 Task: Research Airbnb properties in OrestiÃ¡da, Greece from 22th December, 2023 to 26th December, 2023 for 8 adults. Place can be private room with 8 bedrooms having 8 beds and 8 bathrooms. Property type can be hotel. Amenities needed are: wifi, TV, free parkinig on premises, gym, breakfast.
Action: Mouse moved to (575, 108)
Screenshot: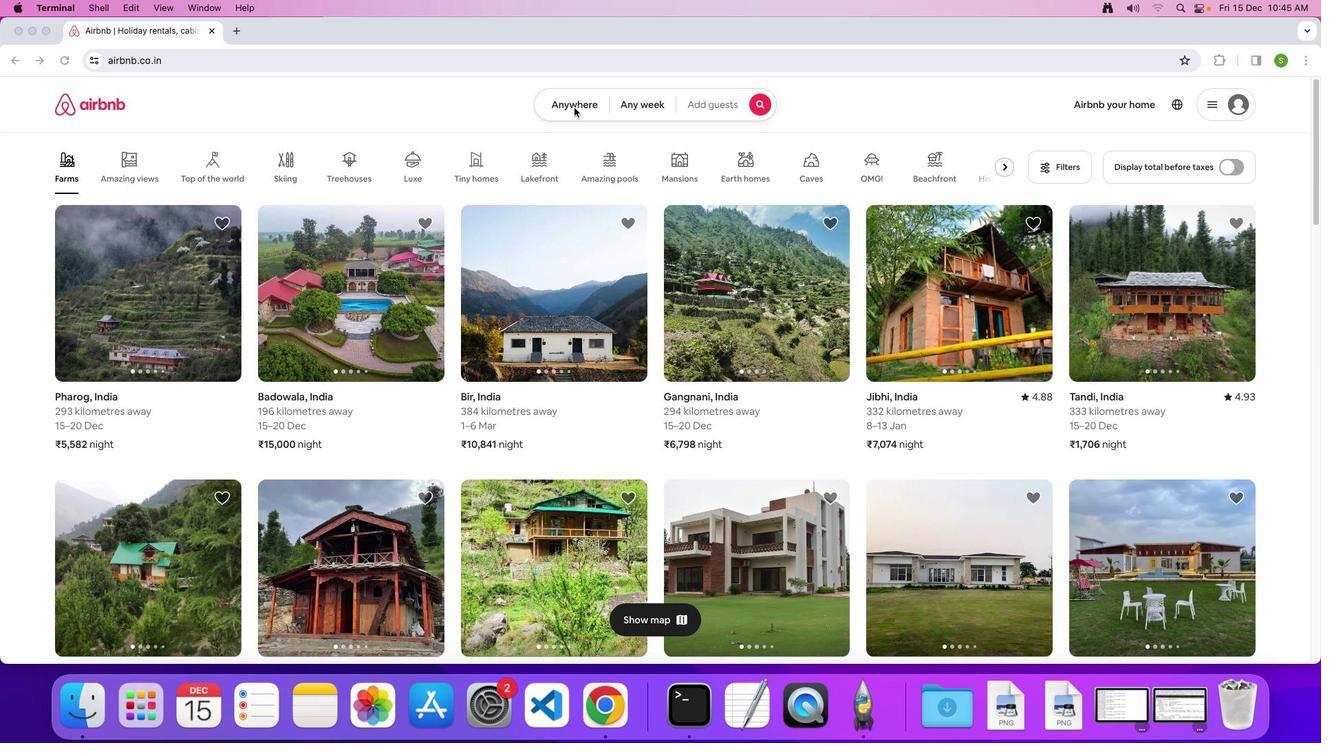 
Action: Mouse pressed left at (575, 108)
Screenshot: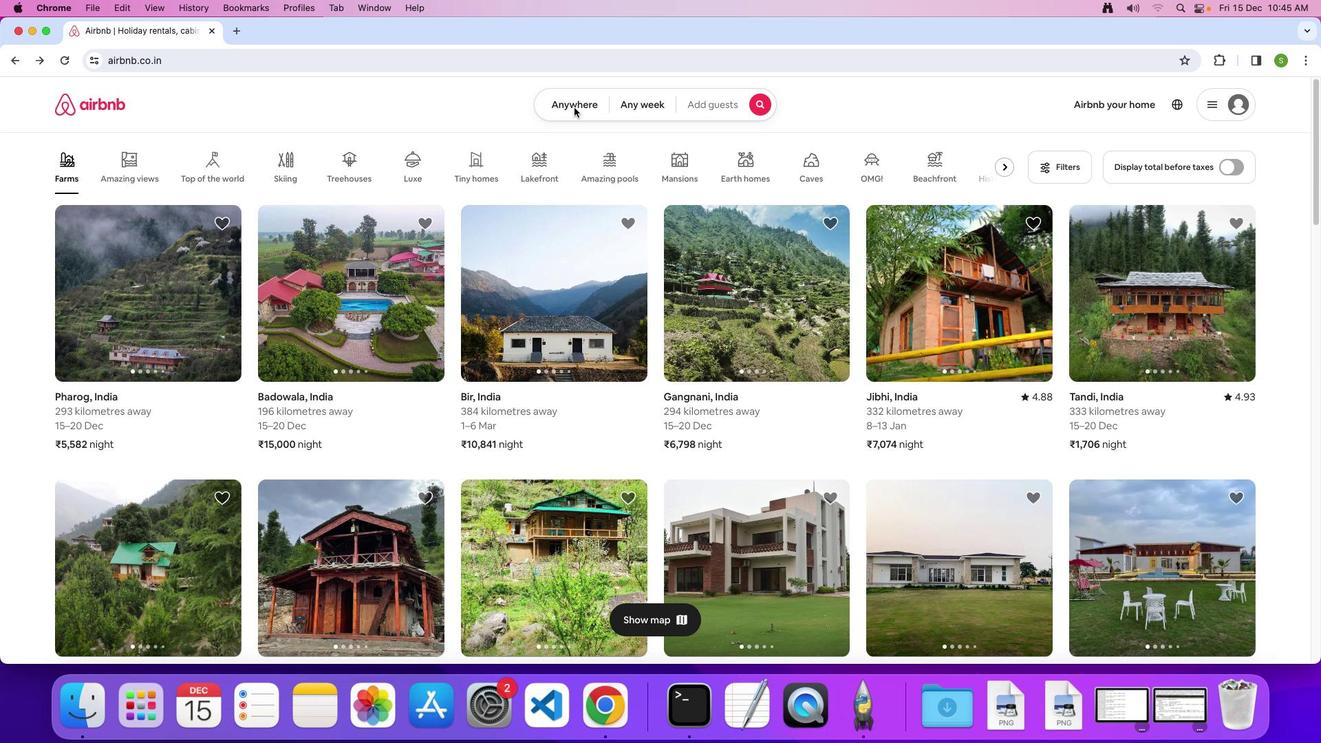 
Action: Mouse moved to (552, 109)
Screenshot: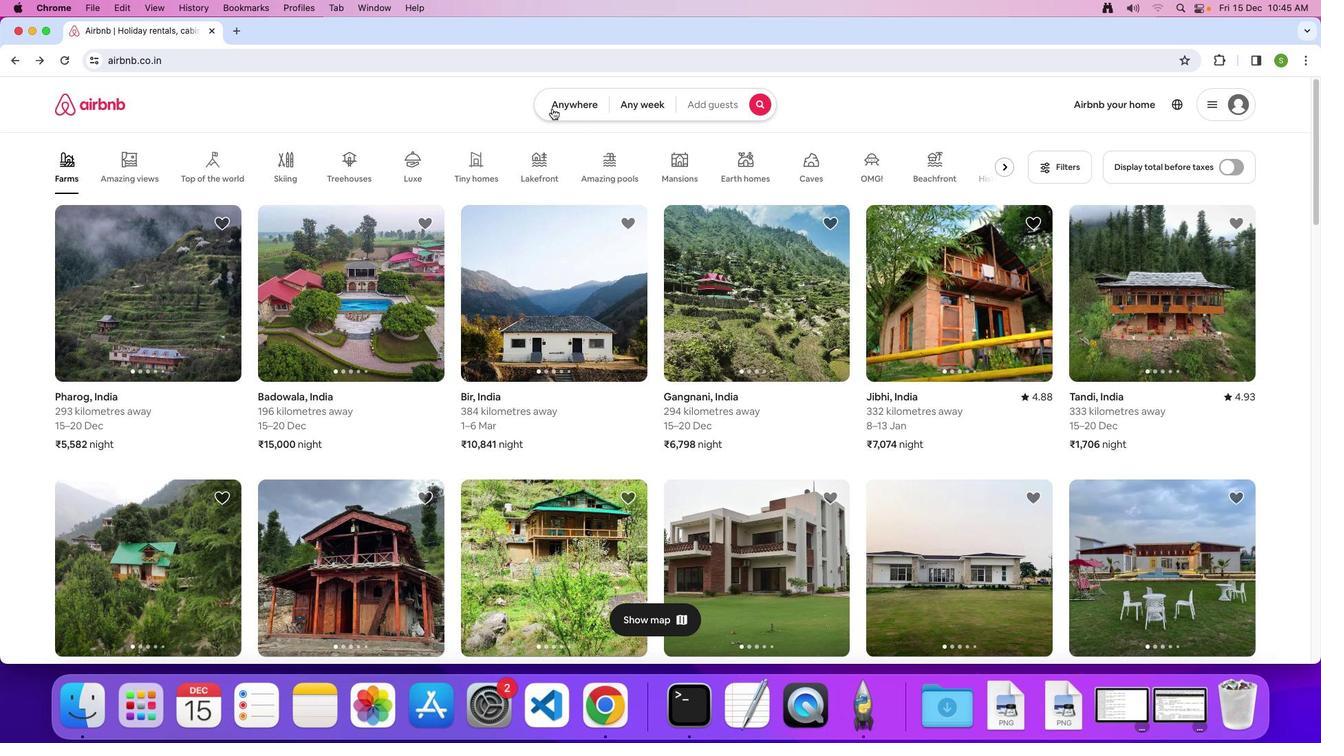 
Action: Mouse pressed left at (552, 109)
Screenshot: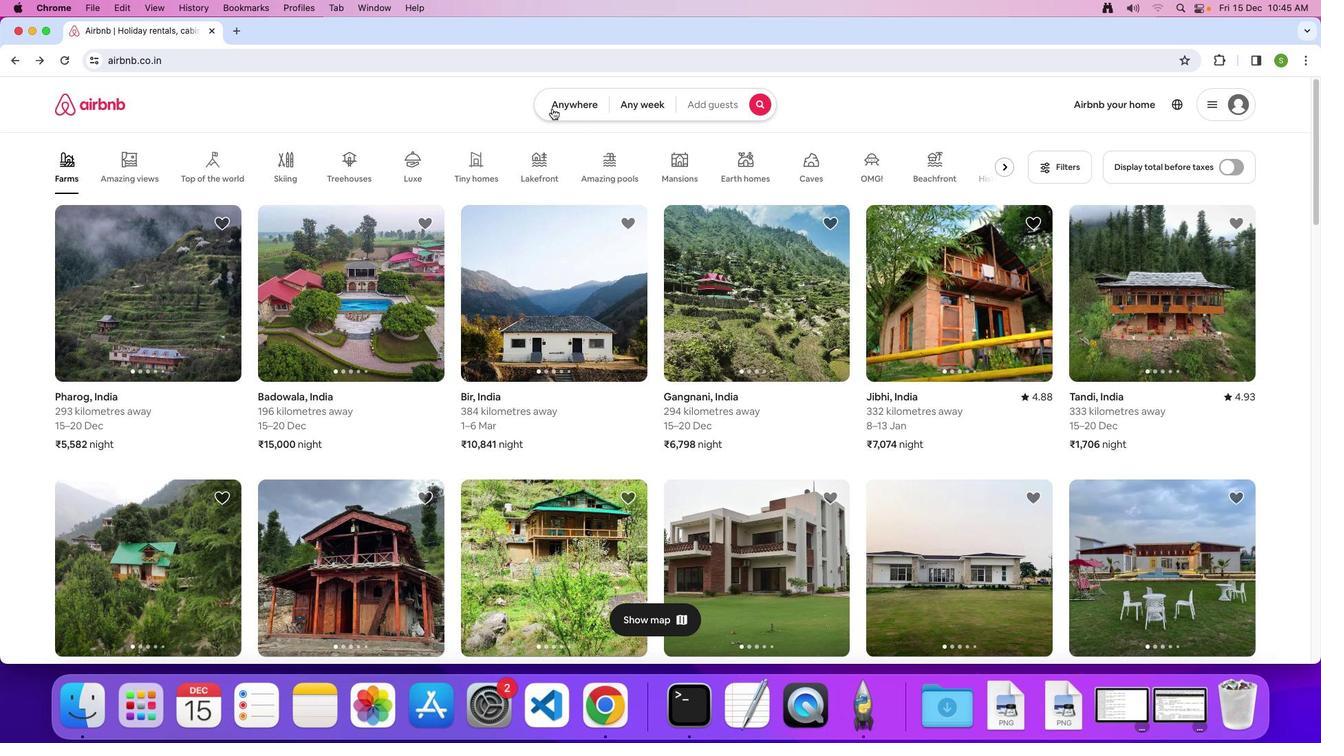 
Action: Mouse moved to (479, 162)
Screenshot: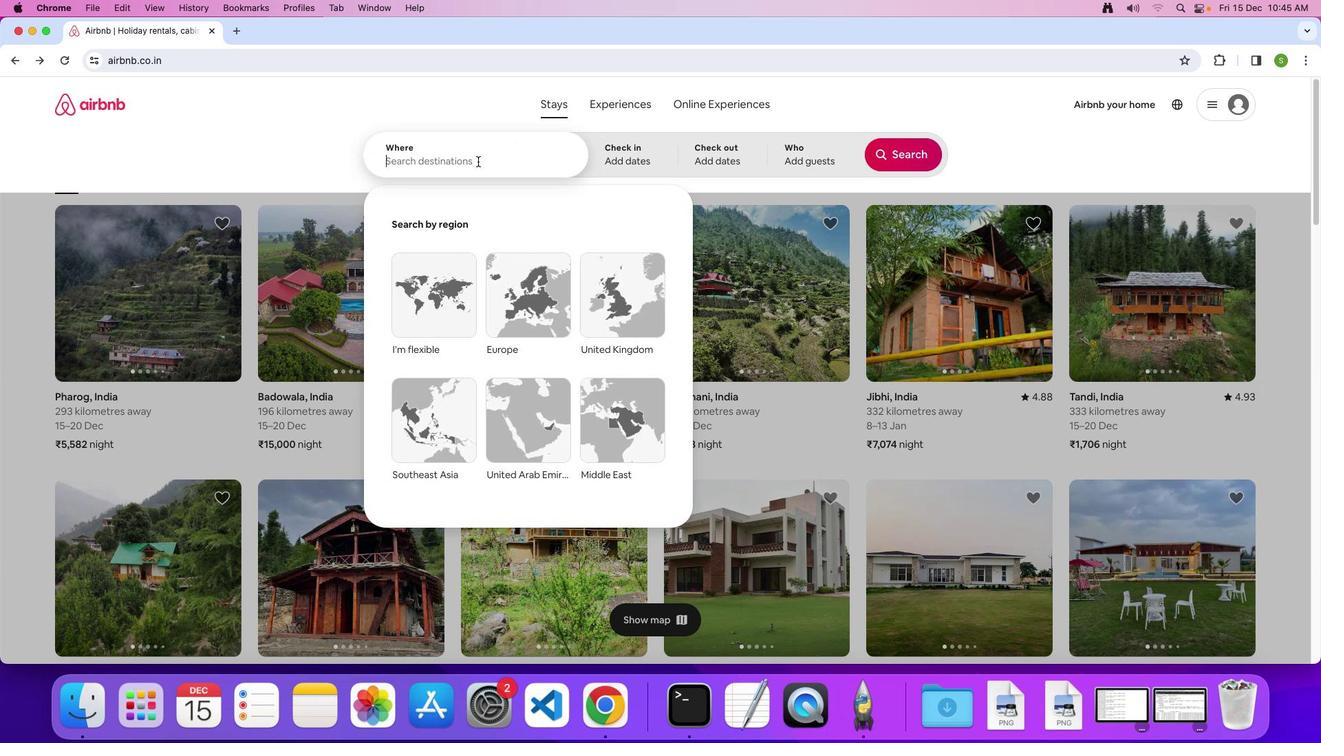 
Action: Mouse pressed left at (479, 162)
Screenshot: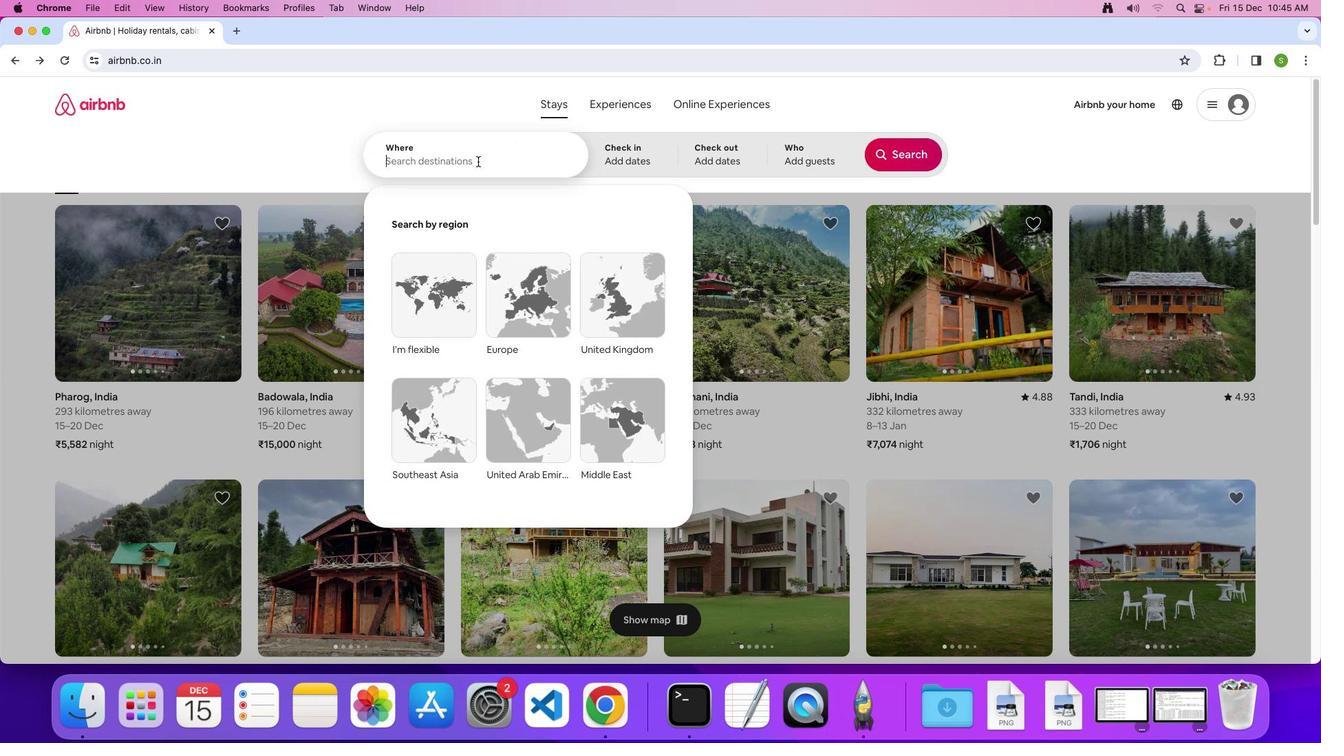 
Action: Key pressed 'O'Key.caps_lock'r''e''s''t''i''a''d''a'','Key.spaceKey.shift'G''r''e''e''c''e'Key.enter
Screenshot: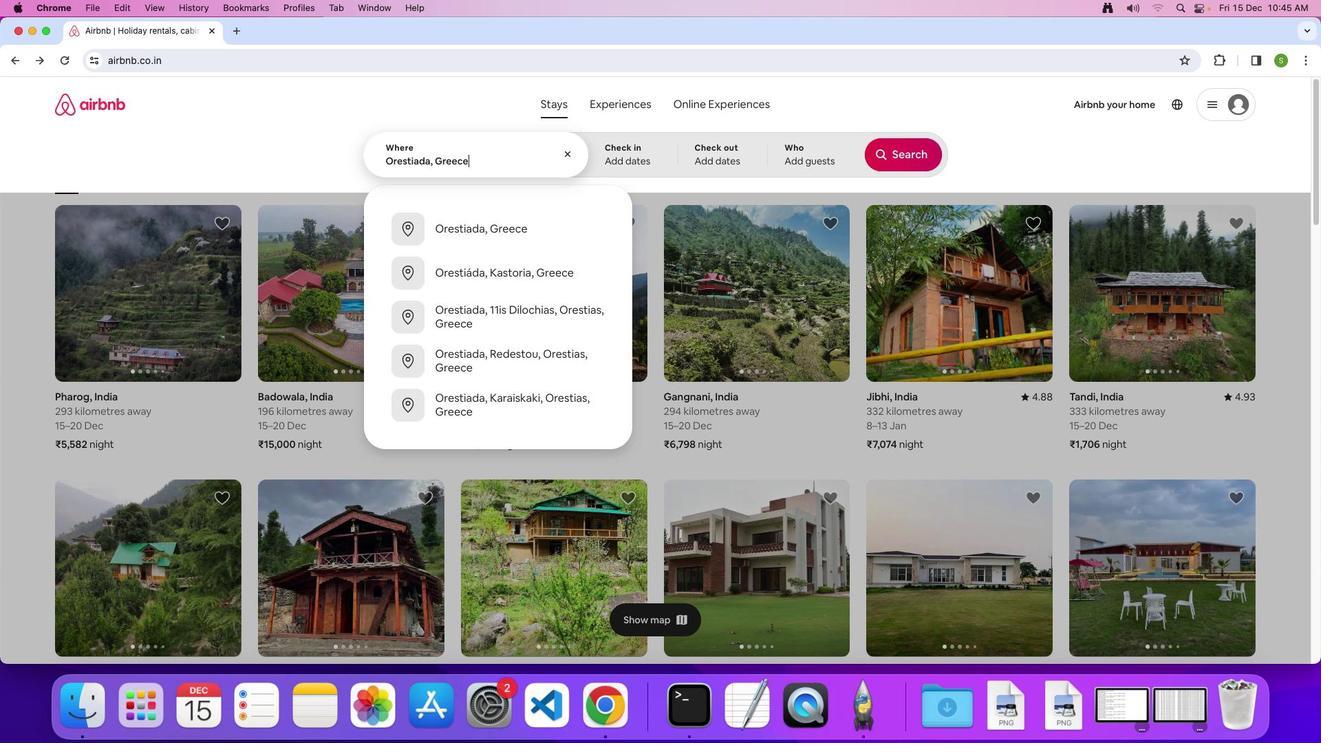 
Action: Mouse moved to (587, 424)
Screenshot: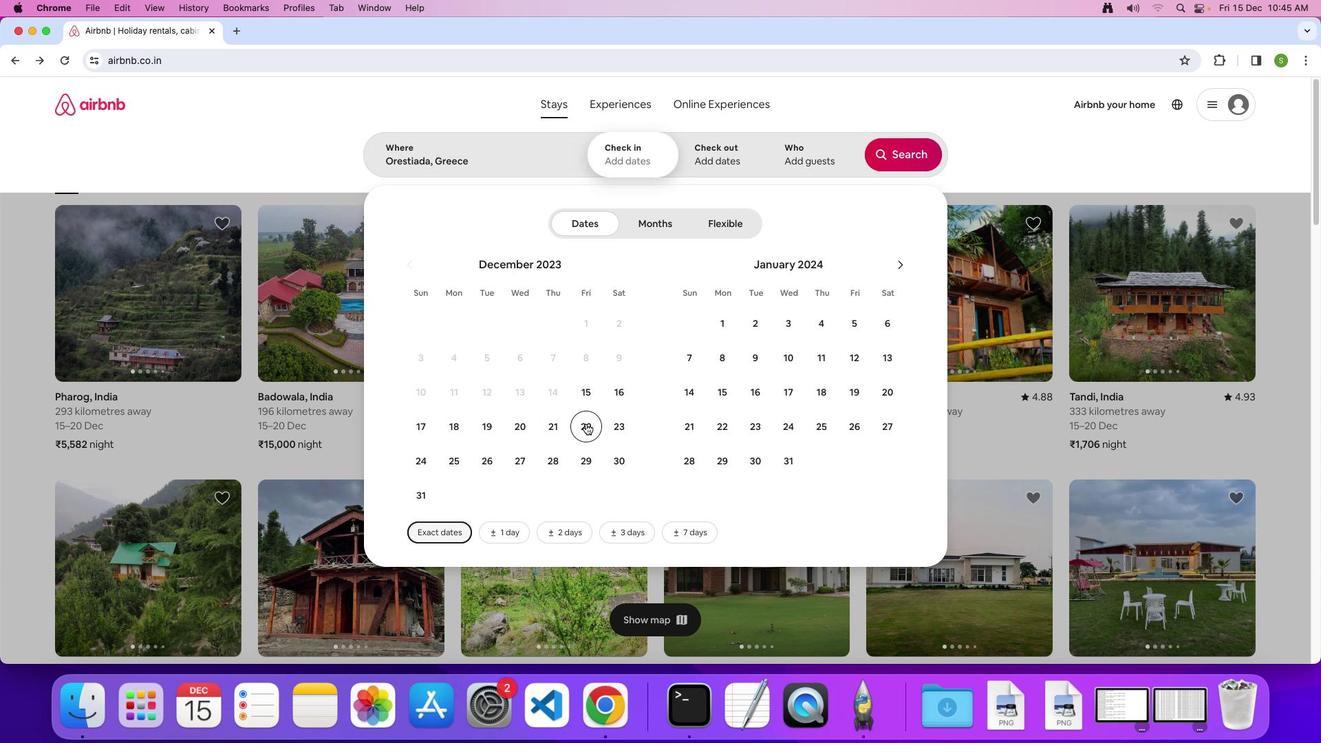 
Action: Mouse pressed left at (587, 424)
Screenshot: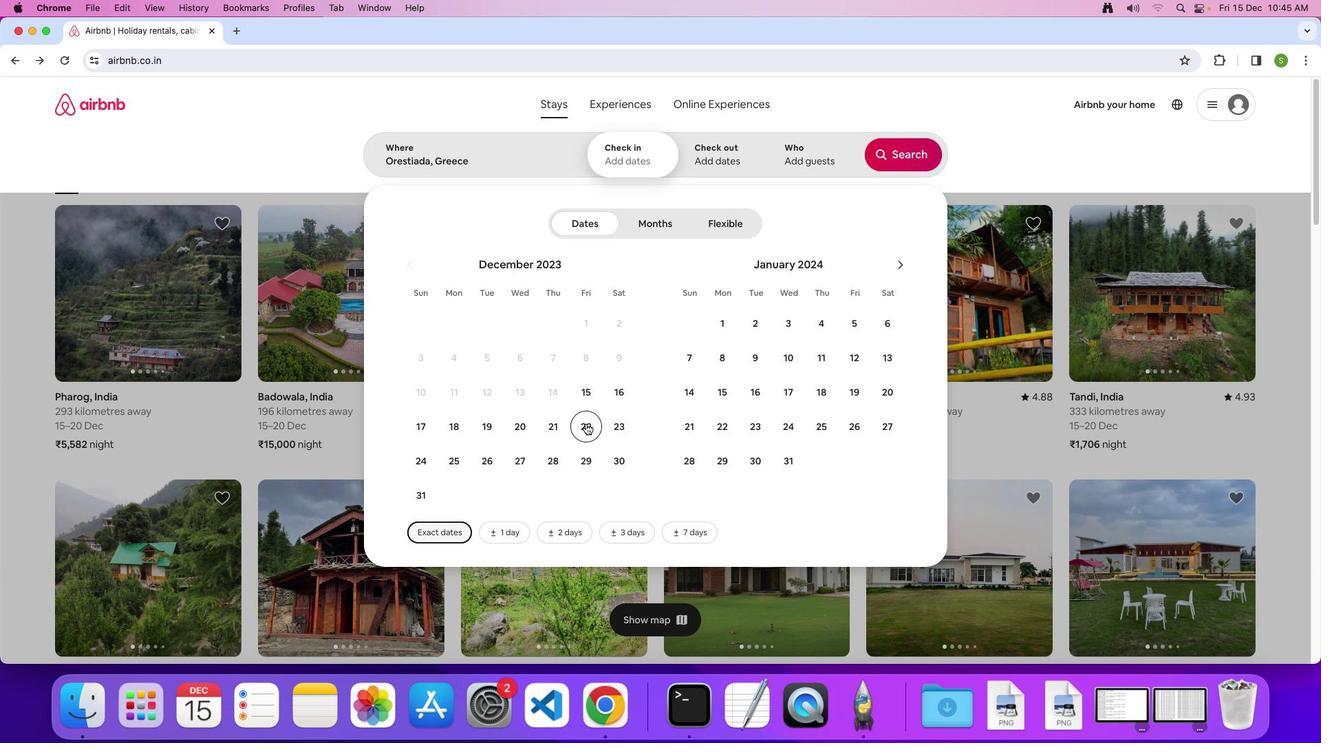 
Action: Mouse moved to (484, 458)
Screenshot: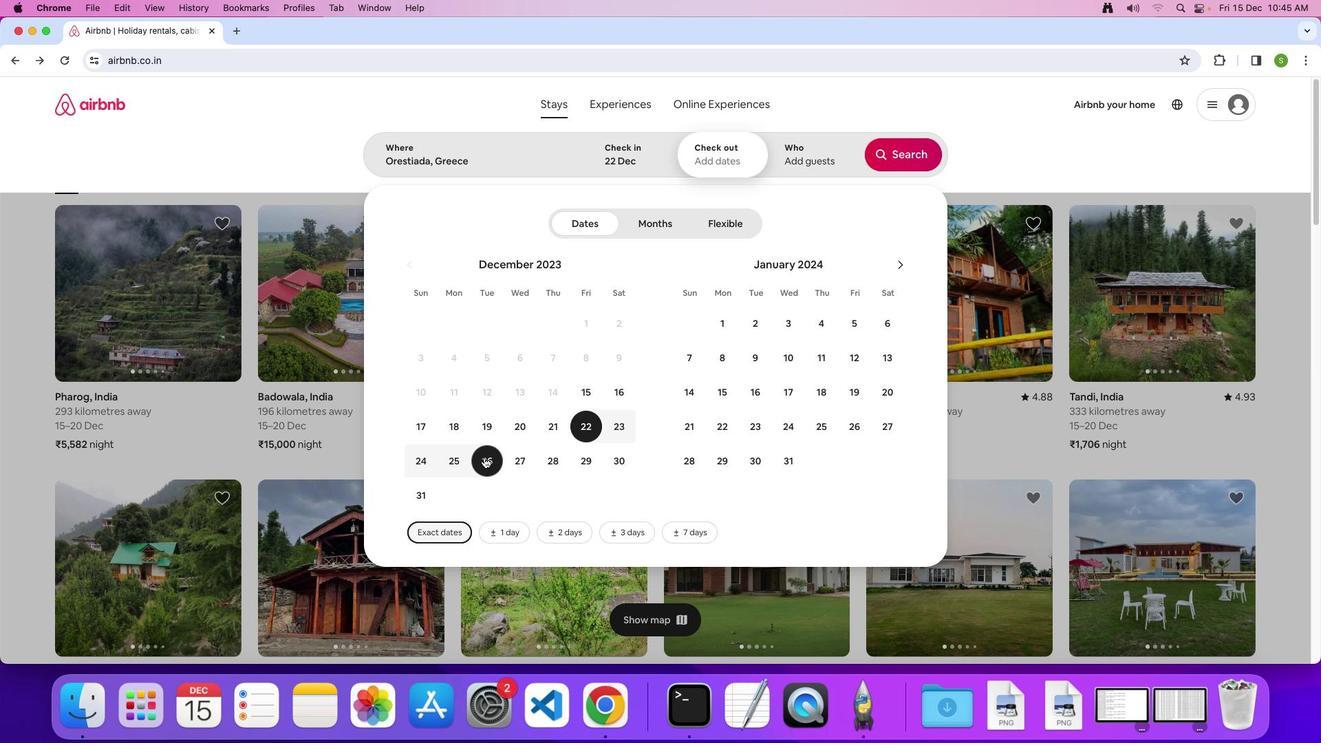 
Action: Mouse pressed left at (484, 458)
Screenshot: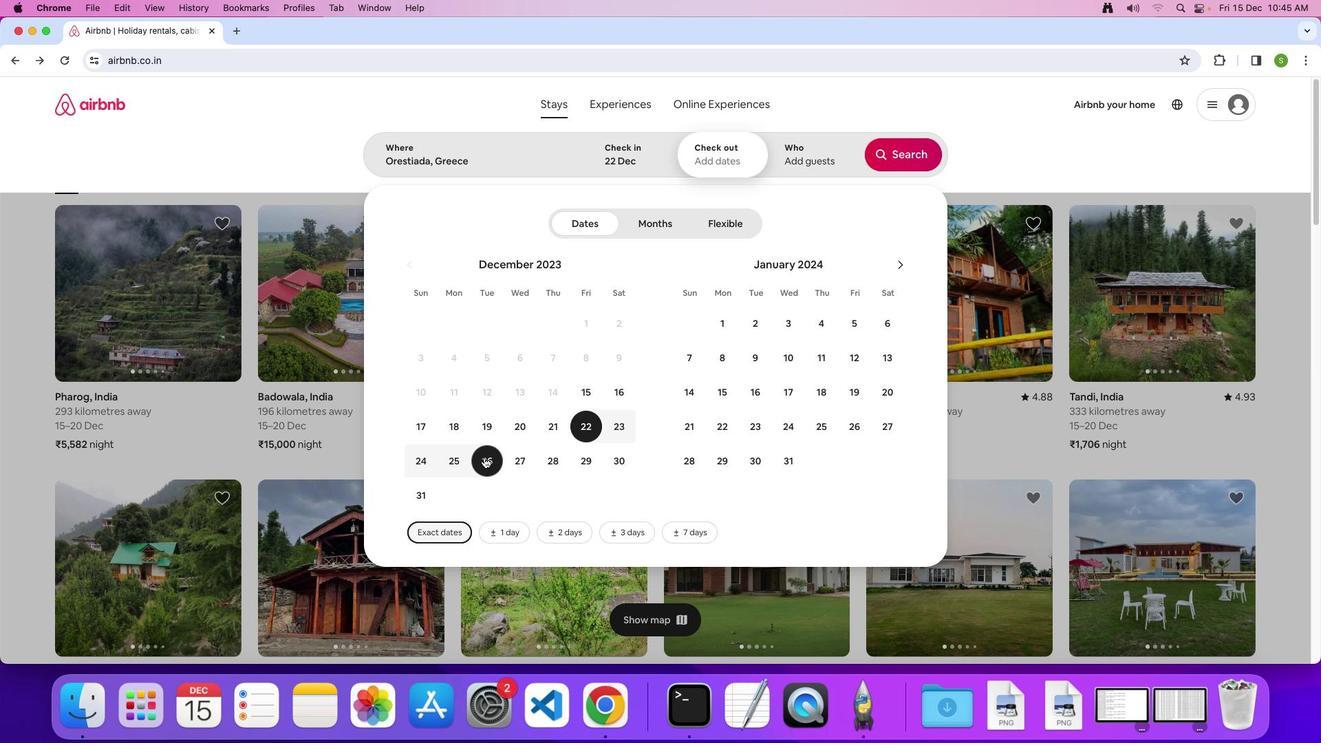 
Action: Mouse moved to (810, 150)
Screenshot: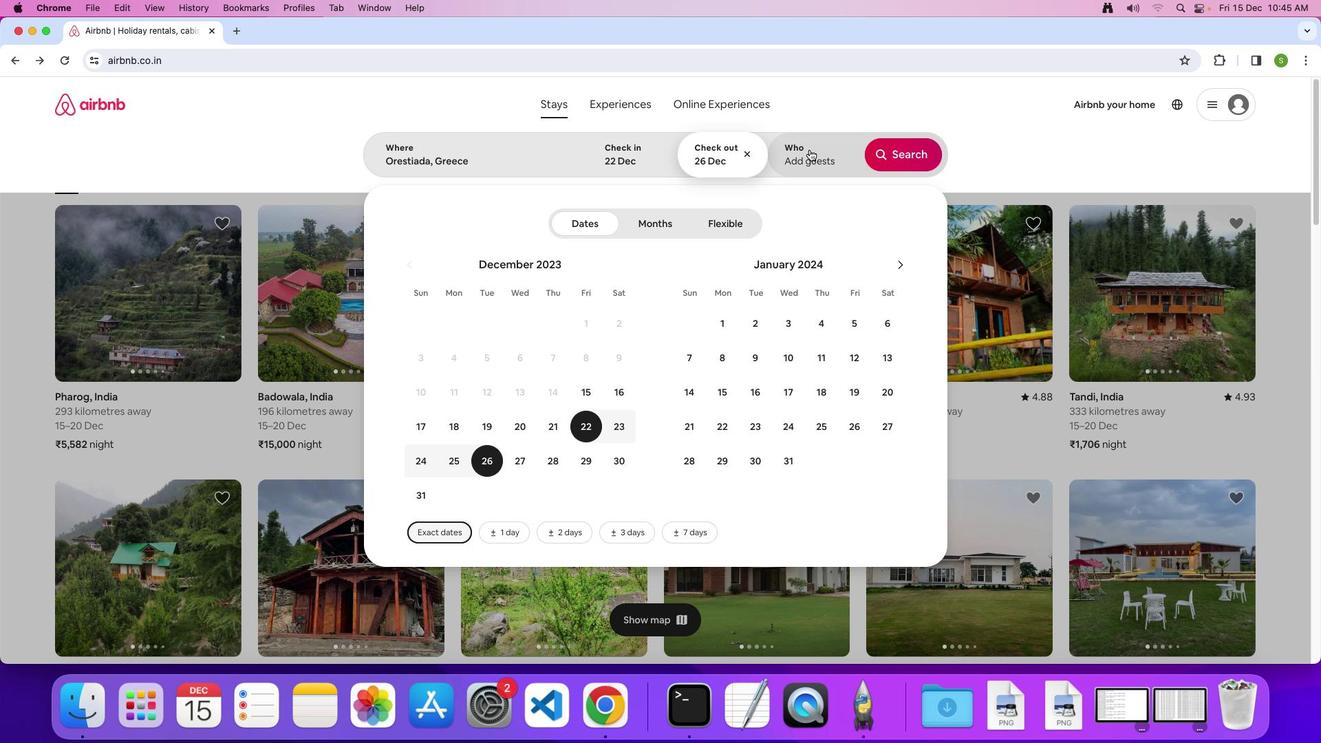 
Action: Mouse pressed left at (810, 150)
Screenshot: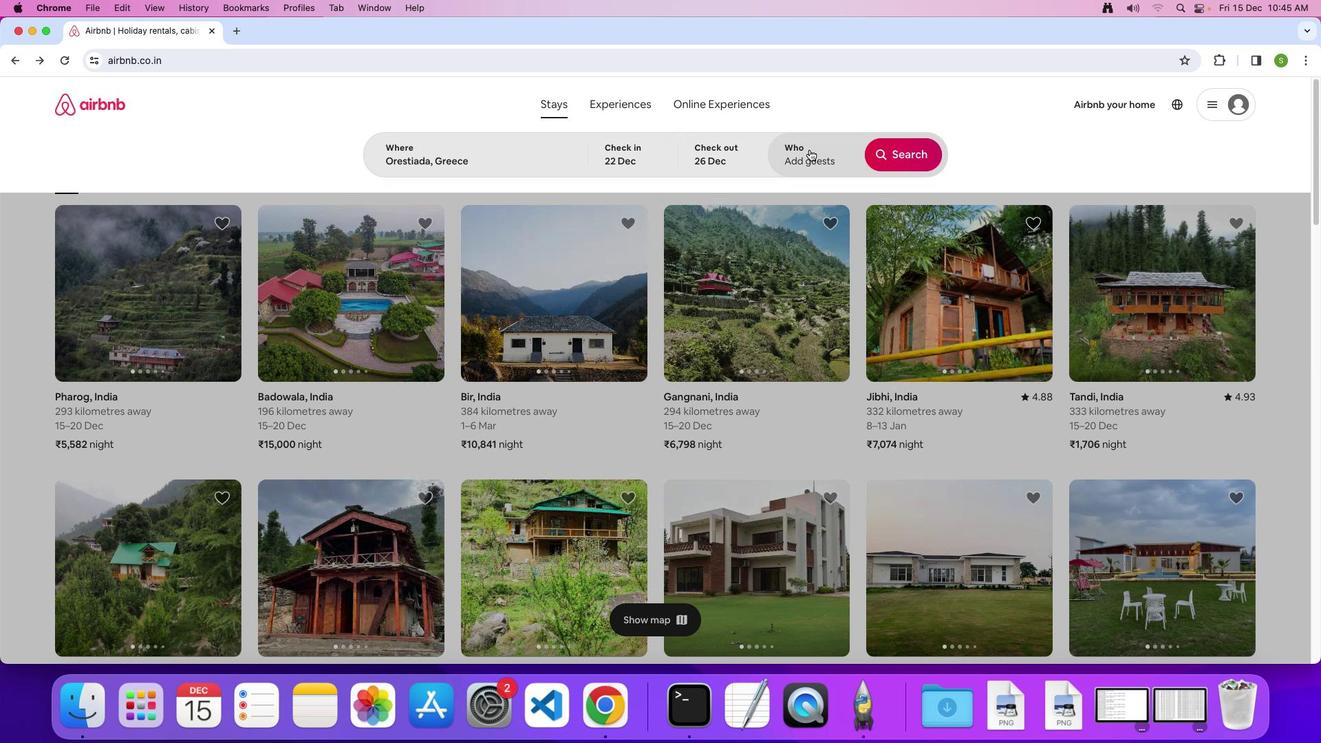 
Action: Mouse moved to (906, 223)
Screenshot: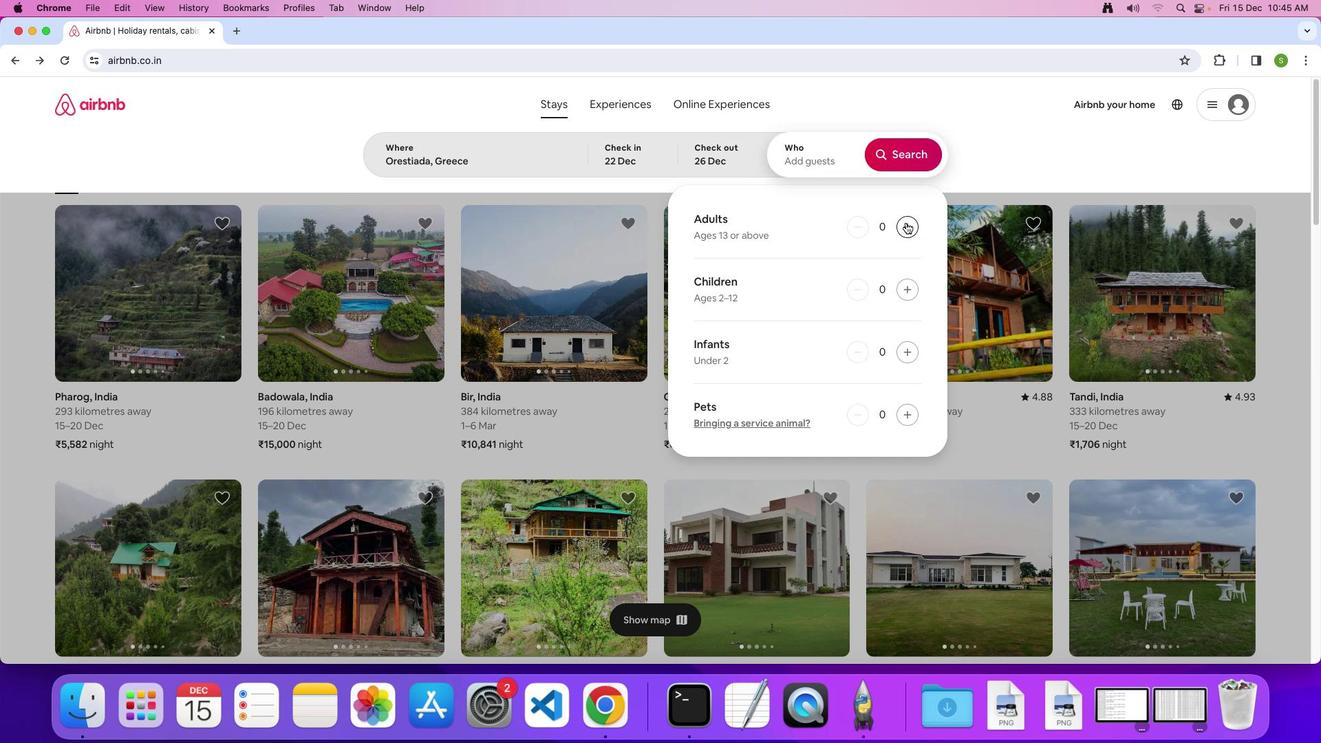 
Action: Mouse pressed left at (906, 223)
Screenshot: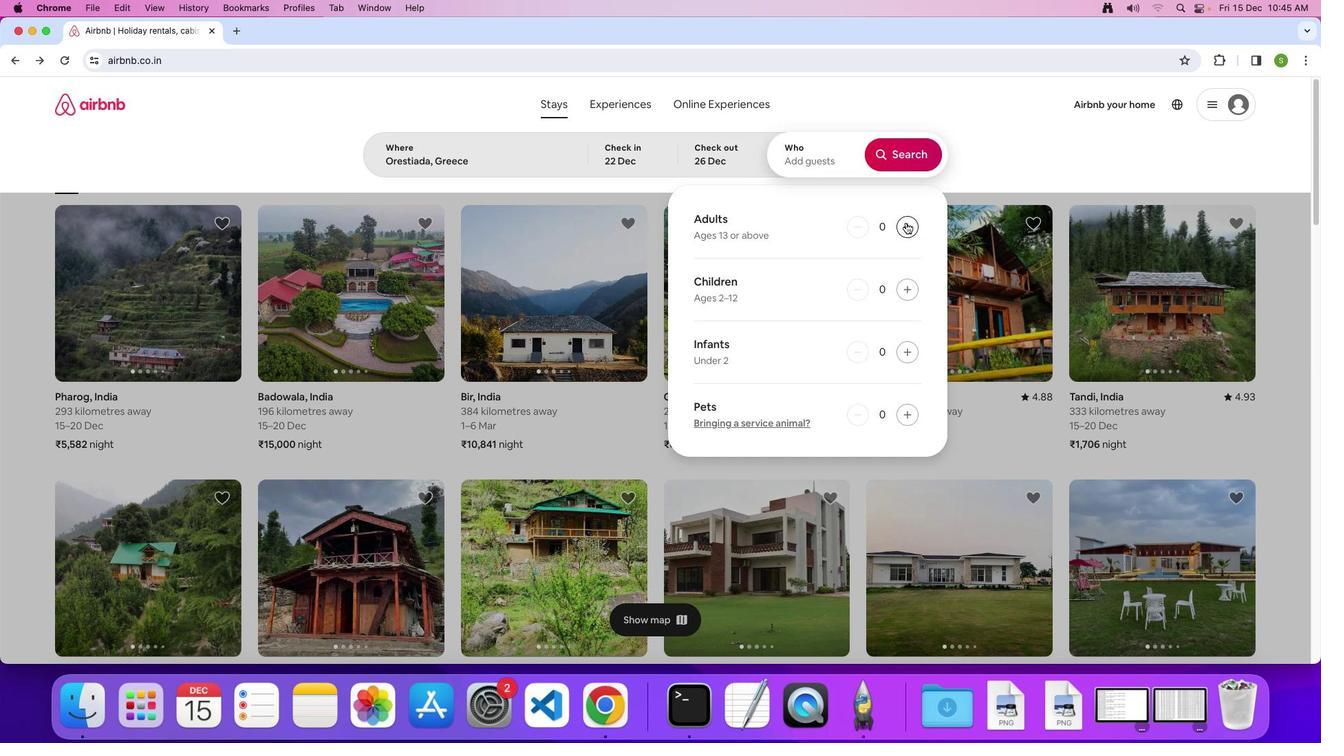 
Action: Mouse pressed left at (906, 223)
Screenshot: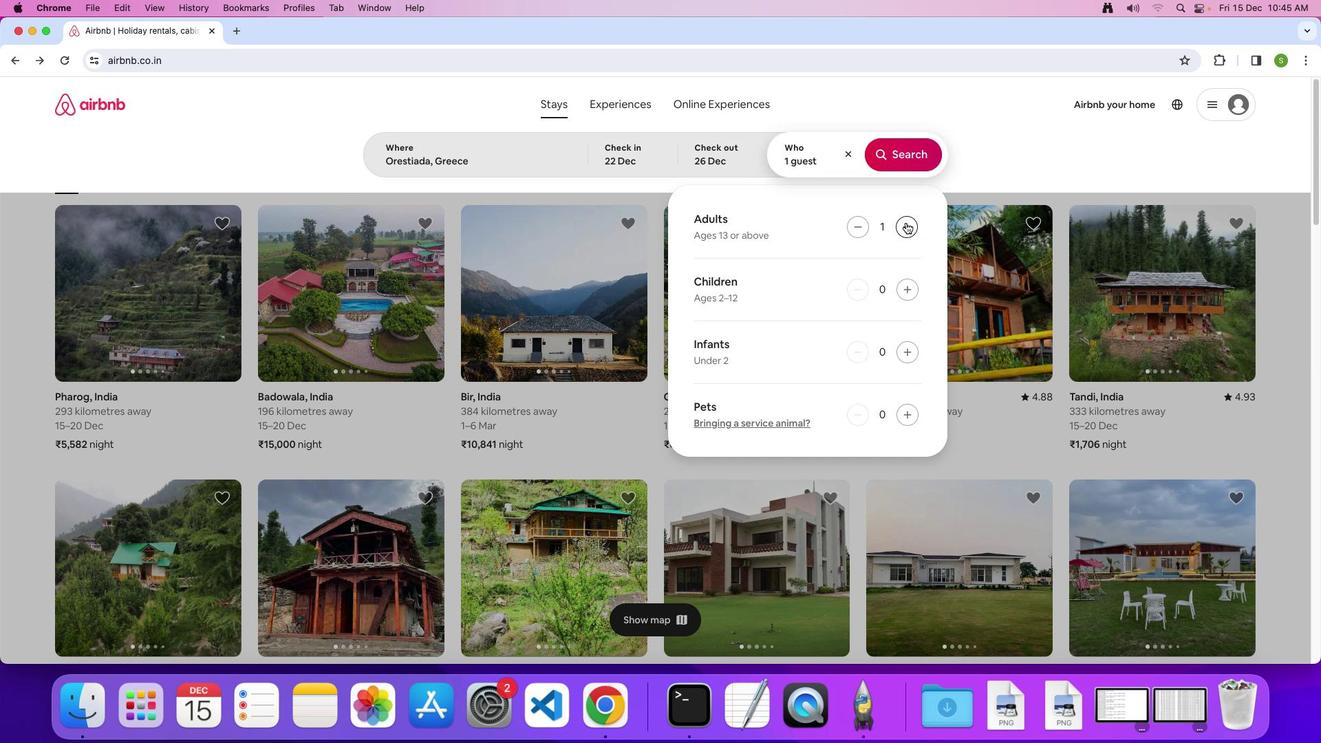 
Action: Mouse pressed left at (906, 223)
Screenshot: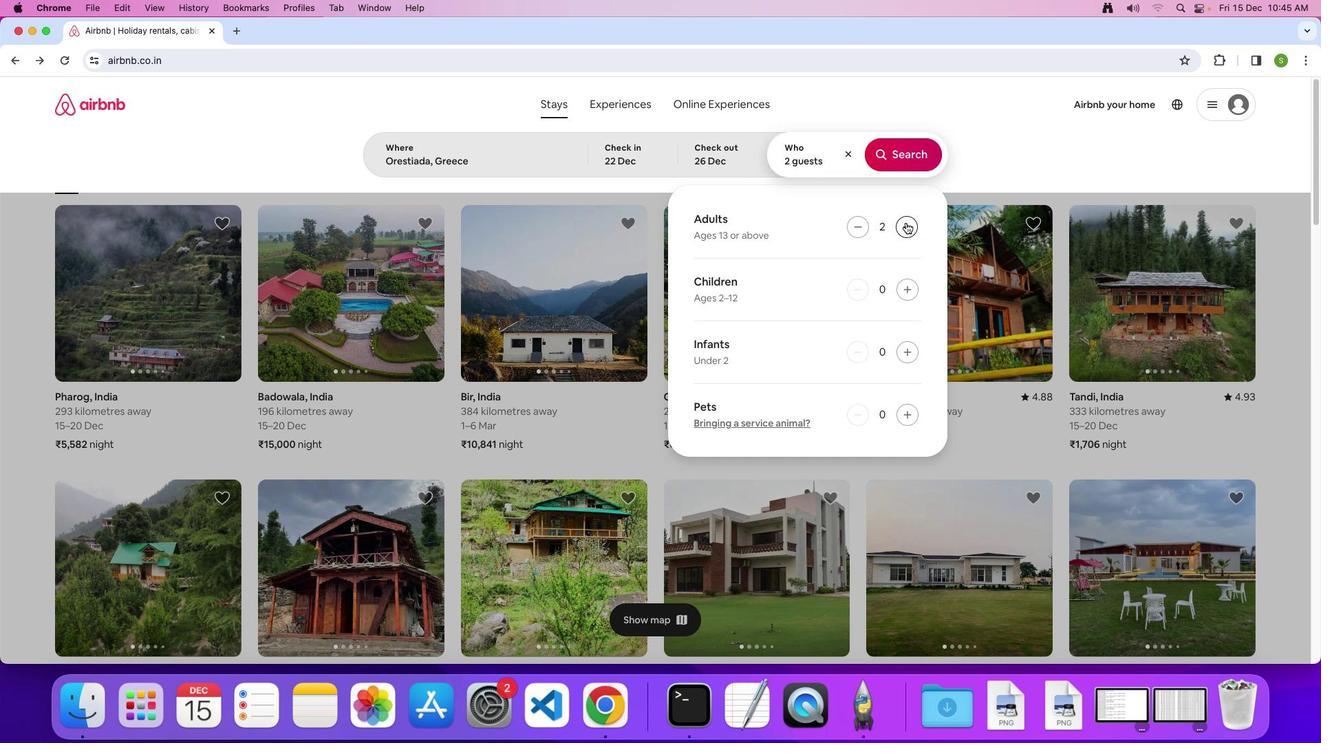 
Action: Mouse pressed left at (906, 223)
Screenshot: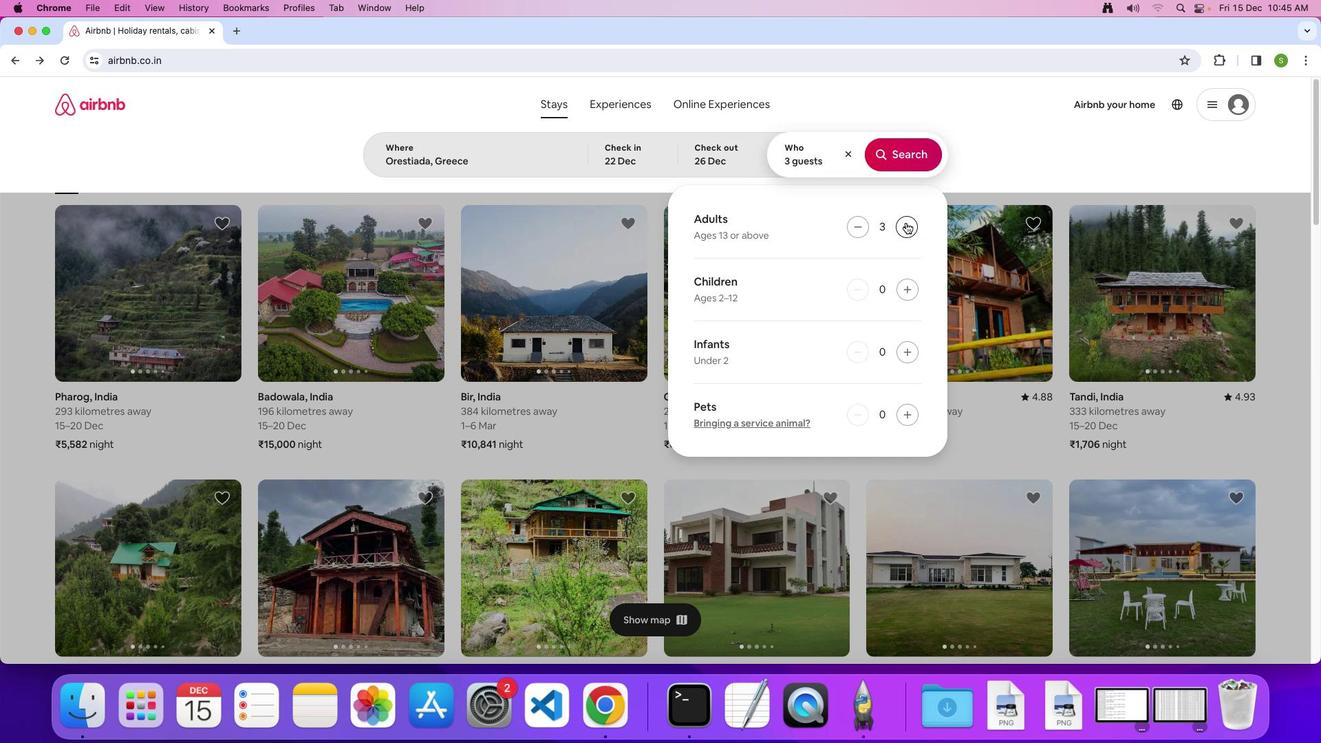 
Action: Mouse pressed left at (906, 223)
Screenshot: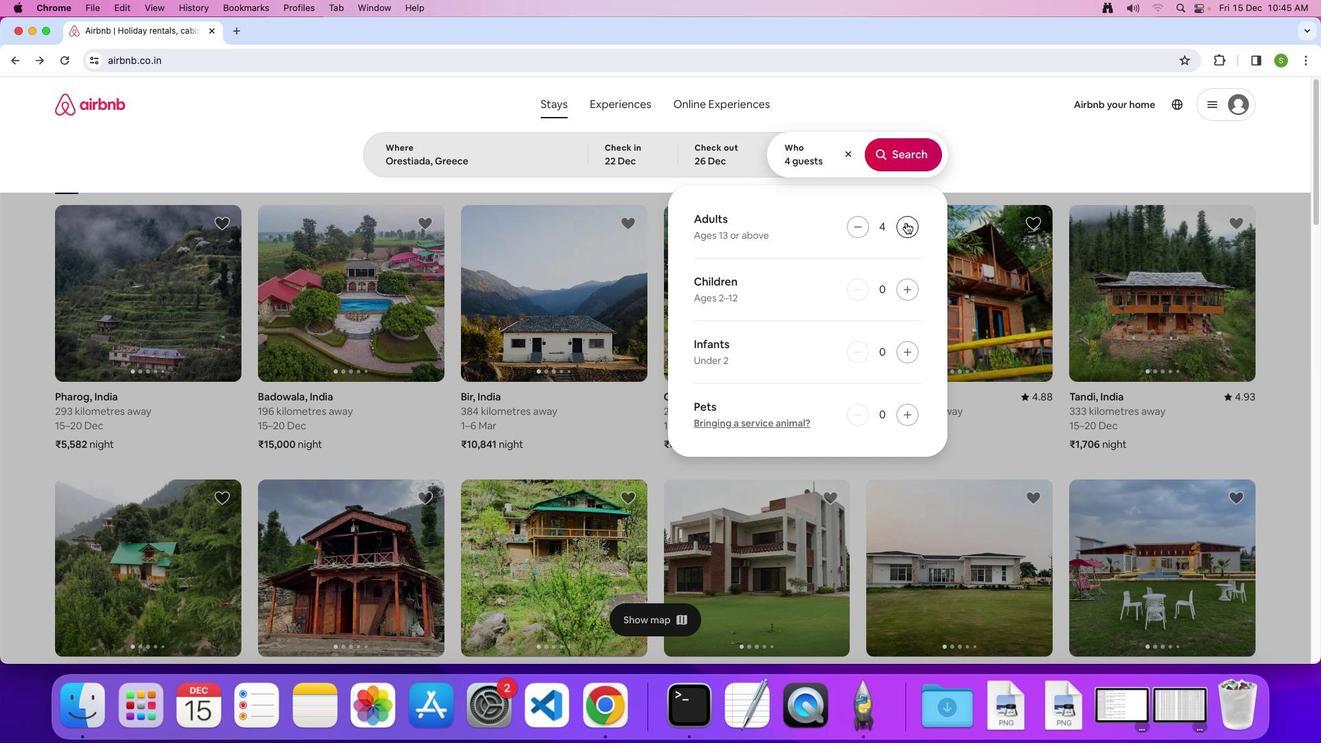 
Action: Mouse pressed left at (906, 223)
Screenshot: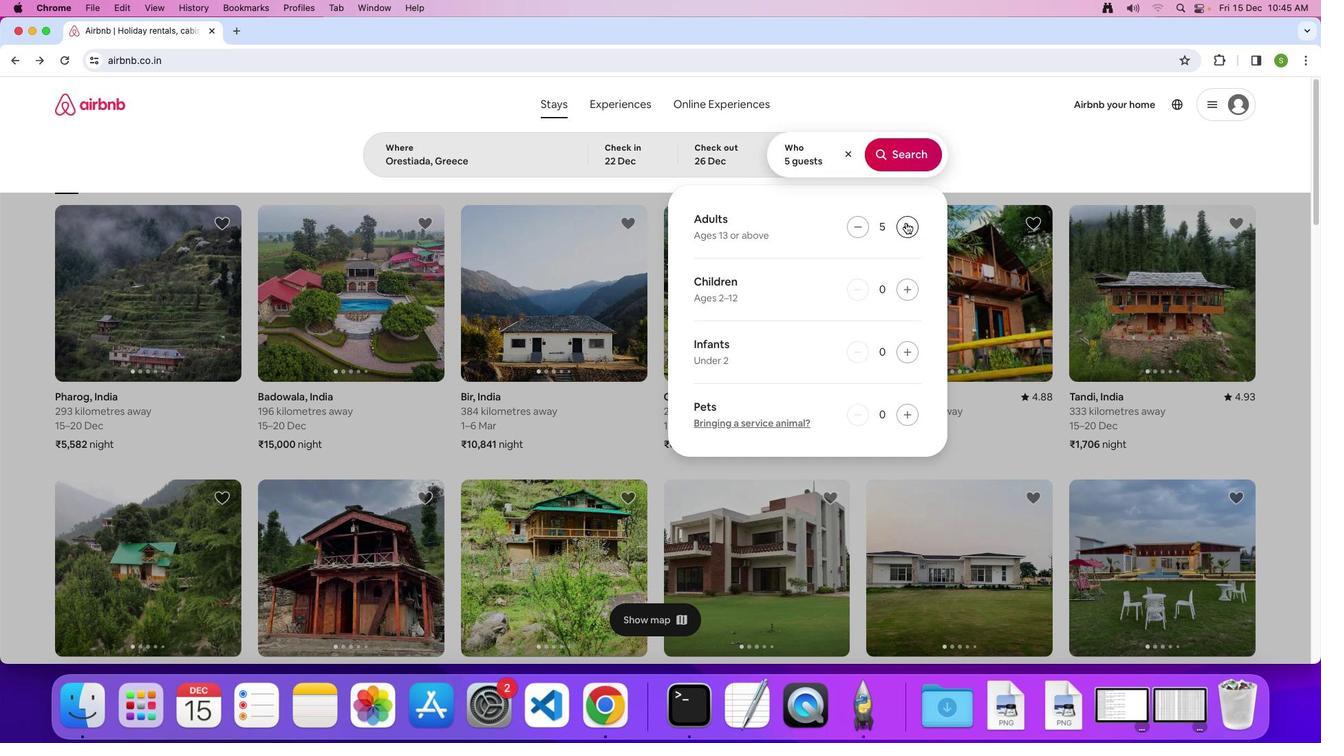 
Action: Mouse pressed left at (906, 223)
Screenshot: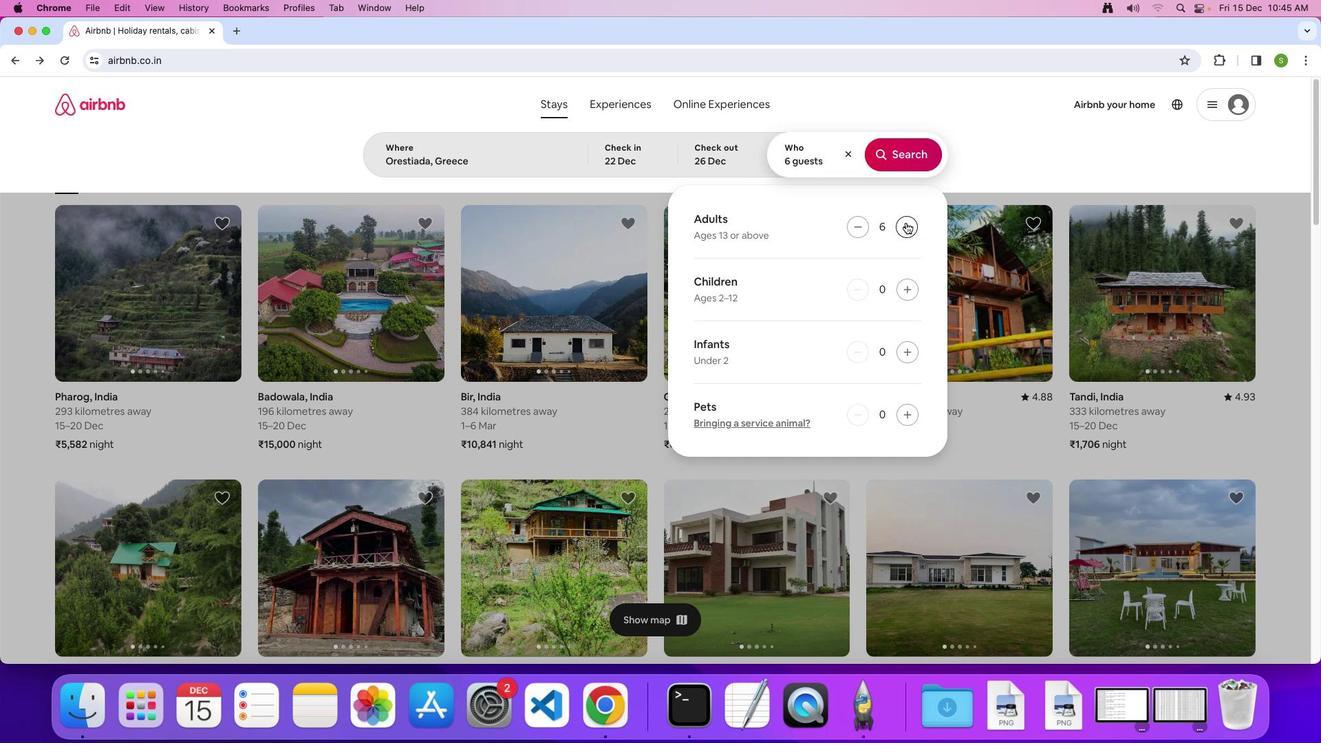 
Action: Mouse pressed left at (906, 223)
Screenshot: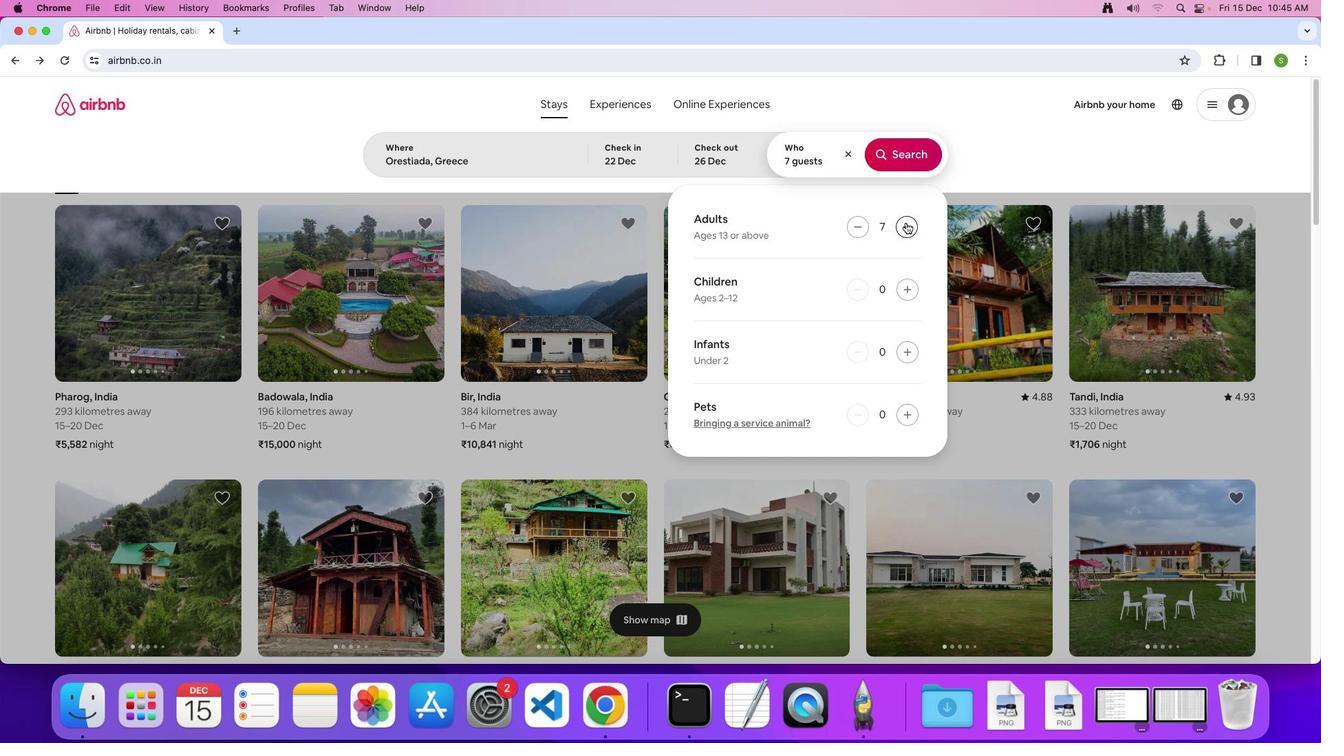 
Action: Mouse moved to (913, 157)
Screenshot: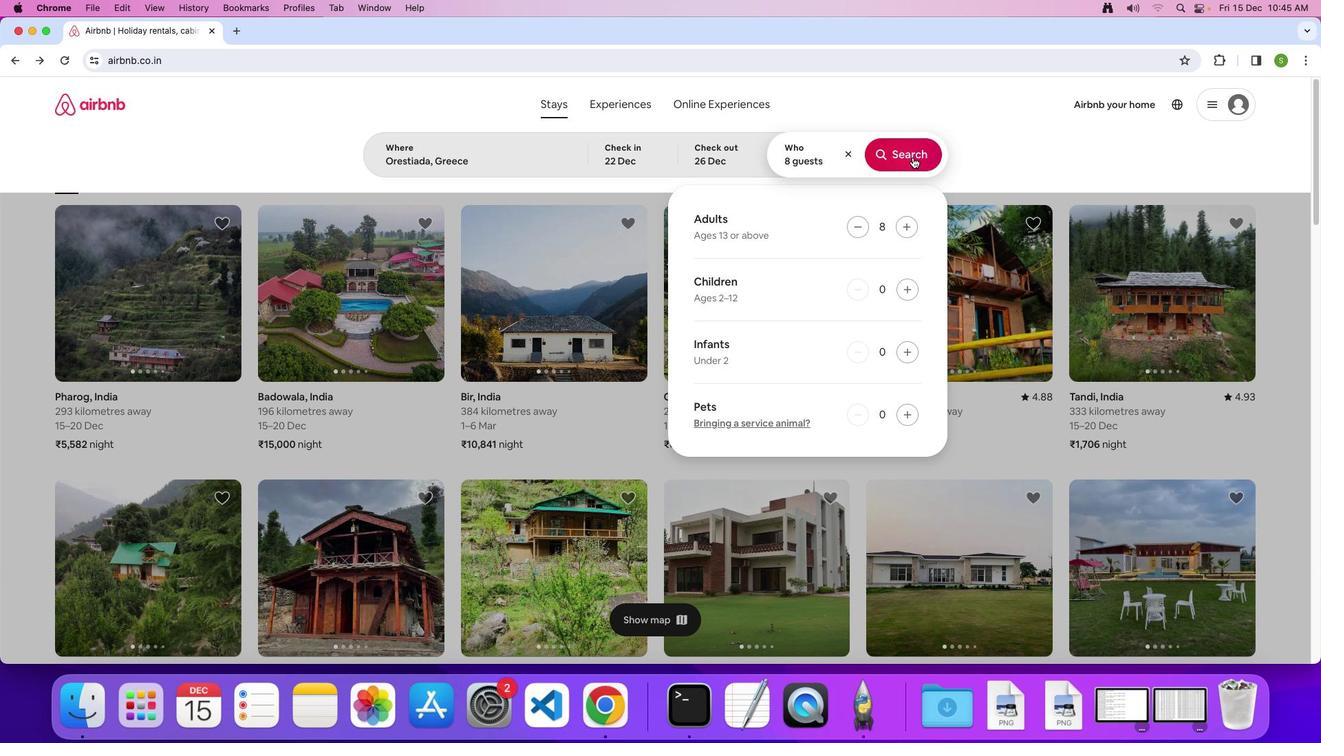
Action: Mouse pressed left at (913, 157)
Screenshot: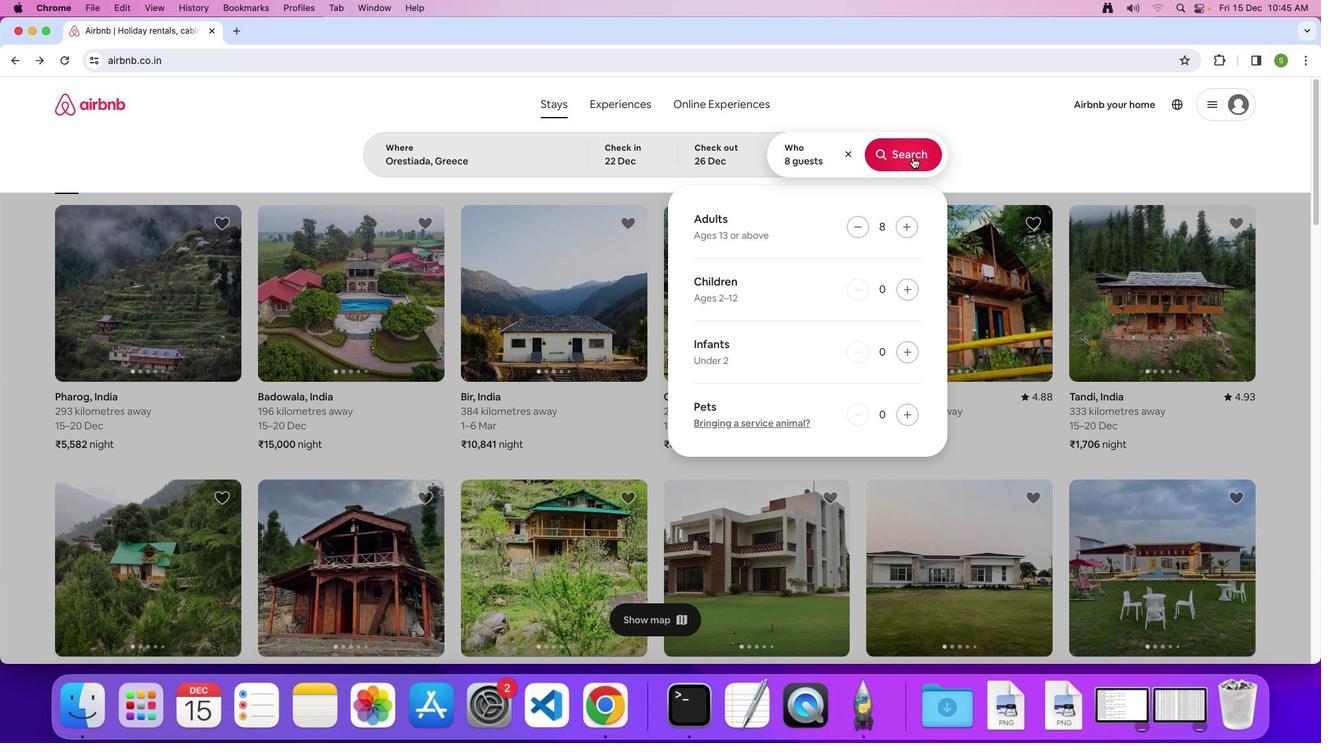 
Action: Mouse moved to (1116, 167)
Screenshot: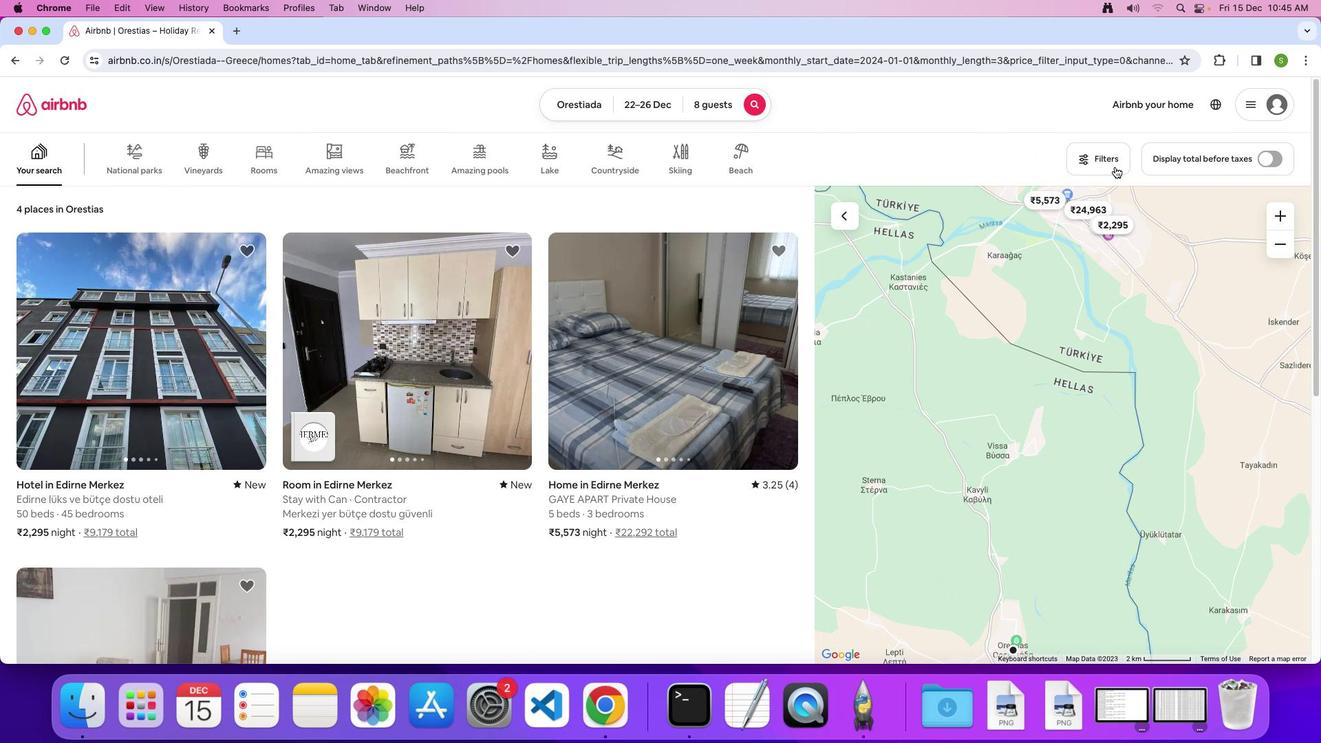 
Action: Mouse pressed left at (1116, 167)
Screenshot: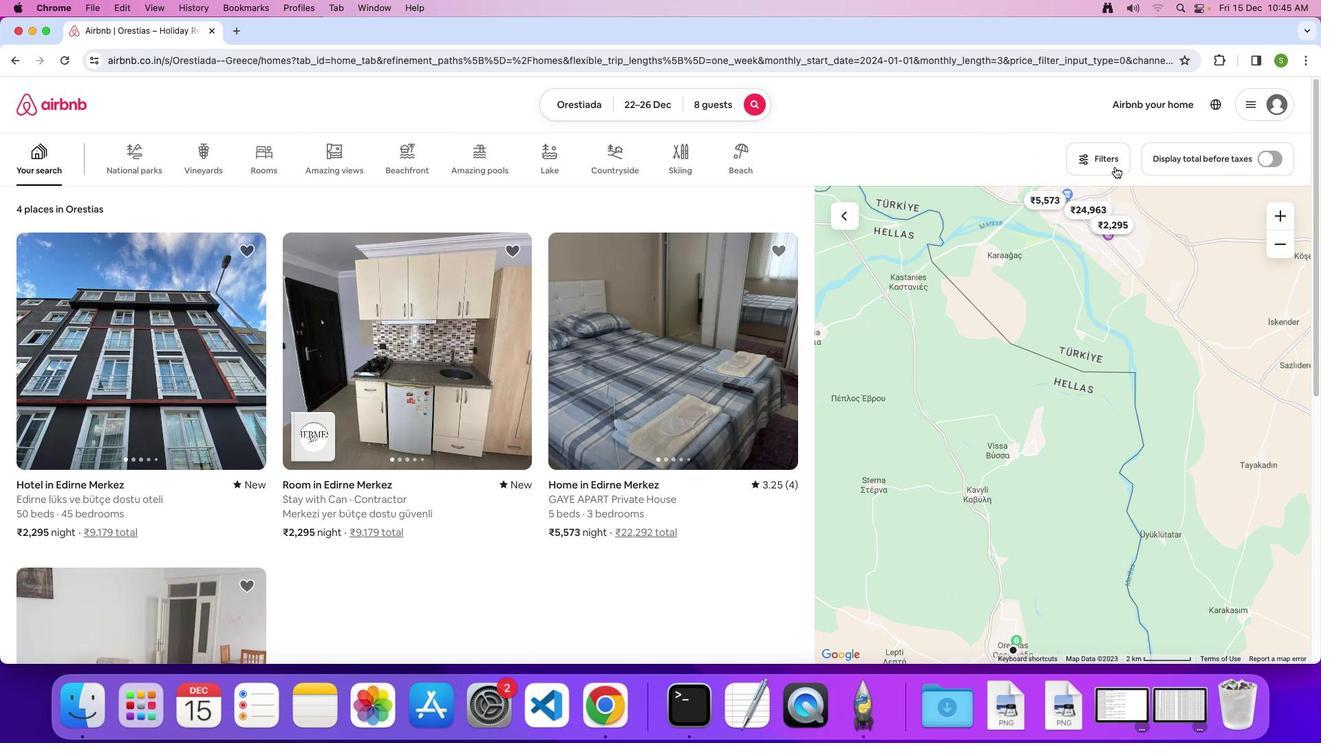 
Action: Mouse moved to (639, 282)
Screenshot: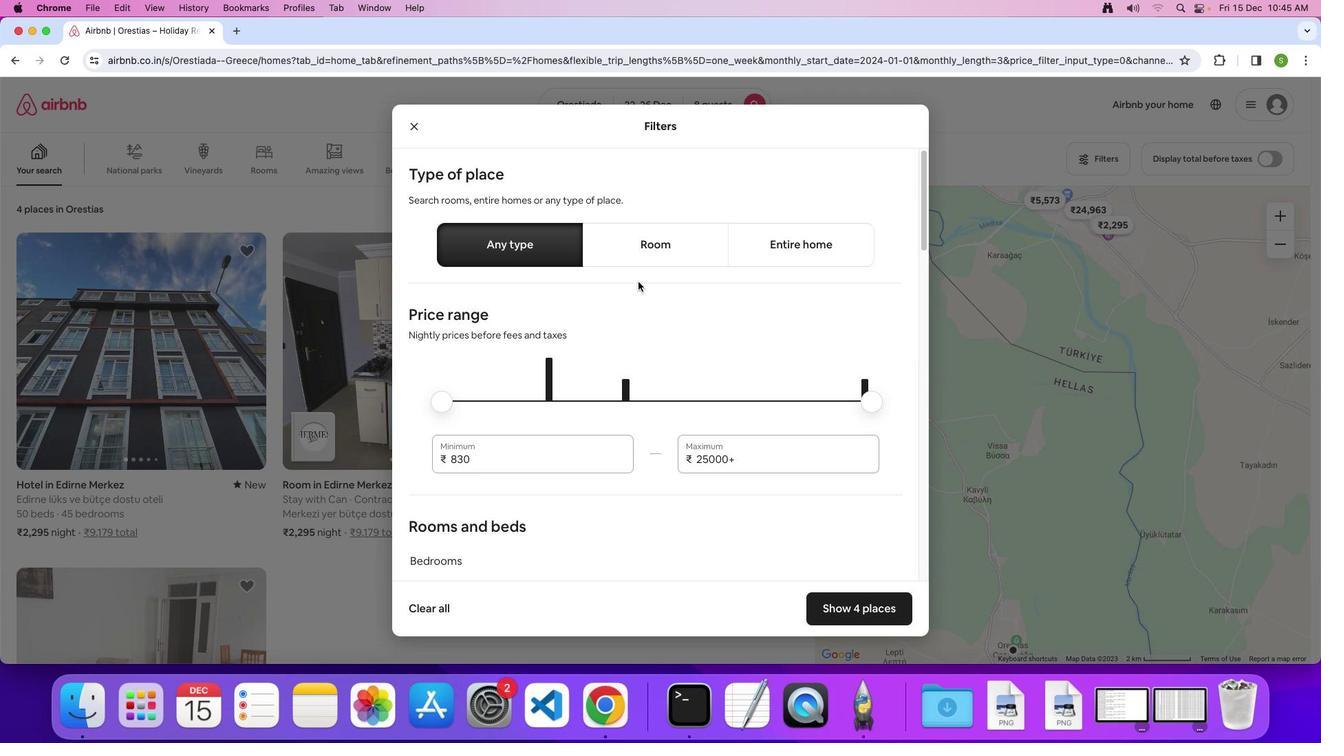 
Action: Mouse scrolled (639, 282) with delta (0, 0)
Screenshot: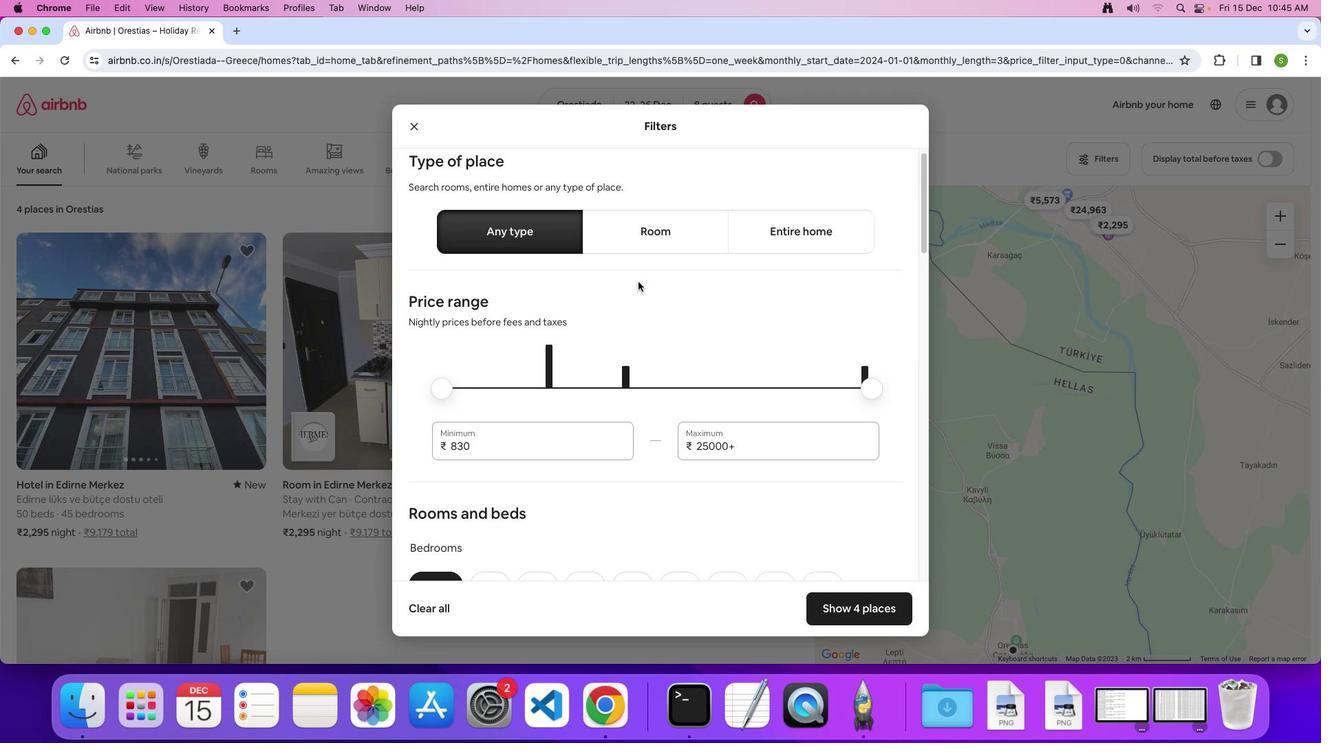 
Action: Mouse scrolled (639, 282) with delta (0, 0)
Screenshot: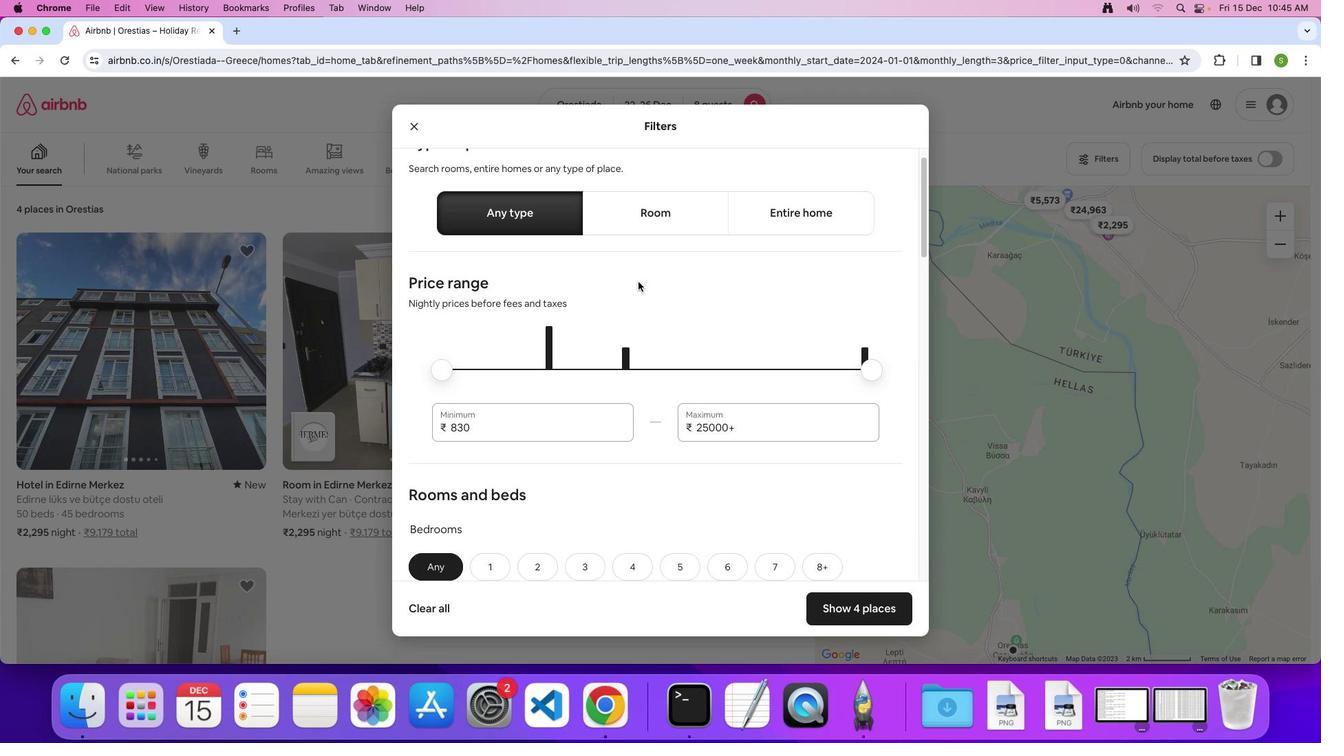 
Action: Mouse scrolled (639, 282) with delta (0, 0)
Screenshot: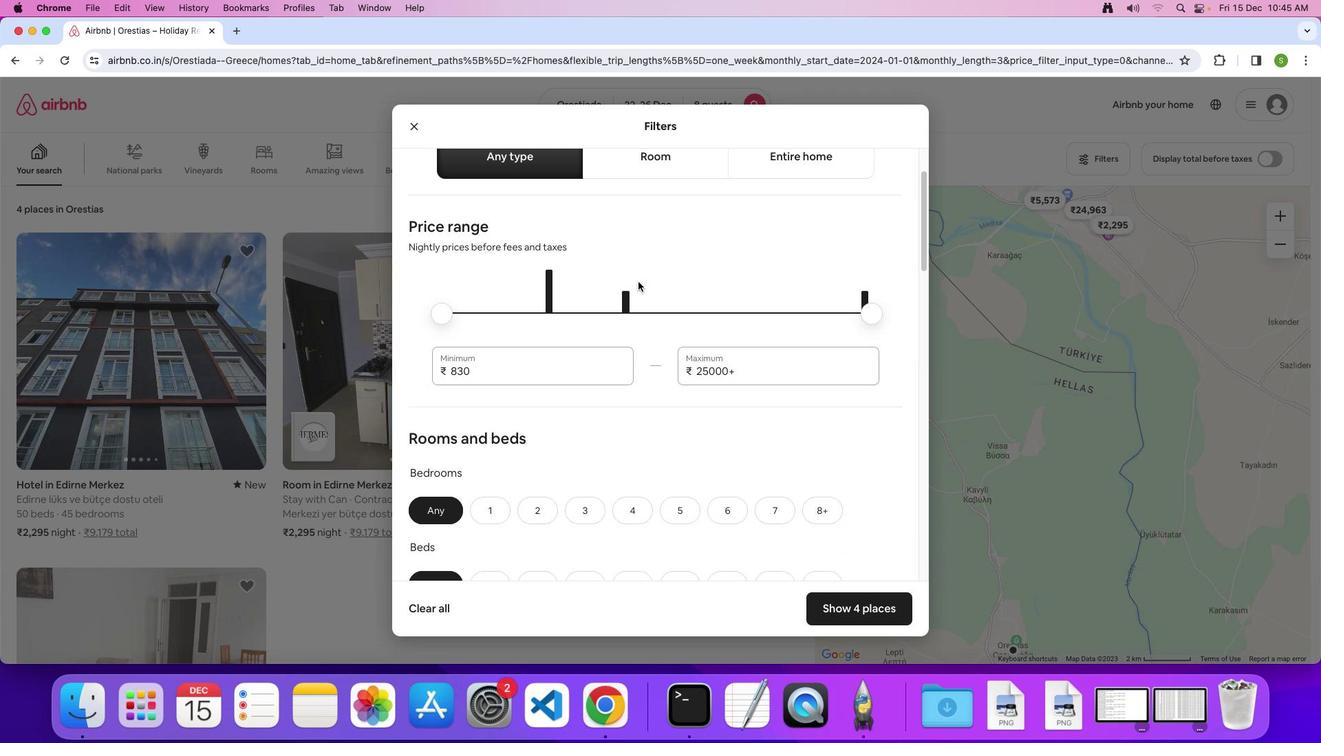 
Action: Mouse scrolled (639, 282) with delta (0, 0)
Screenshot: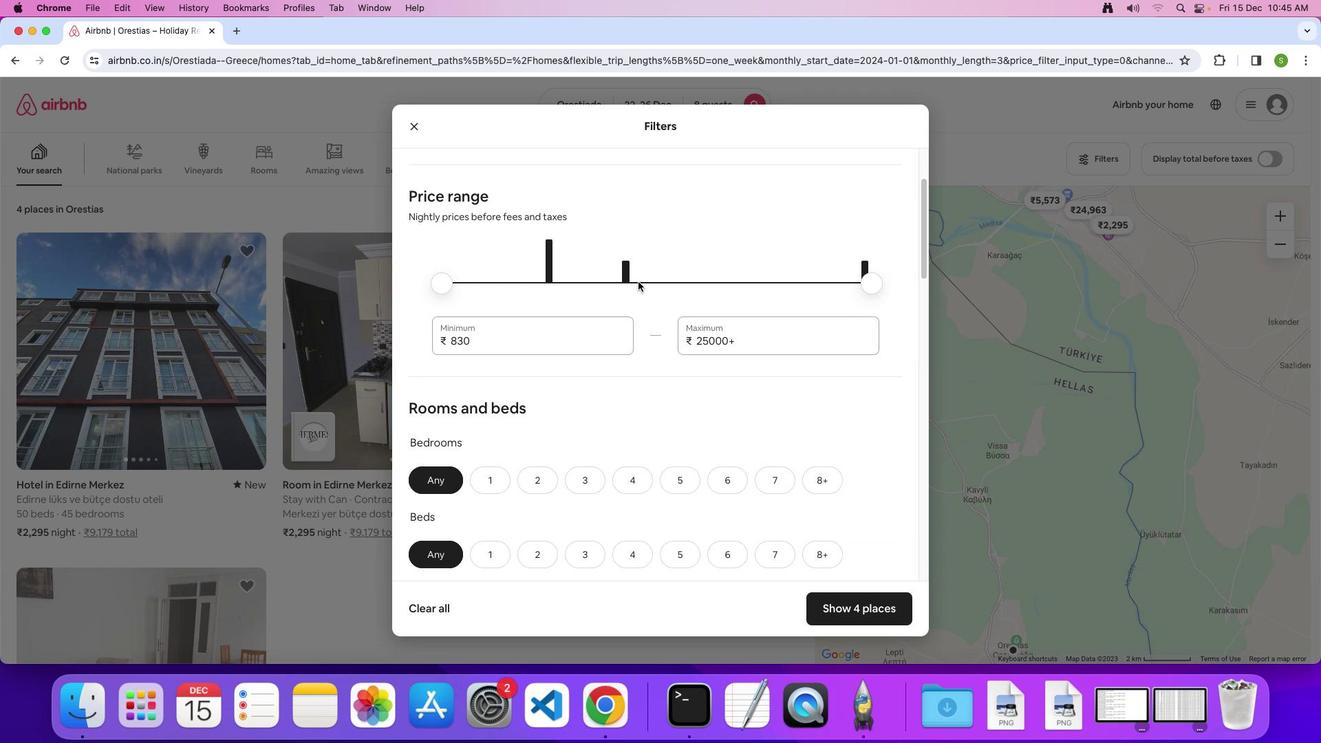 
Action: Mouse scrolled (639, 282) with delta (0, 0)
Screenshot: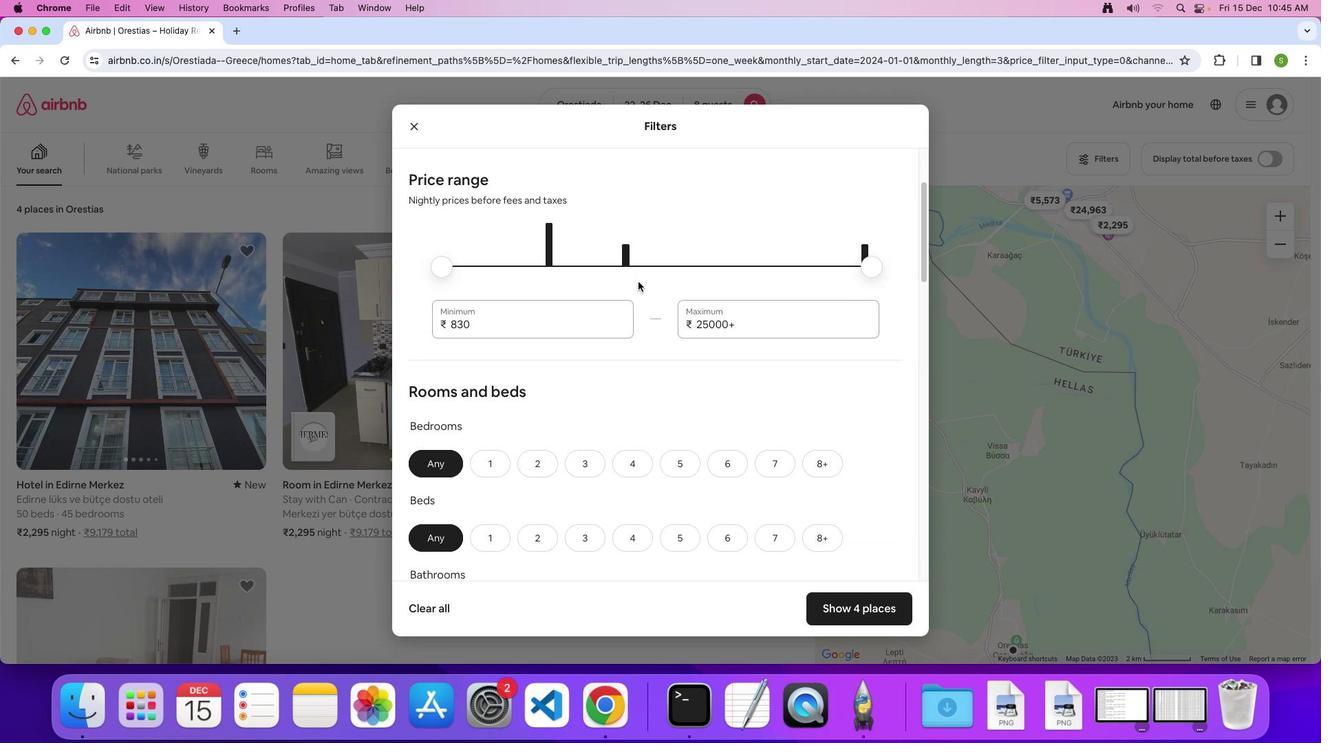 
Action: Mouse scrolled (639, 282) with delta (0, 0)
Screenshot: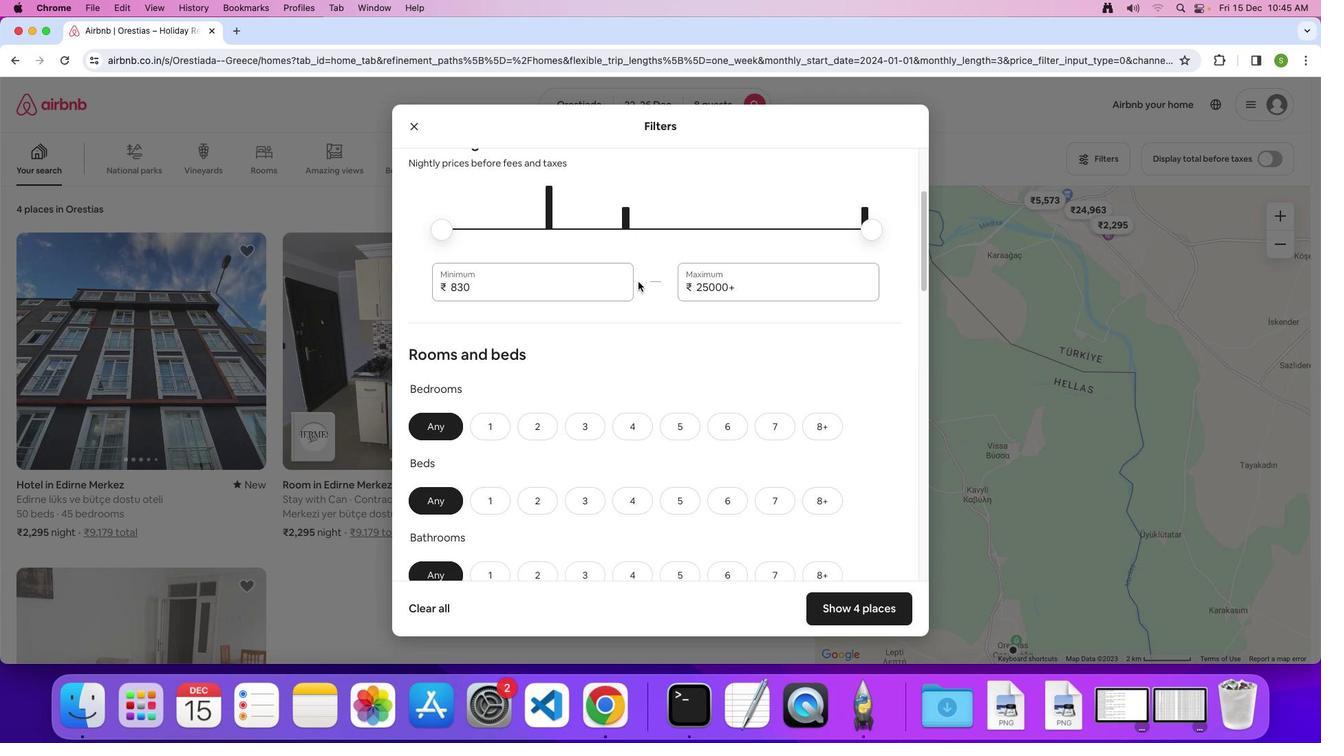 
Action: Mouse scrolled (639, 282) with delta (0, 0)
Screenshot: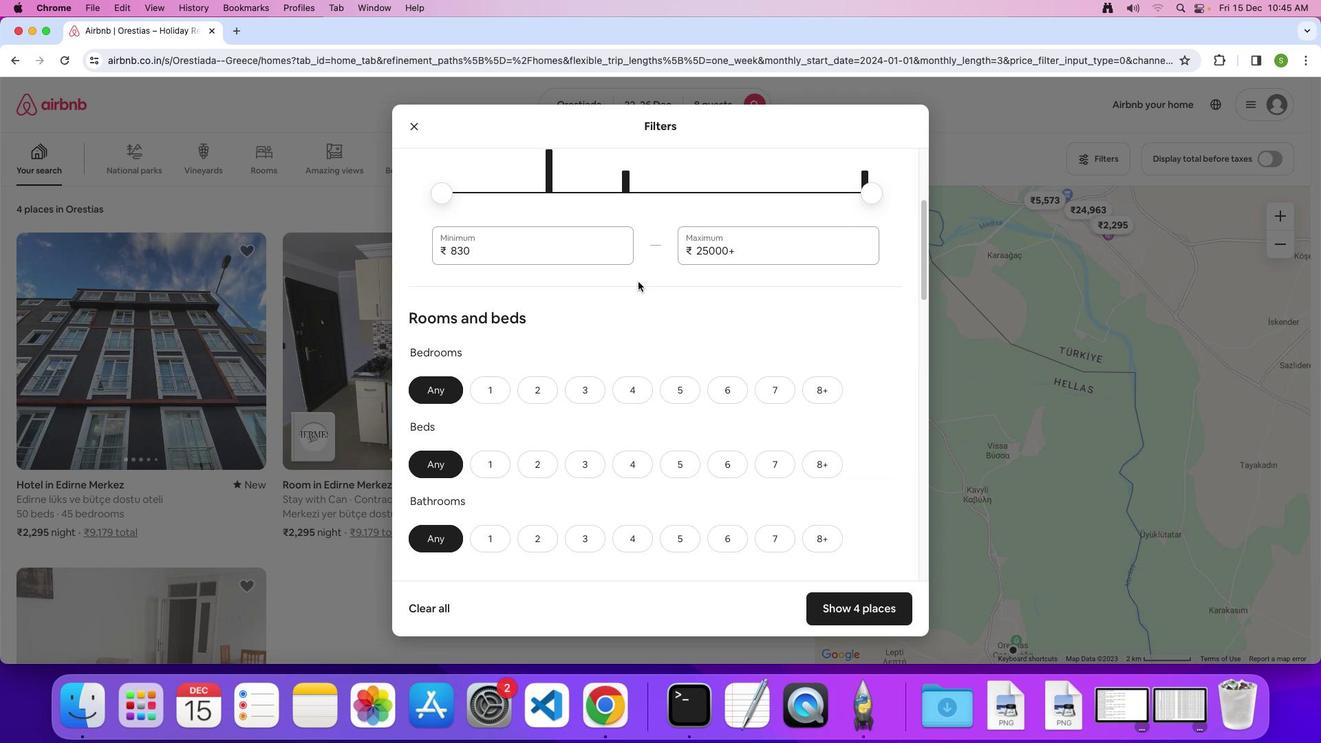 
Action: Mouse scrolled (639, 282) with delta (0, 0)
Screenshot: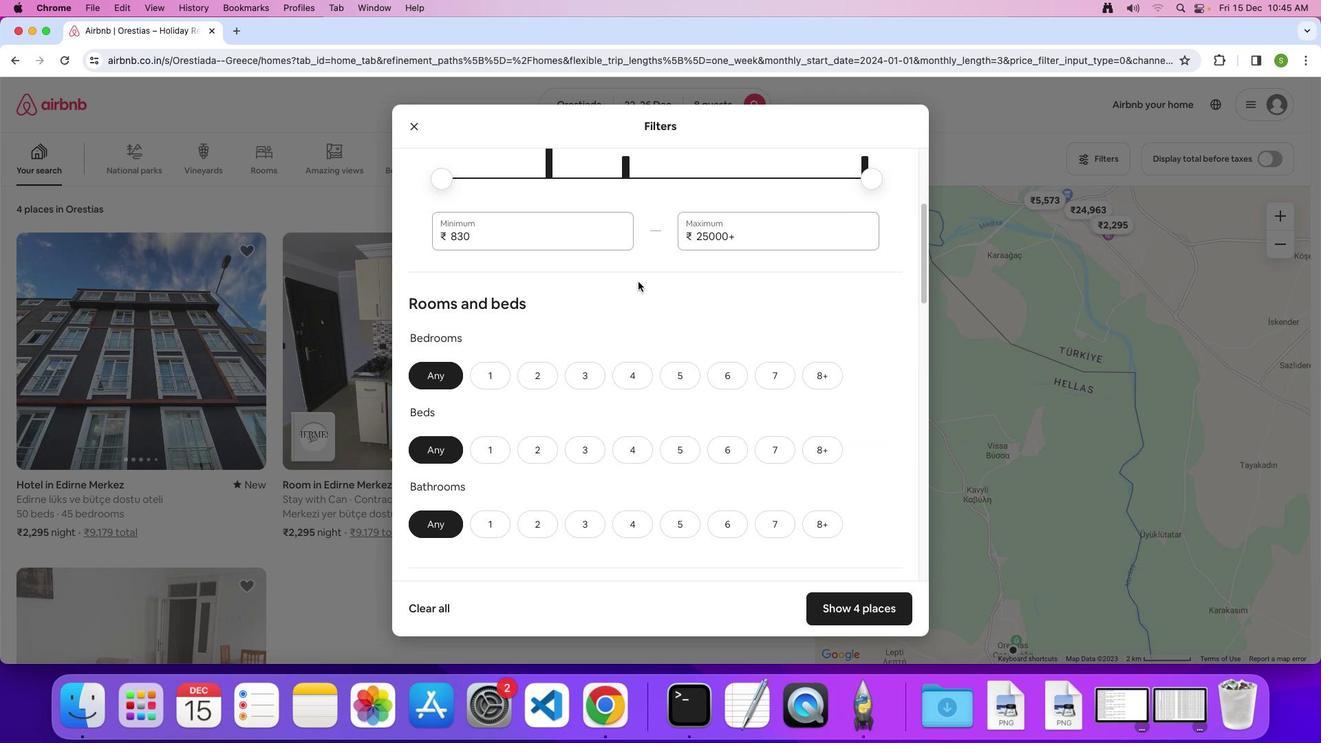 
Action: Mouse scrolled (639, 282) with delta (0, 0)
Screenshot: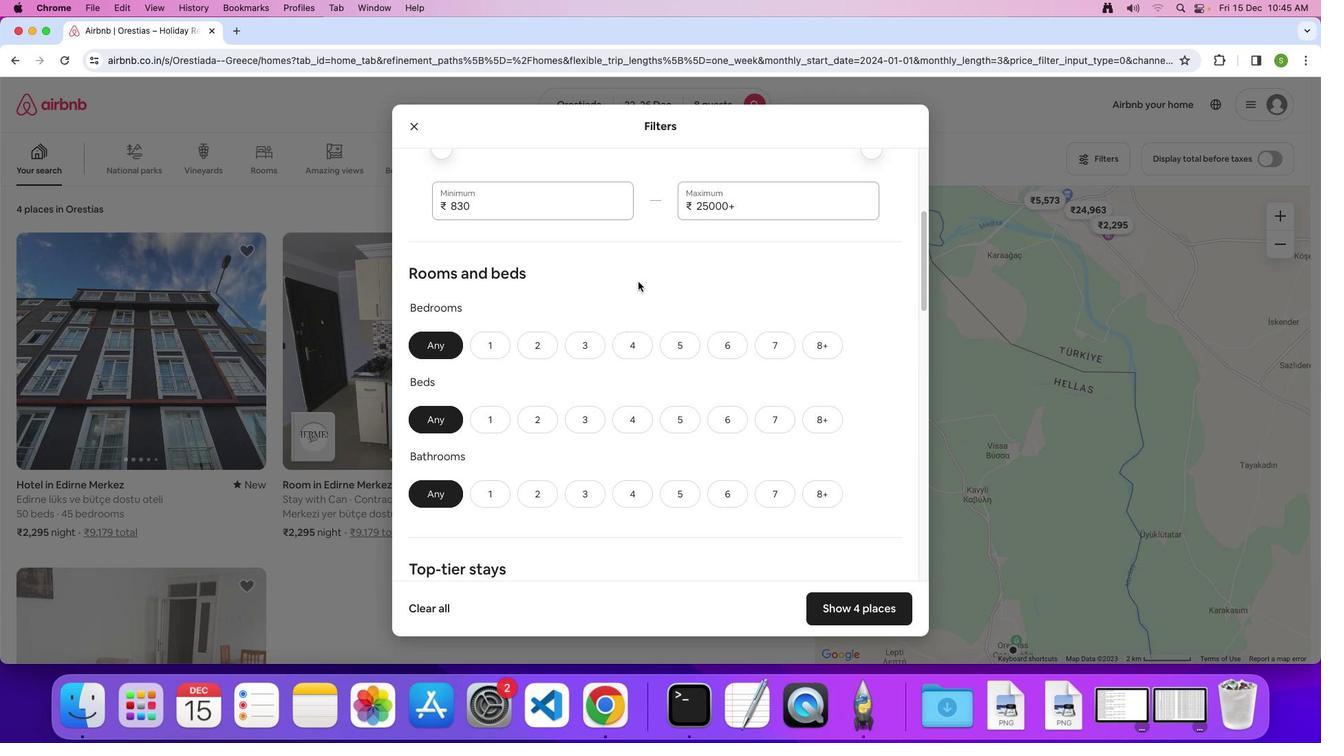 
Action: Mouse moved to (811, 325)
Screenshot: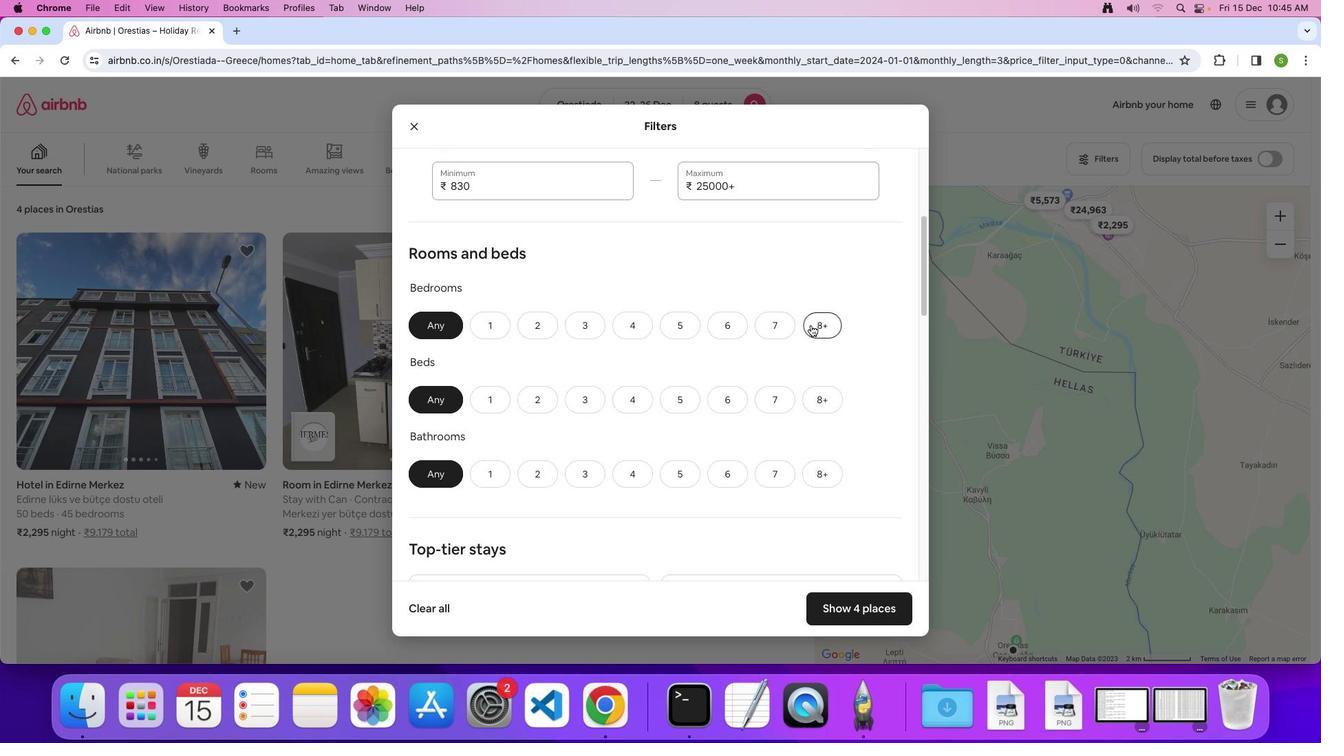 
Action: Mouse pressed left at (811, 325)
Screenshot: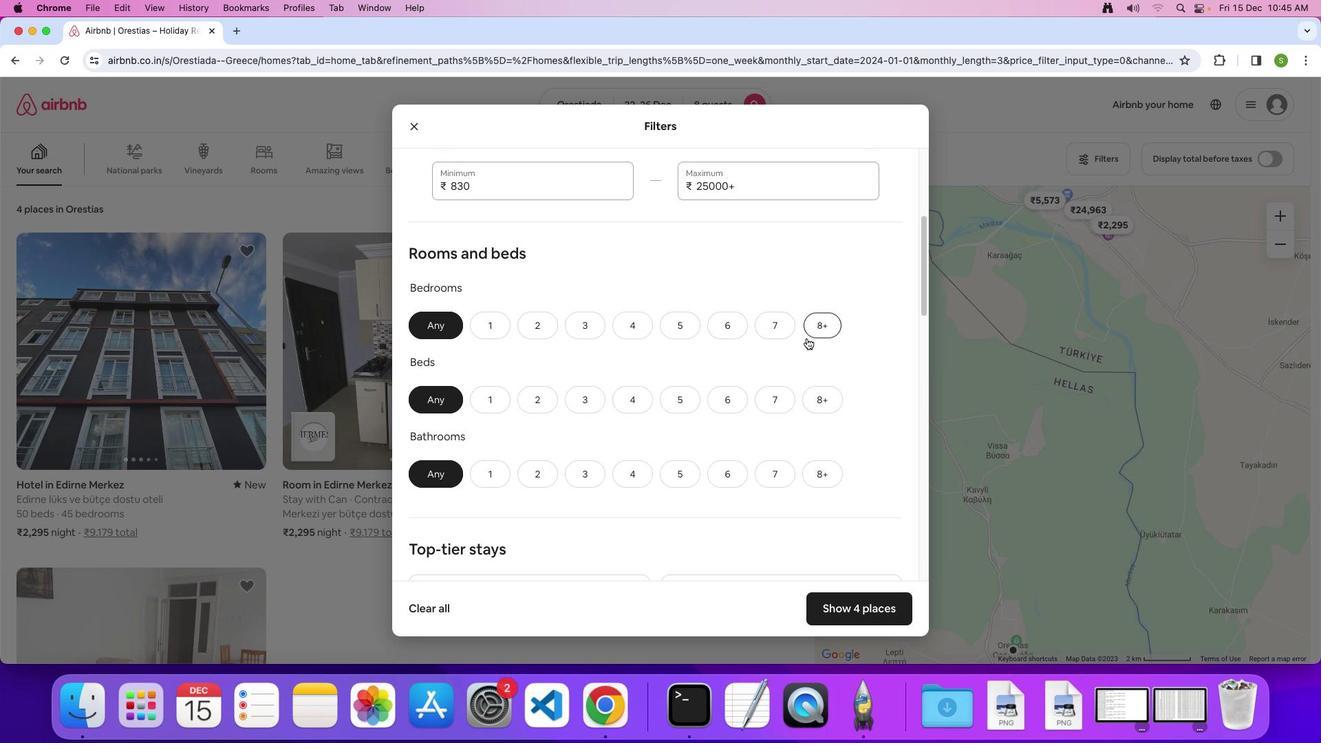 
Action: Mouse moved to (814, 401)
Screenshot: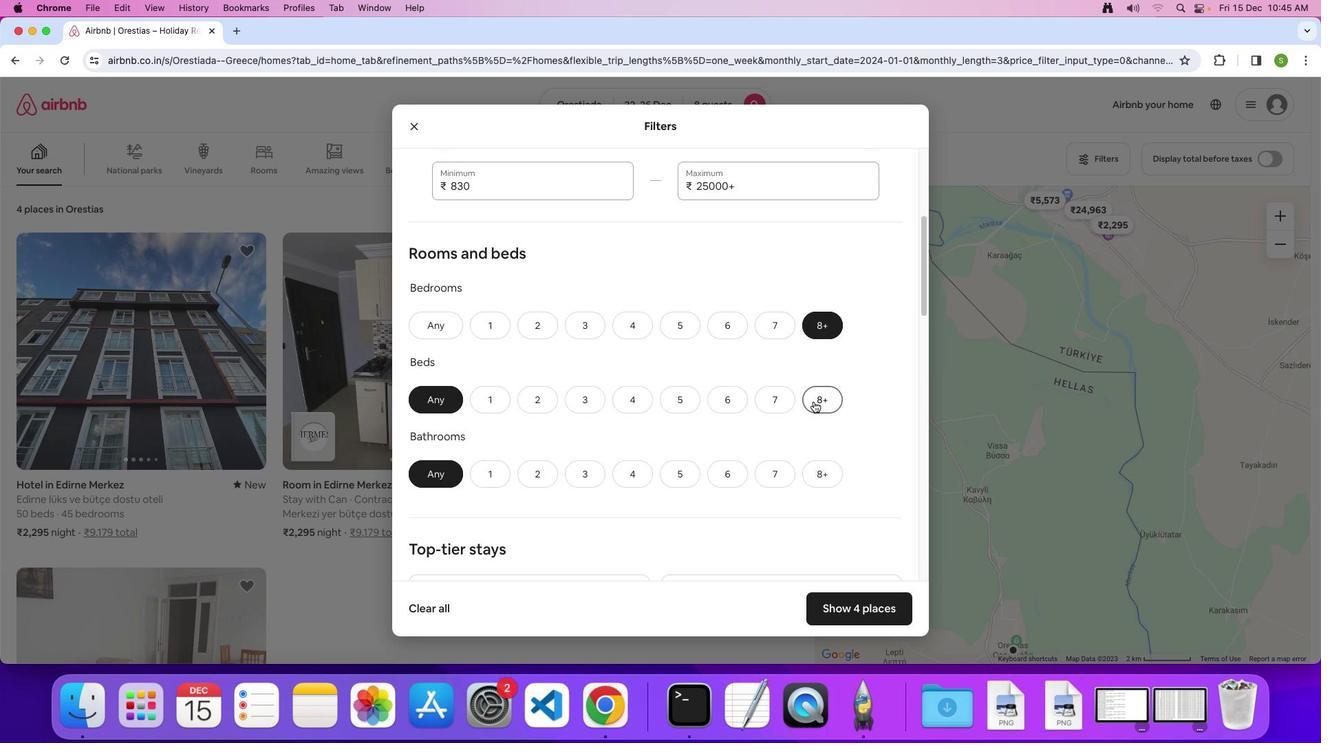 
Action: Mouse pressed left at (814, 401)
Screenshot: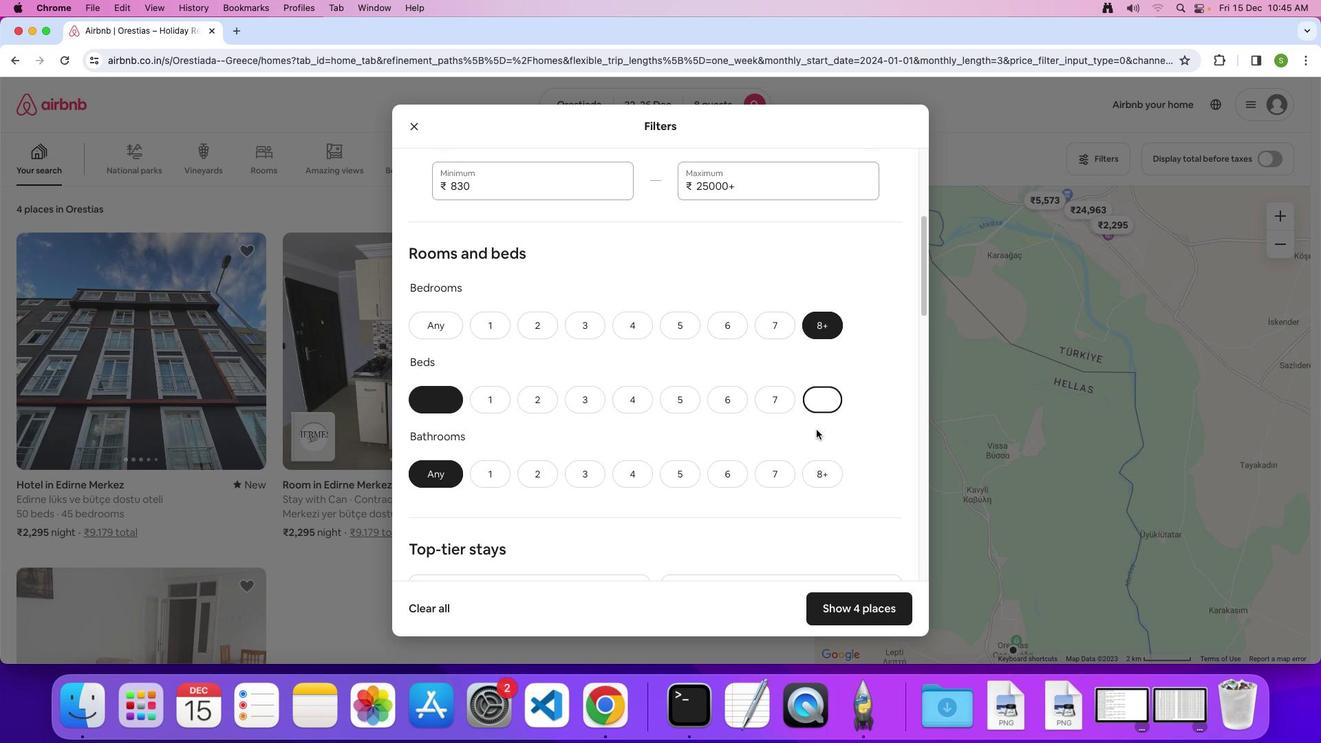 
Action: Mouse moved to (823, 479)
Screenshot: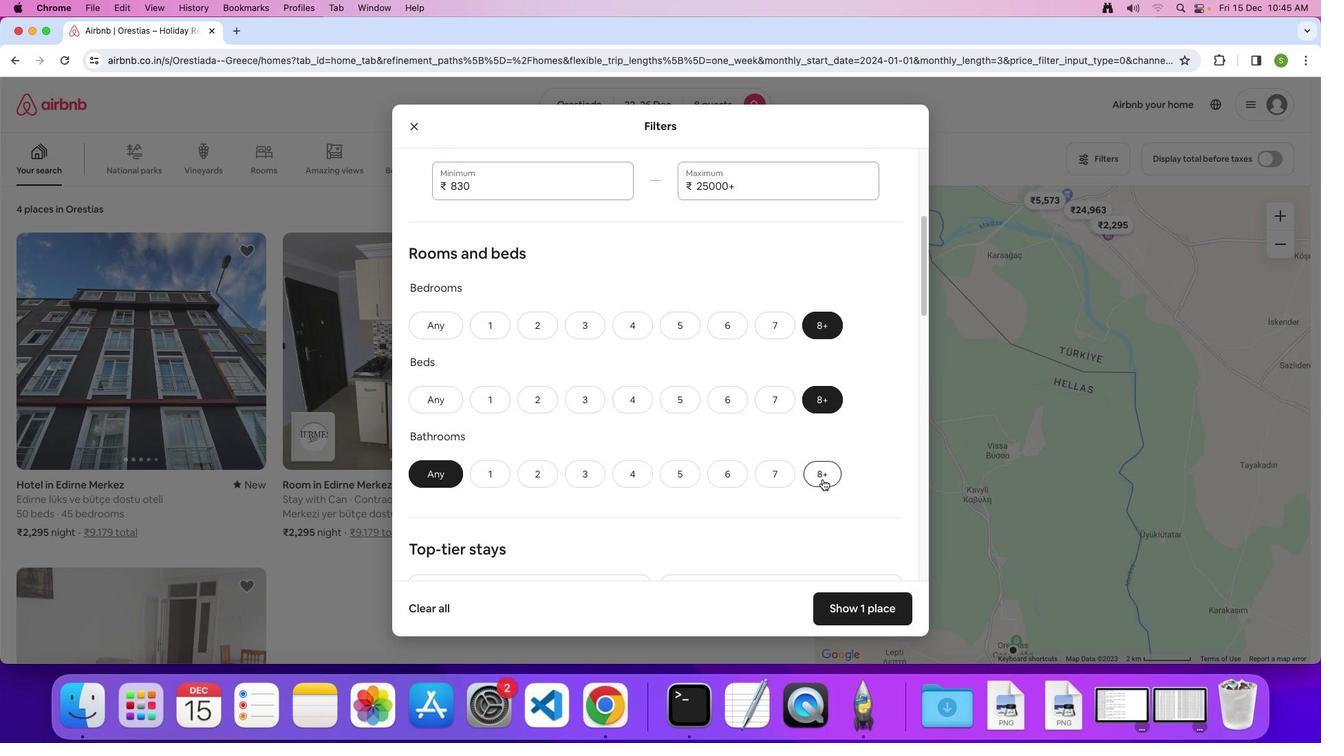 
Action: Mouse pressed left at (823, 479)
Screenshot: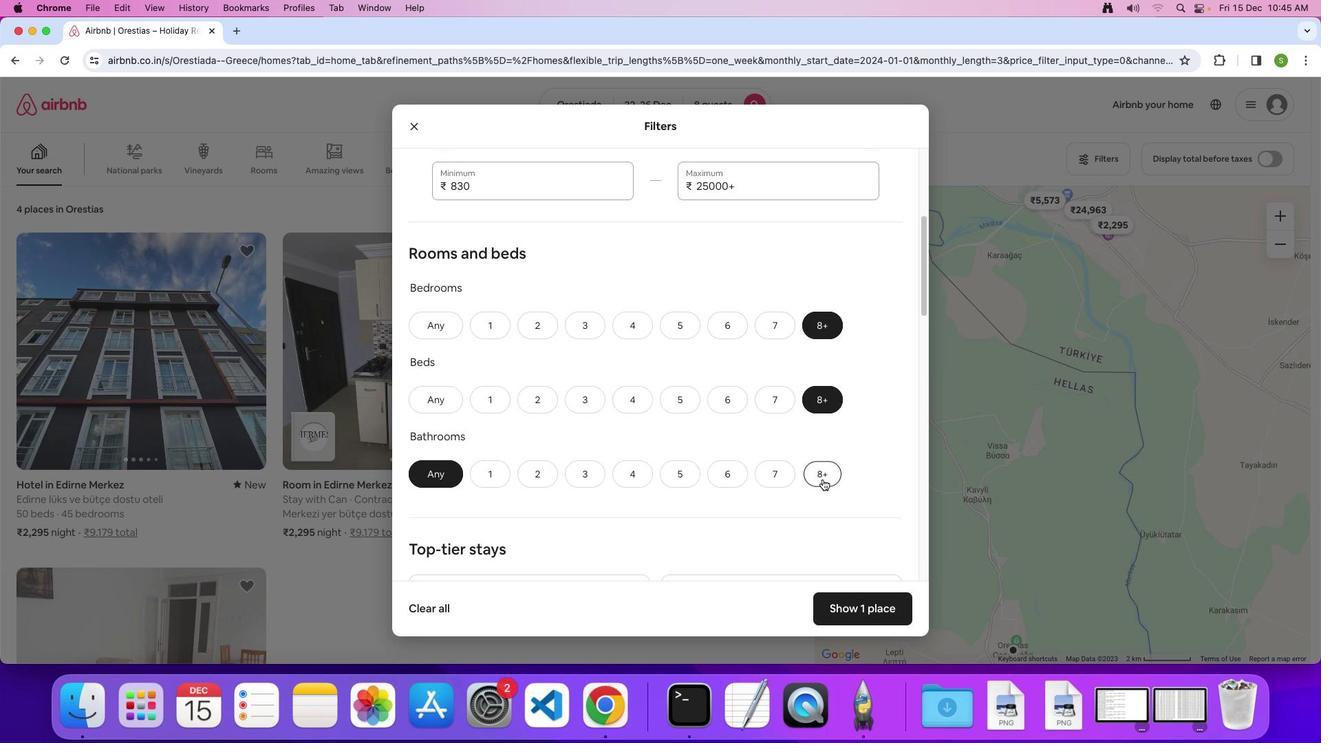 
Action: Mouse moved to (666, 386)
Screenshot: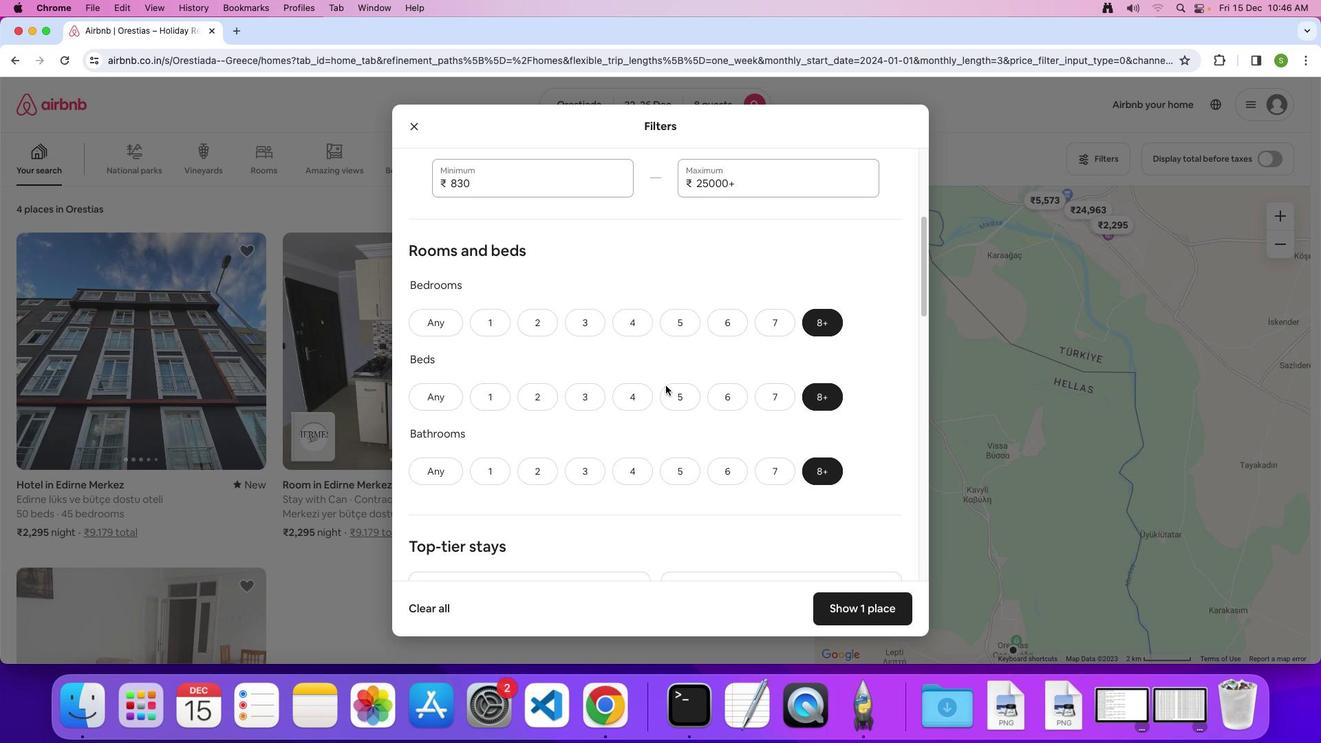 
Action: Mouse scrolled (666, 386) with delta (0, 0)
Screenshot: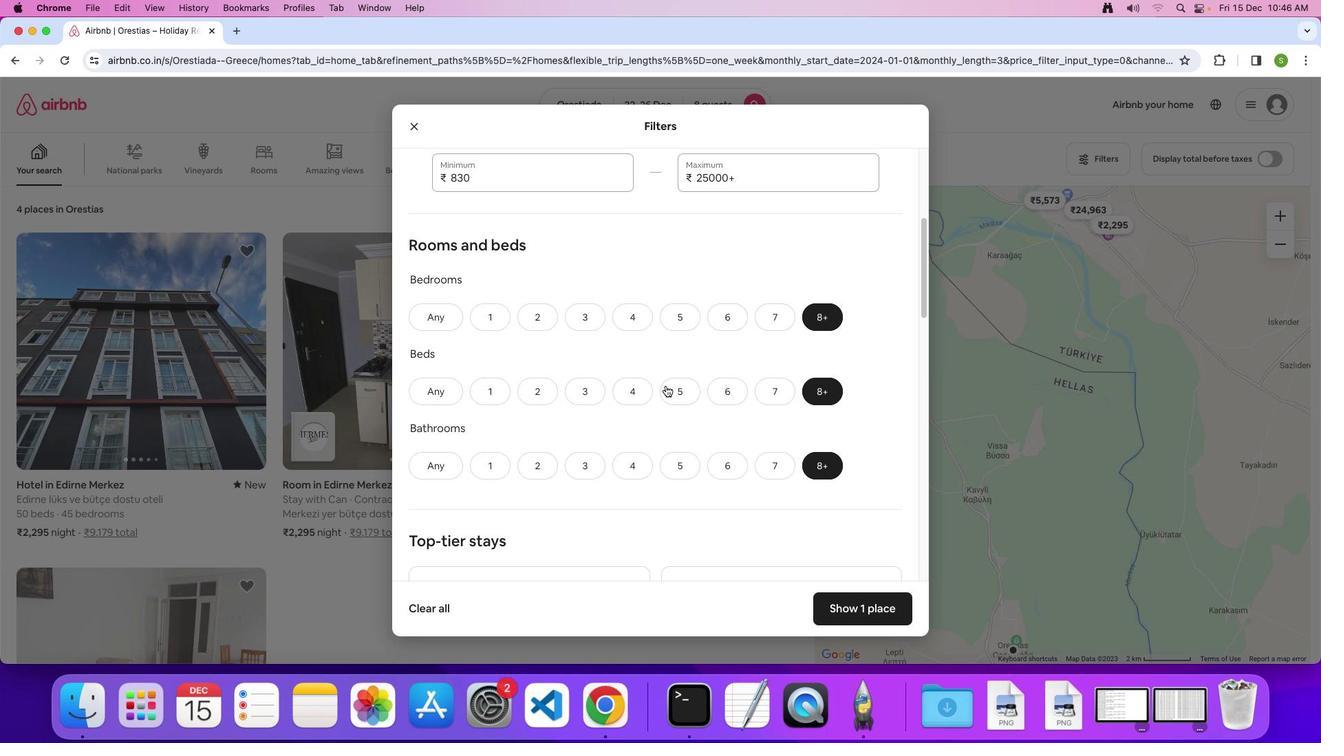 
Action: Mouse scrolled (666, 386) with delta (0, 0)
Screenshot: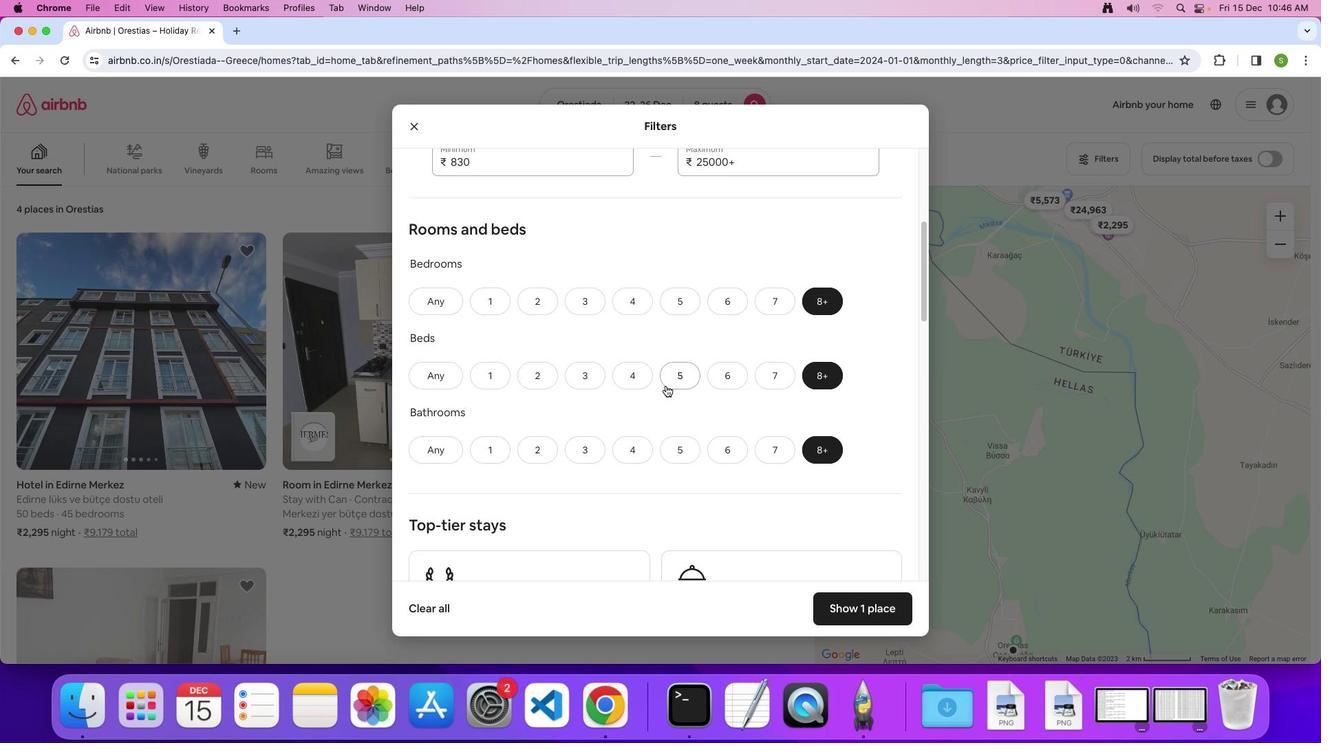 
Action: Mouse scrolled (666, 386) with delta (0, 0)
Screenshot: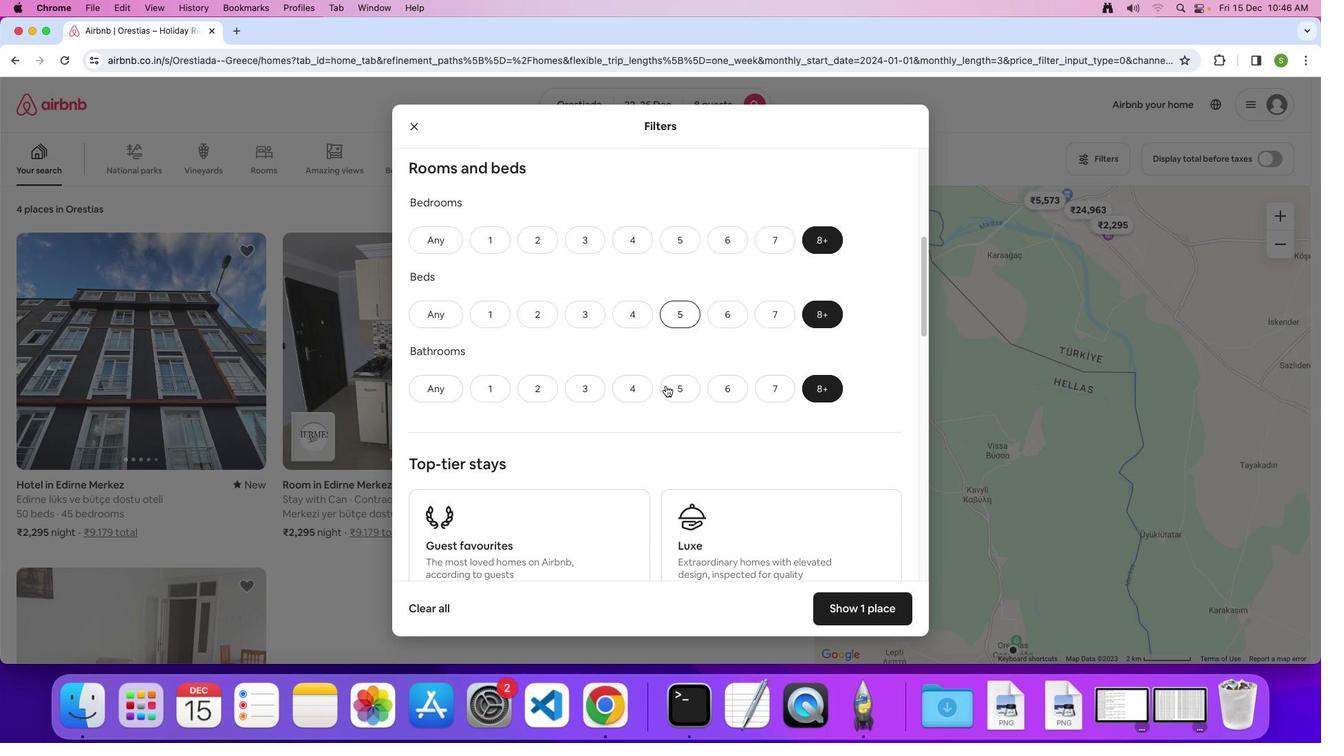 
Action: Mouse scrolled (666, 386) with delta (0, 0)
Screenshot: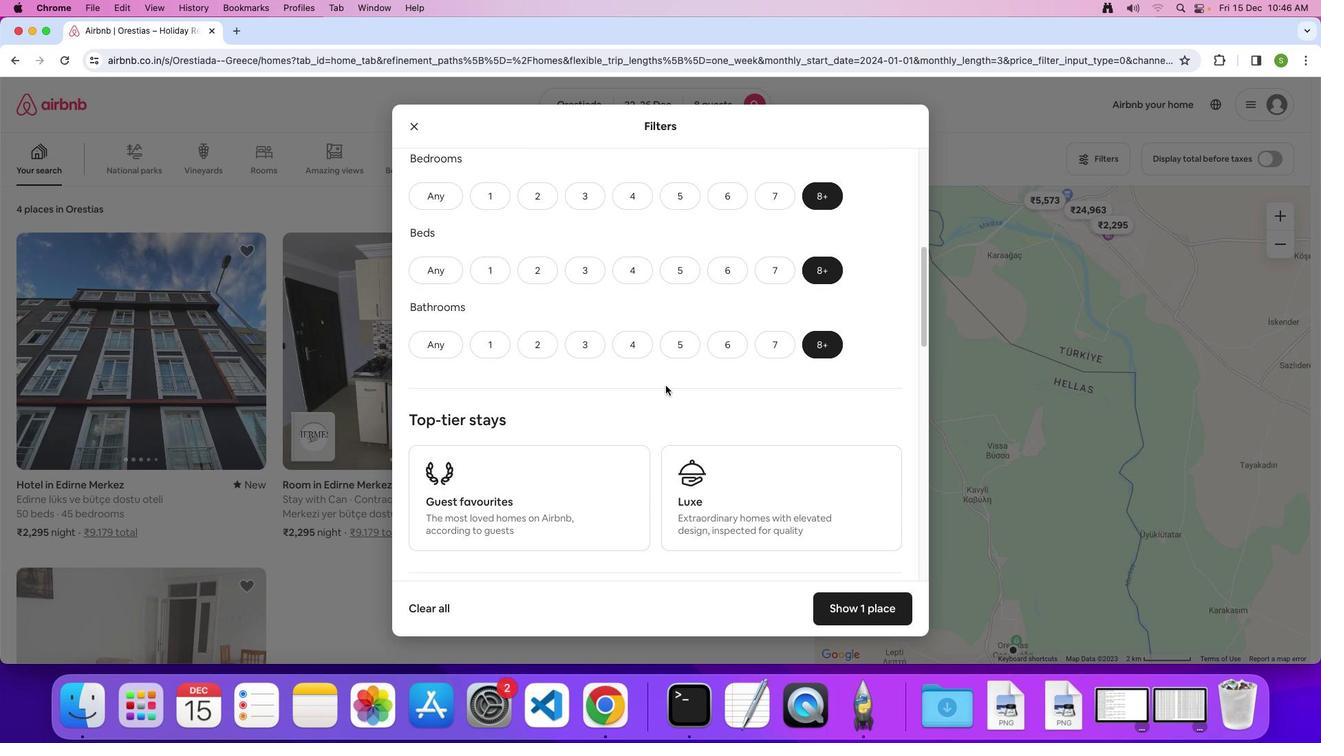 
Action: Mouse scrolled (666, 386) with delta (0, 0)
Screenshot: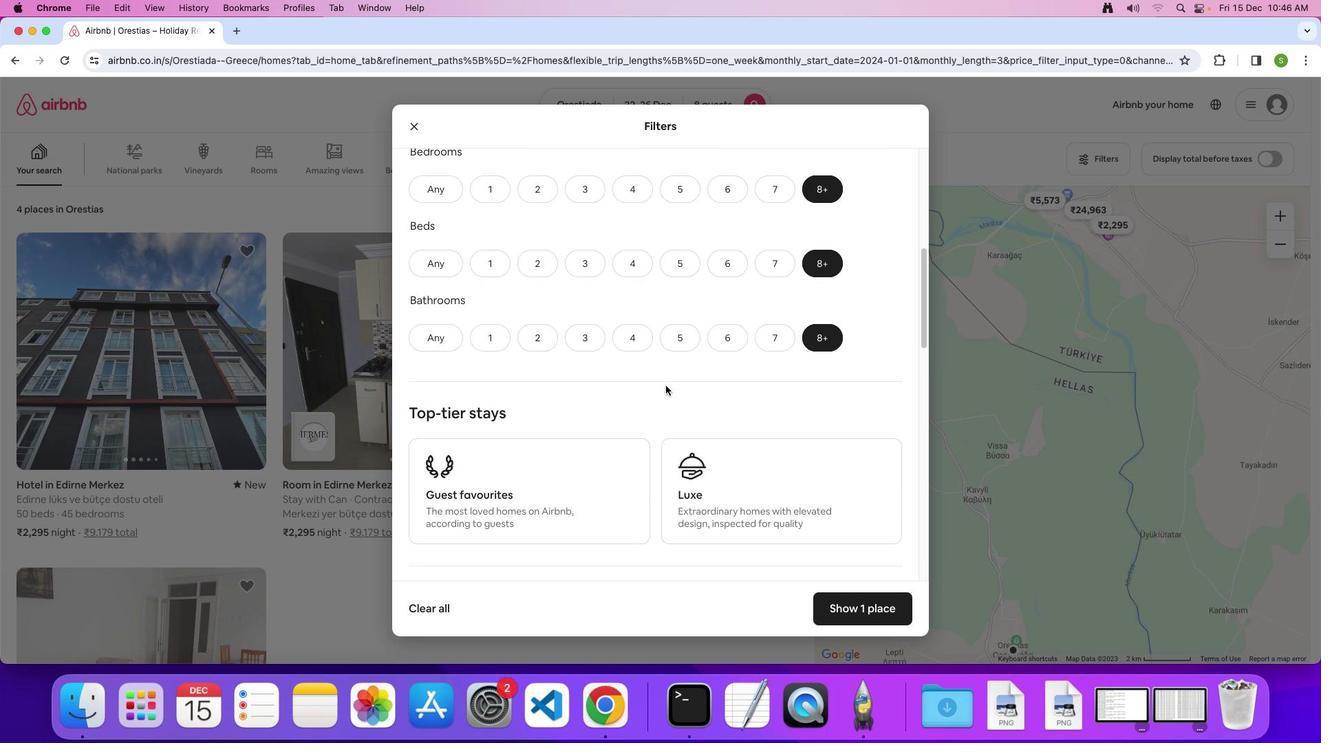 
Action: Mouse scrolled (666, 386) with delta (0, 0)
Screenshot: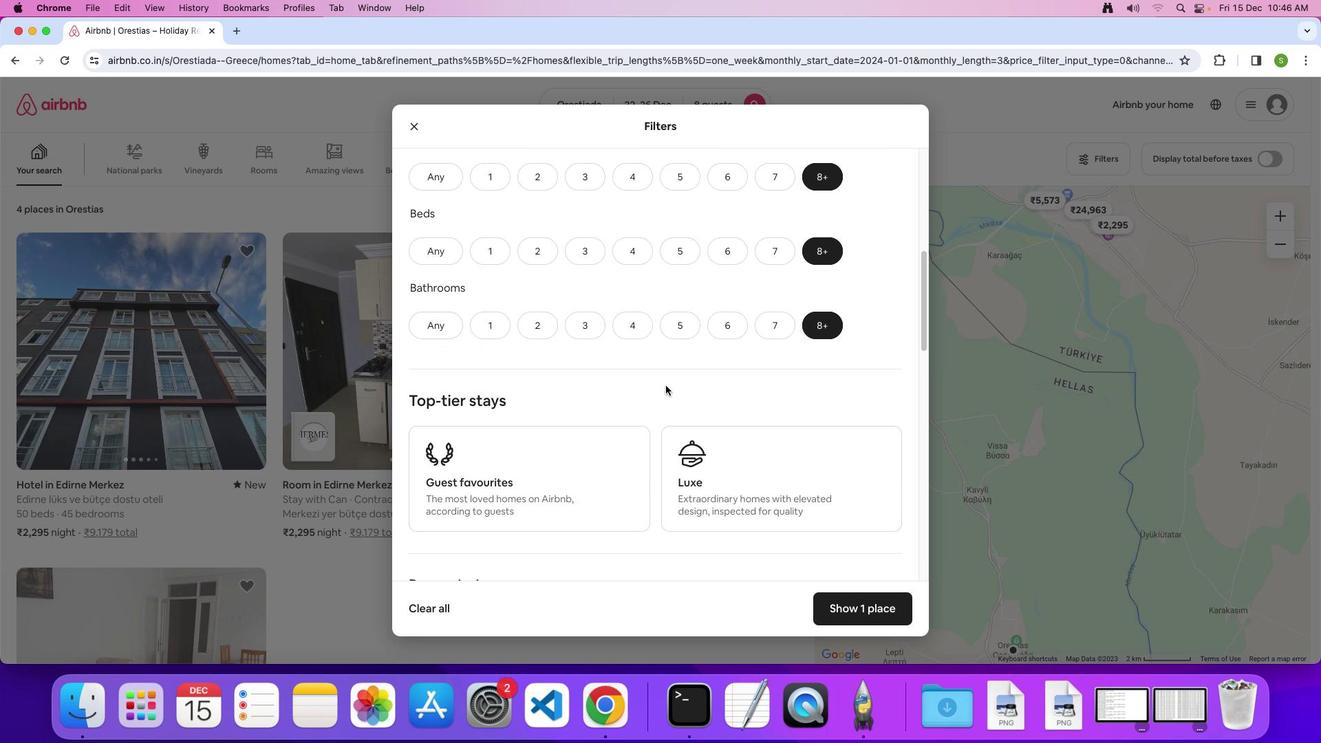 
Action: Mouse scrolled (666, 386) with delta (0, 0)
Screenshot: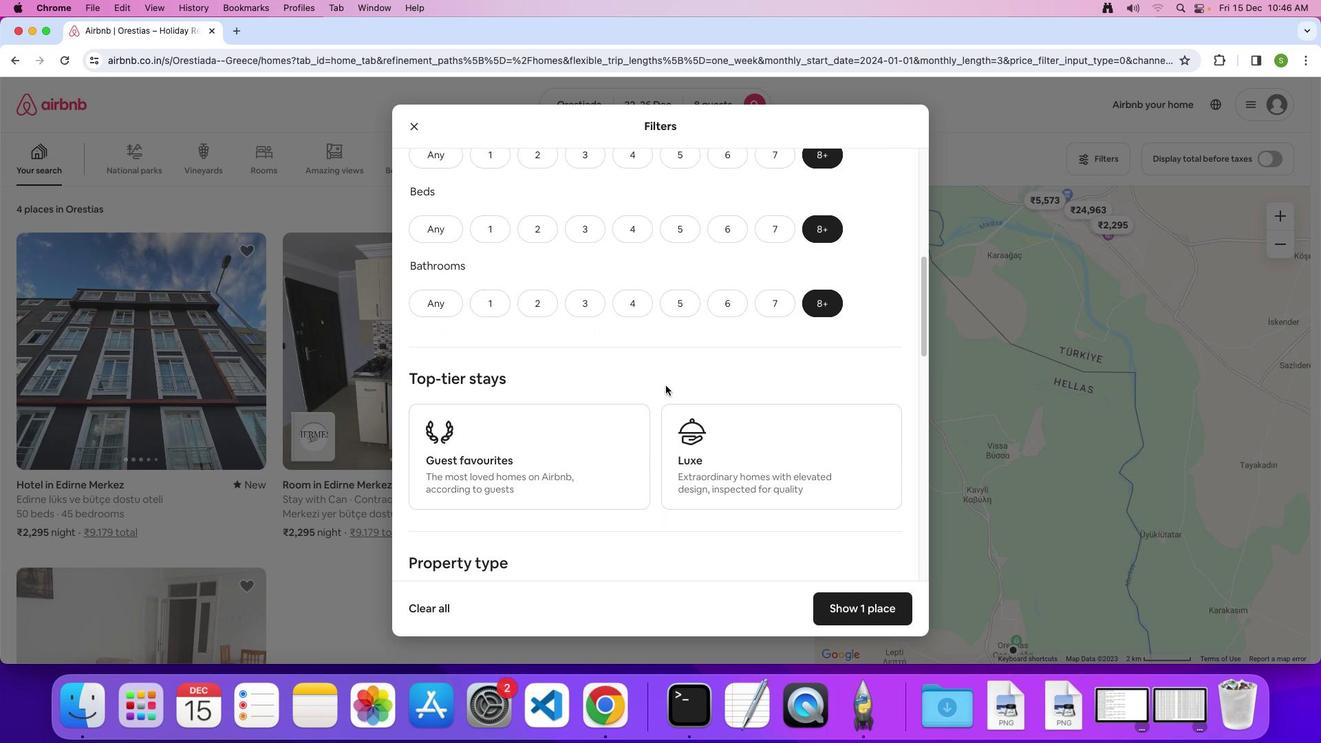 
Action: Mouse scrolled (666, 386) with delta (0, 0)
Screenshot: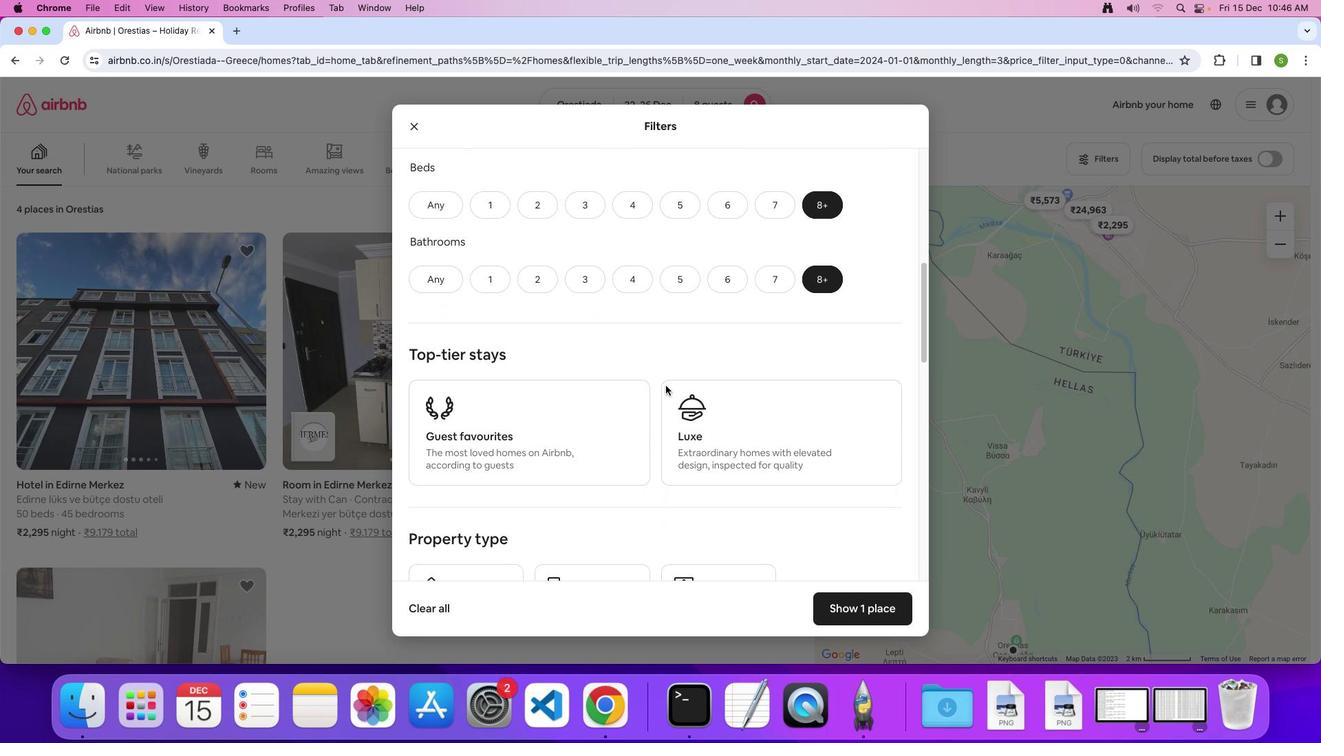 
Action: Mouse scrolled (666, 386) with delta (0, 0)
Screenshot: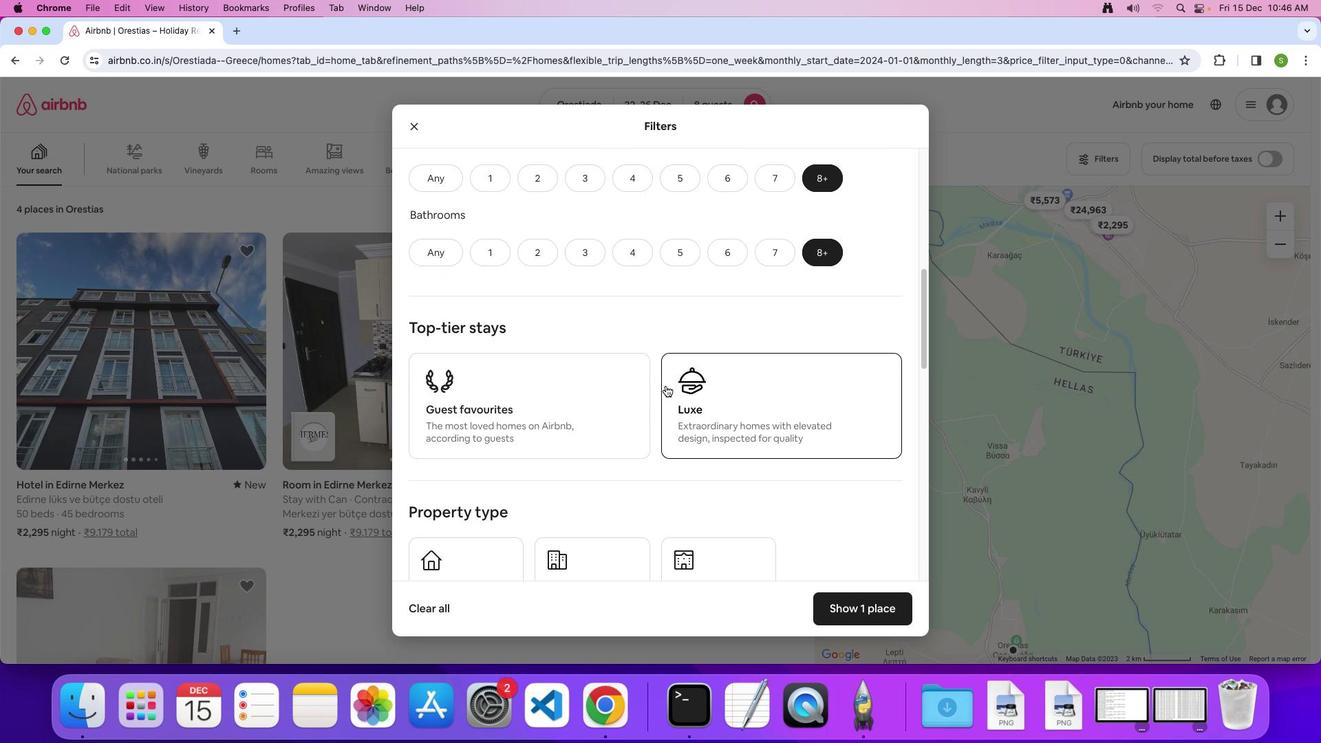 
Action: Mouse scrolled (666, 386) with delta (0, 0)
Screenshot: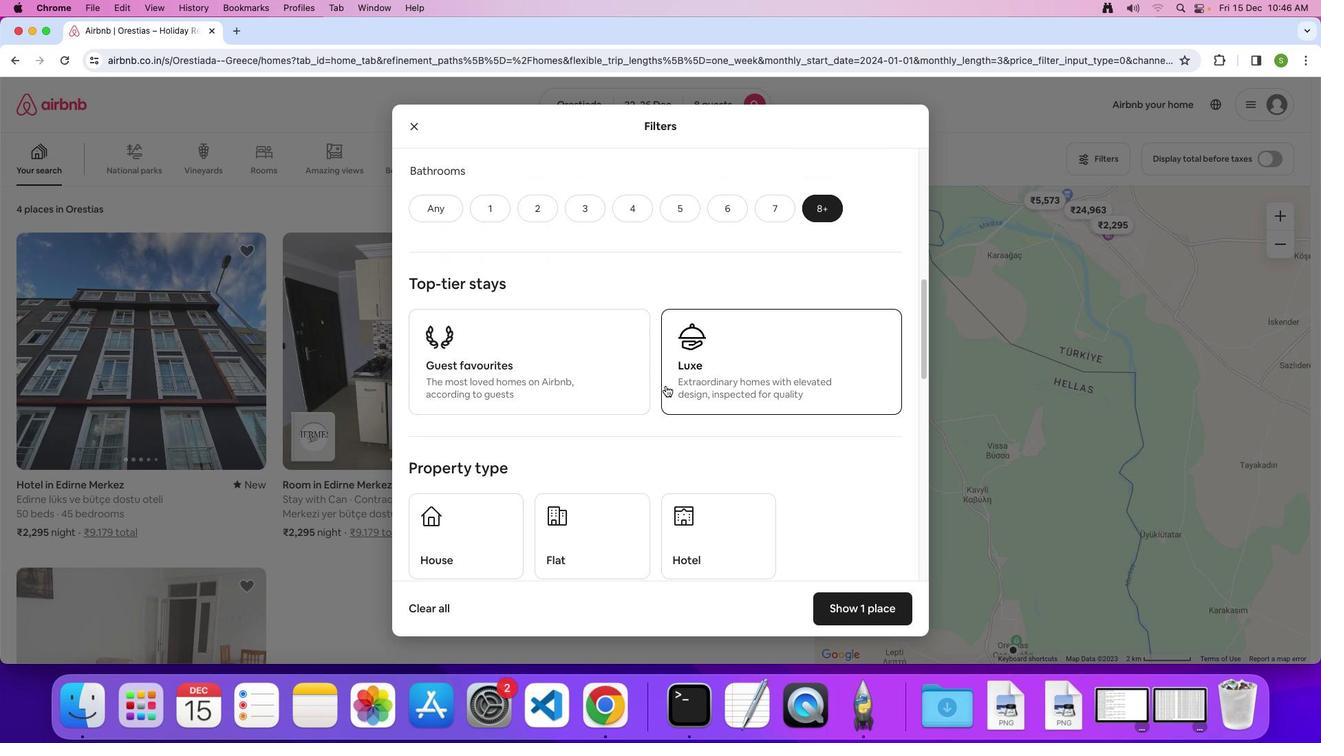 
Action: Mouse scrolled (666, 386) with delta (0, 0)
Screenshot: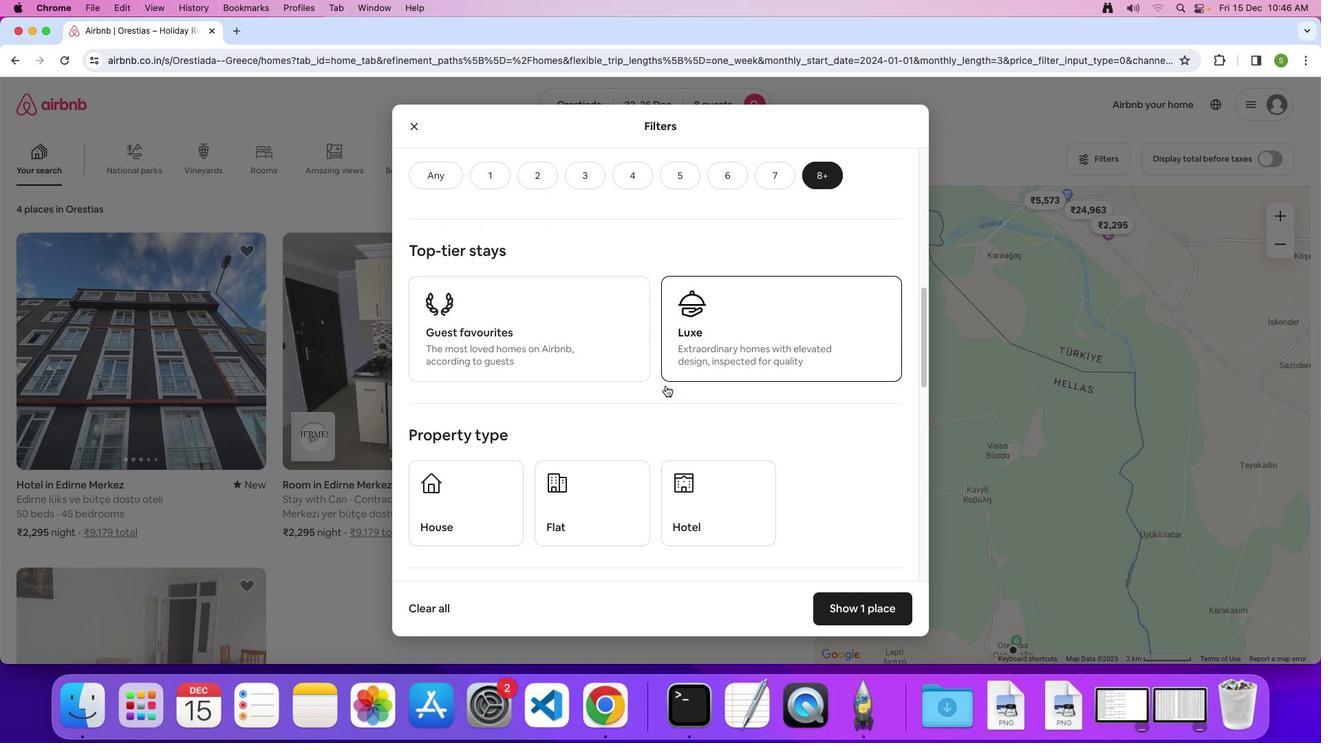 
Action: Mouse scrolled (666, 386) with delta (0, 0)
Screenshot: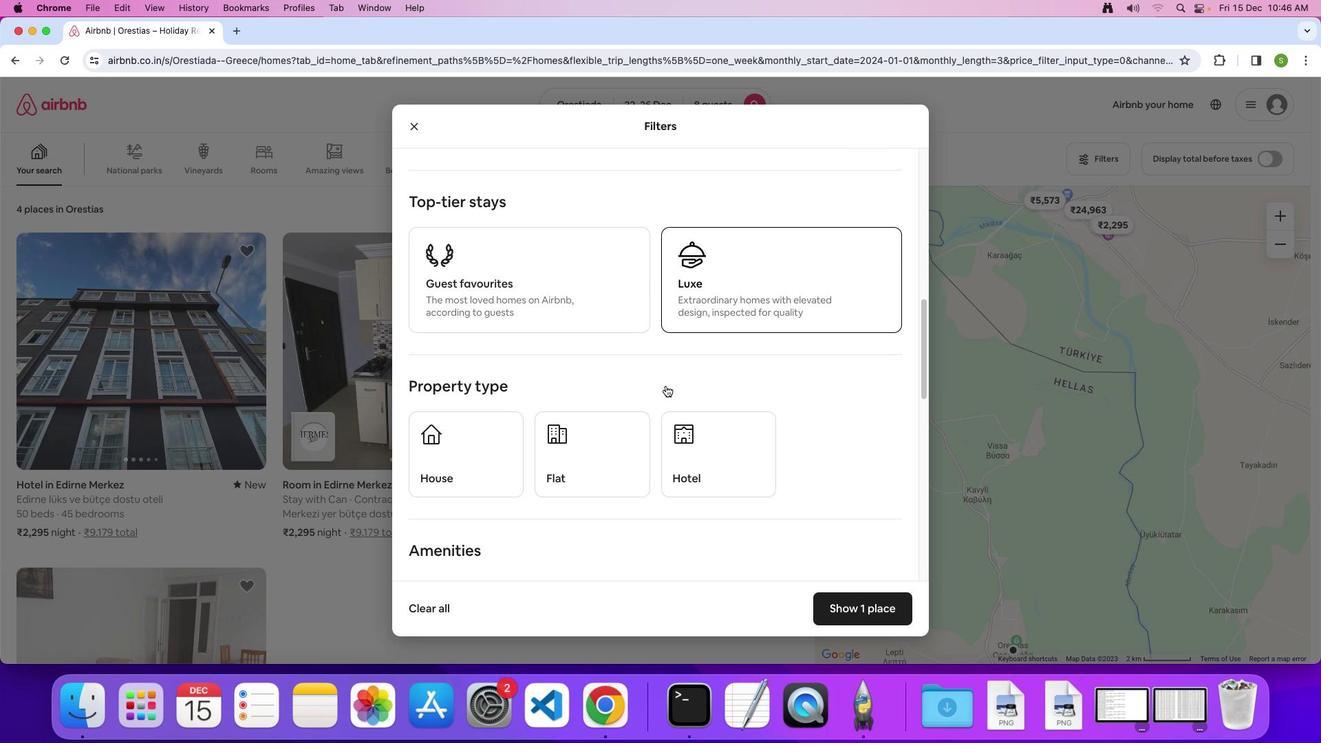 
Action: Mouse scrolled (666, 386) with delta (0, 0)
Screenshot: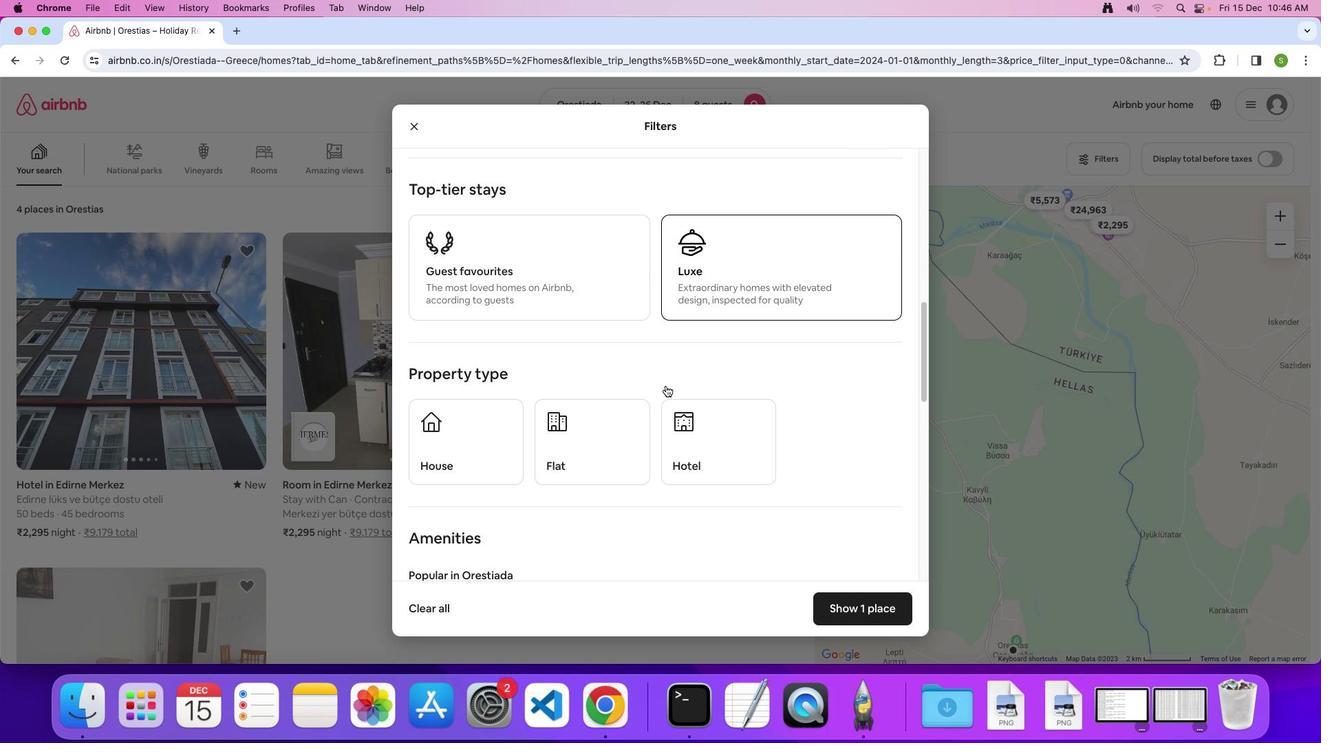 
Action: Mouse scrolled (666, 386) with delta (0, 0)
Screenshot: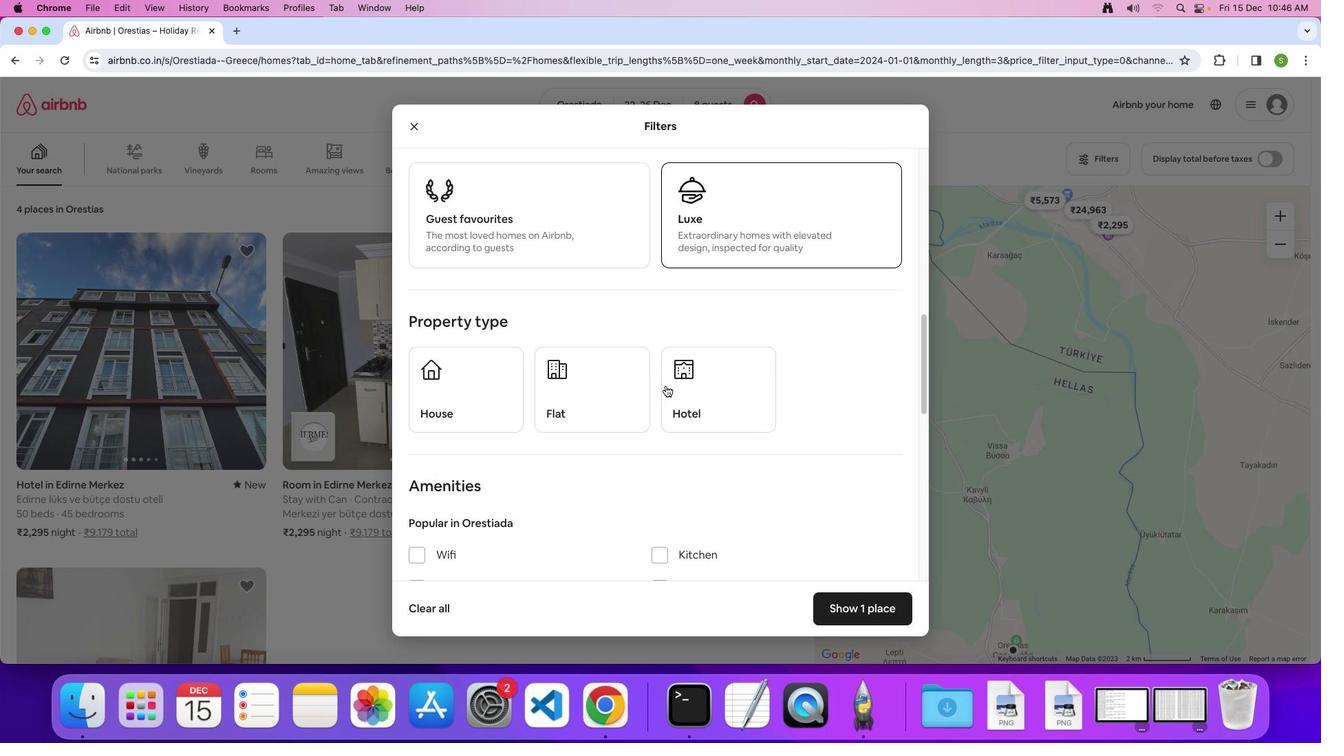 
Action: Mouse moved to (684, 387)
Screenshot: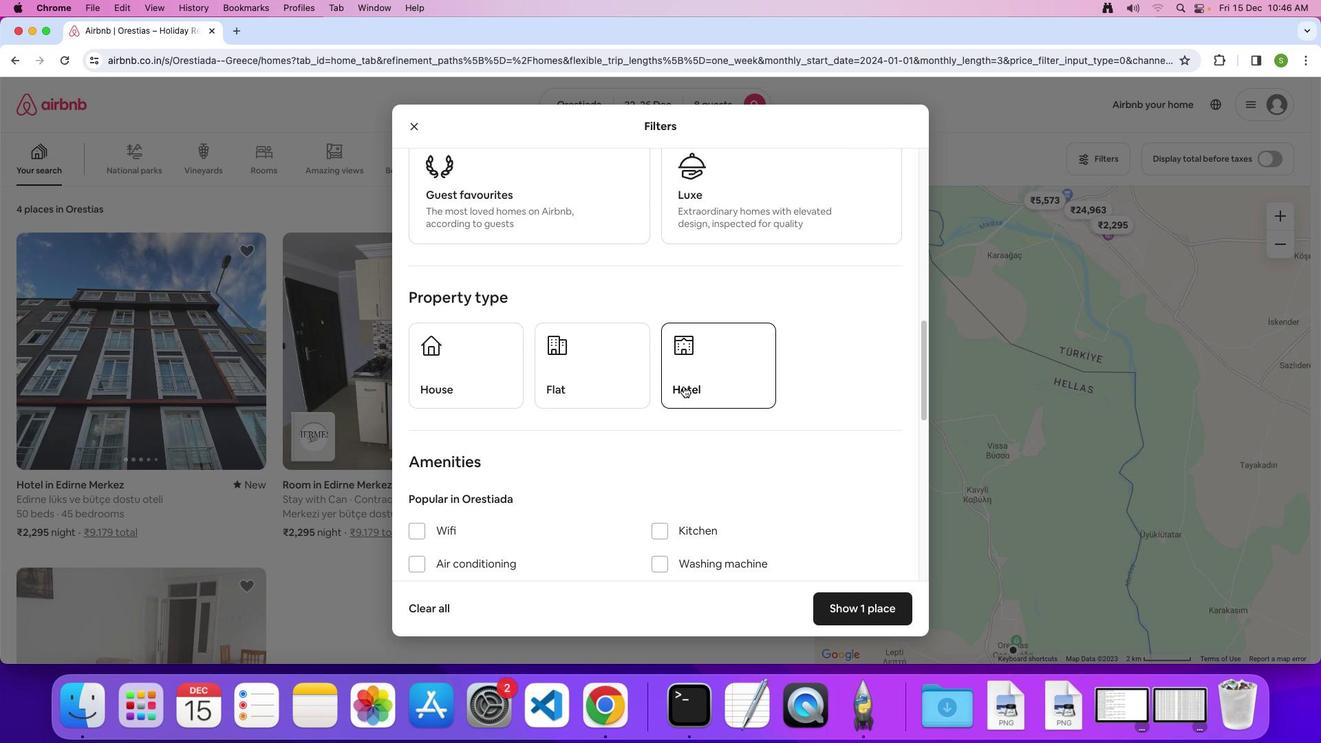 
Action: Mouse pressed left at (684, 387)
Screenshot: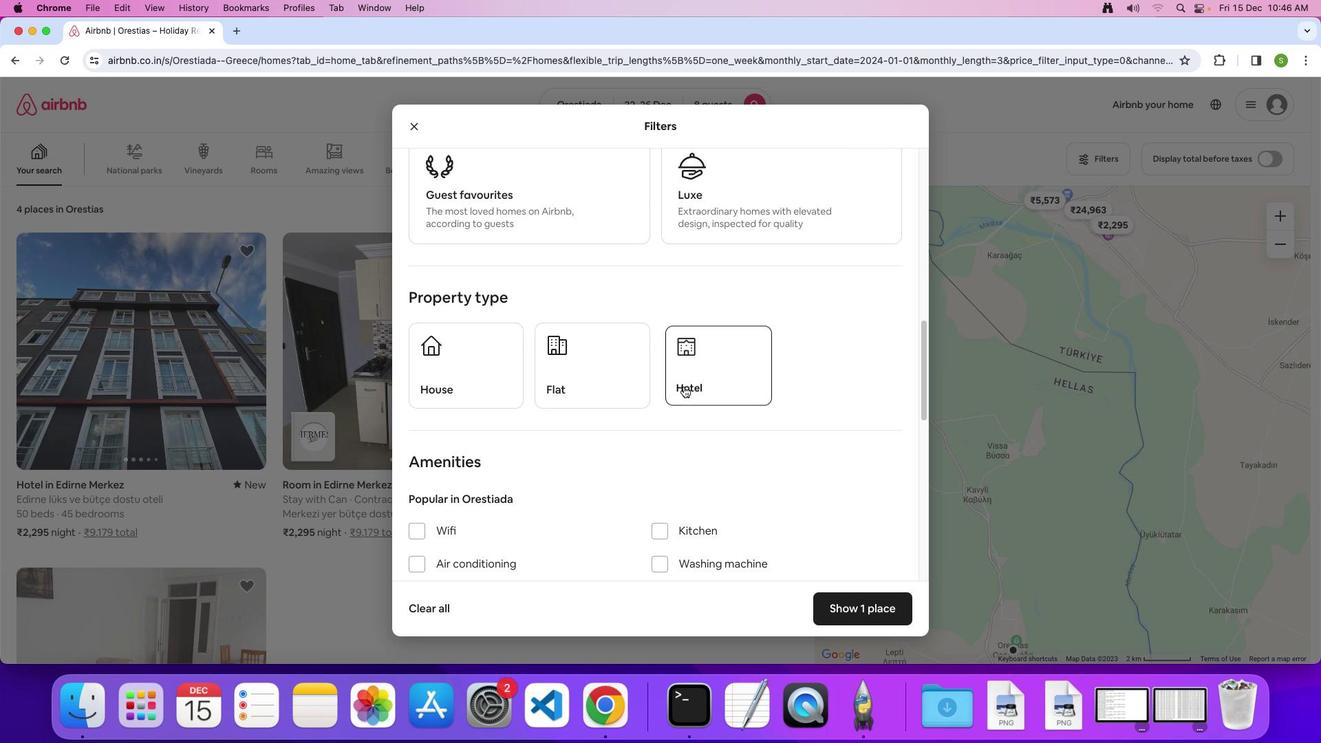 
Action: Mouse moved to (611, 377)
Screenshot: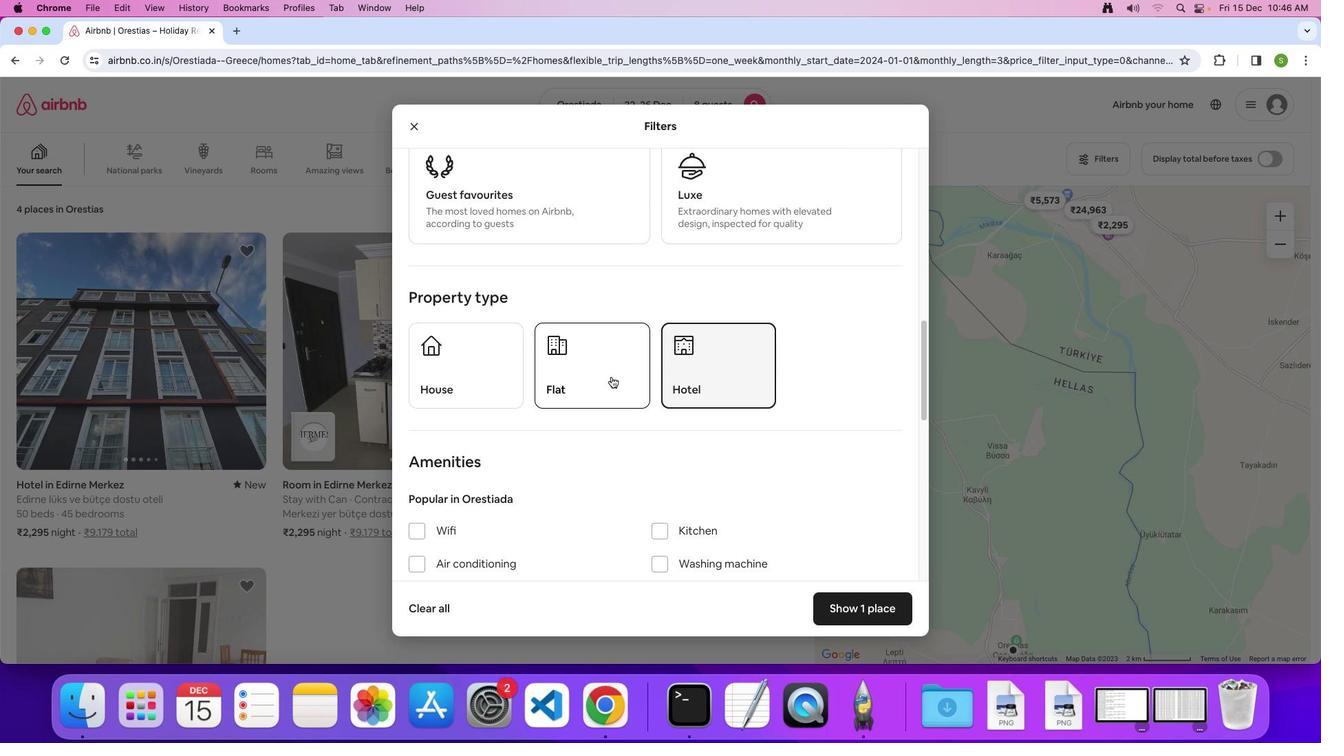 
Action: Mouse scrolled (611, 377) with delta (0, 0)
Screenshot: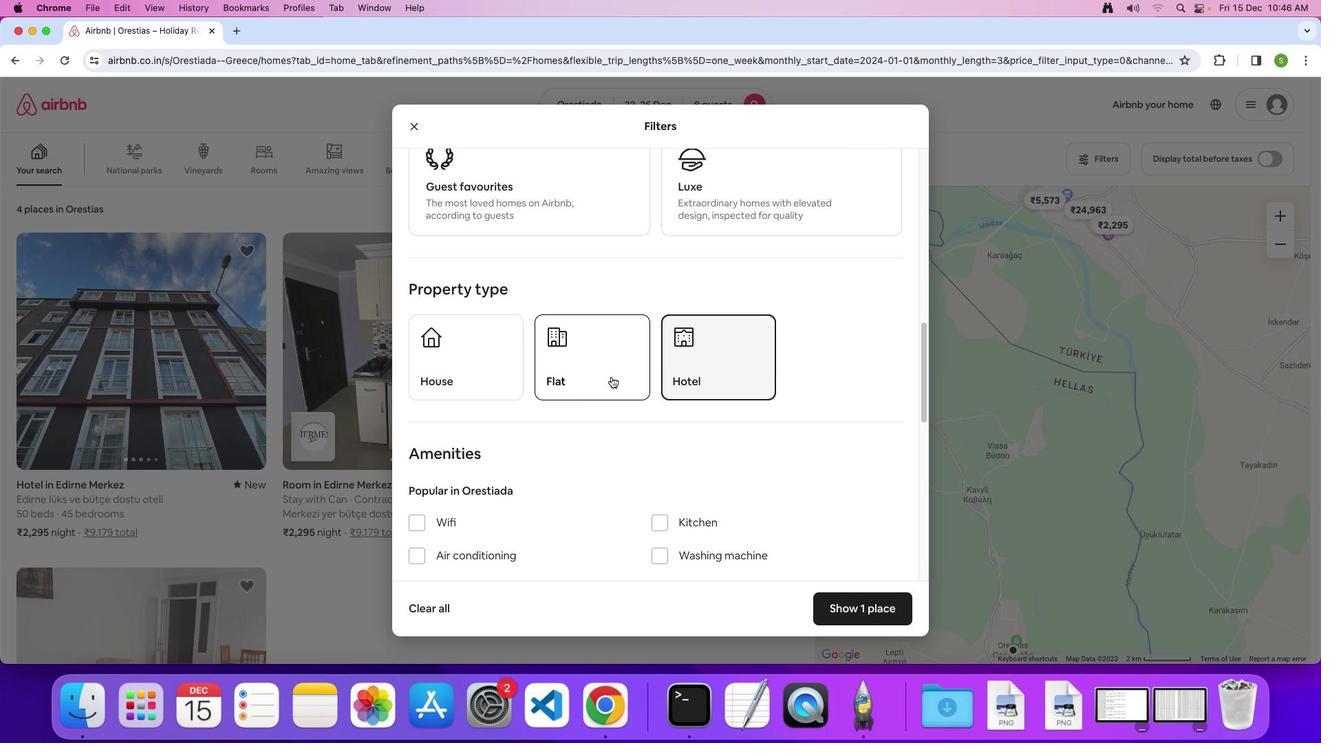 
Action: Mouse scrolled (611, 377) with delta (0, 0)
Screenshot: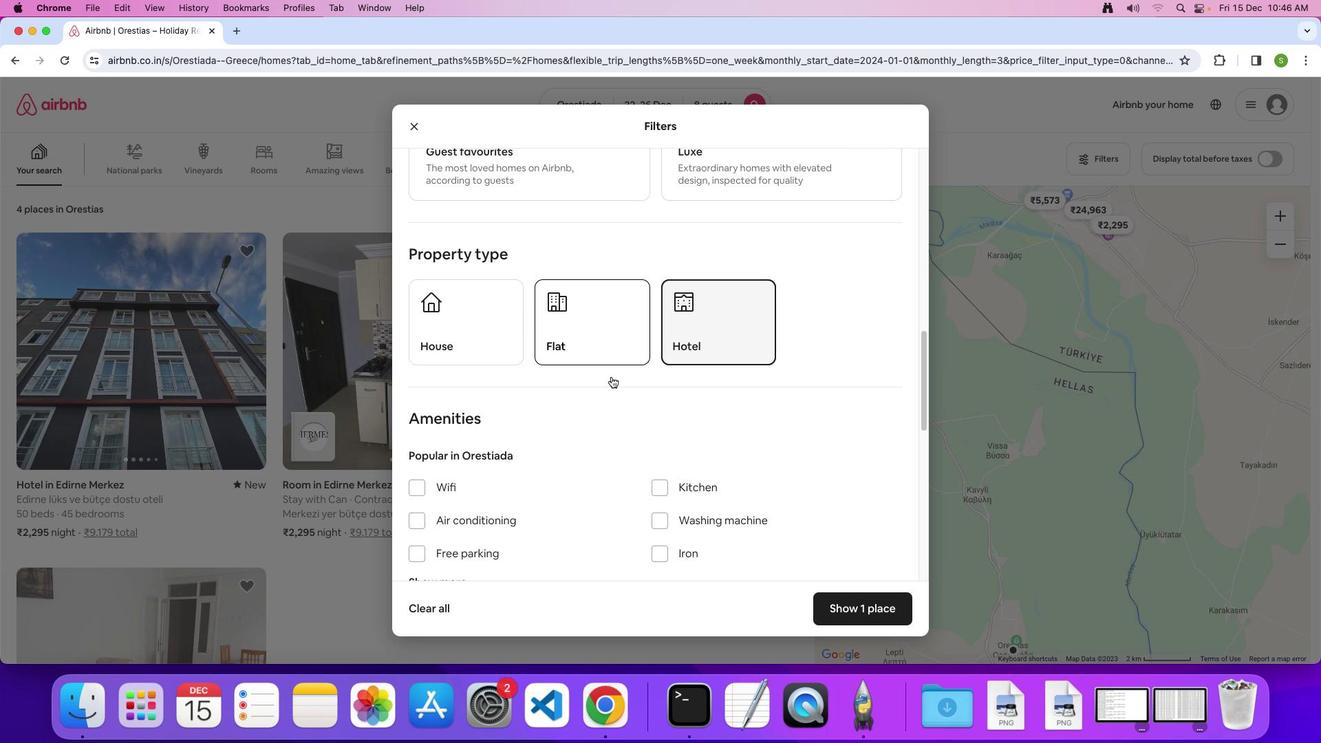 
Action: Mouse scrolled (611, 377) with delta (0, 0)
Screenshot: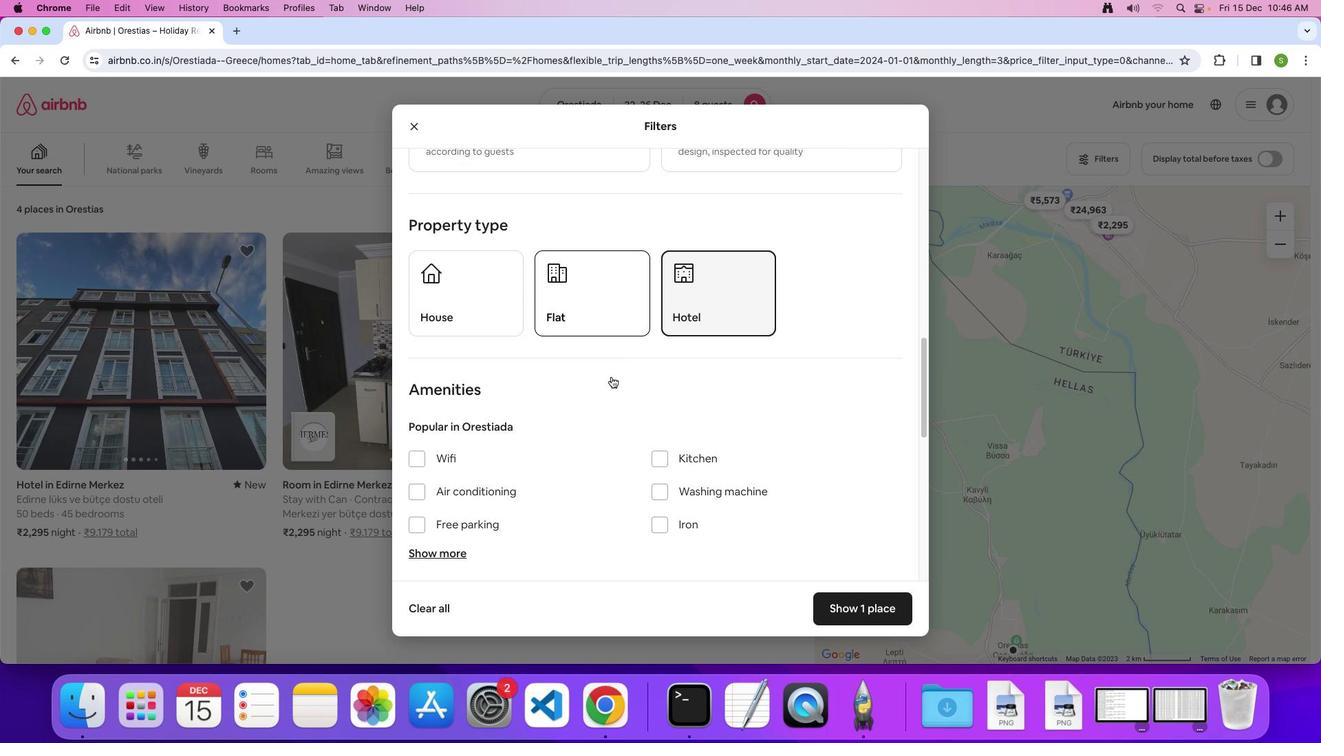
Action: Mouse scrolled (611, 377) with delta (0, 0)
Screenshot: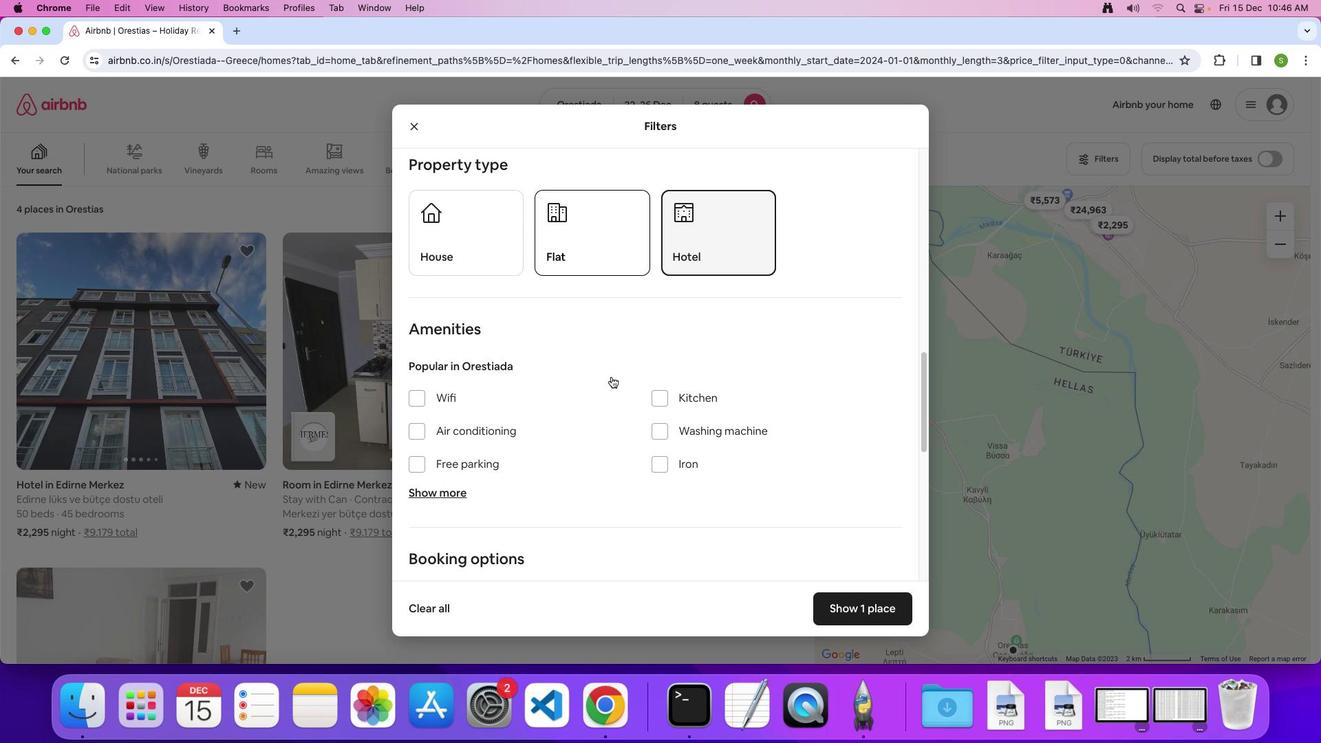 
Action: Mouse scrolled (611, 377) with delta (0, 0)
Screenshot: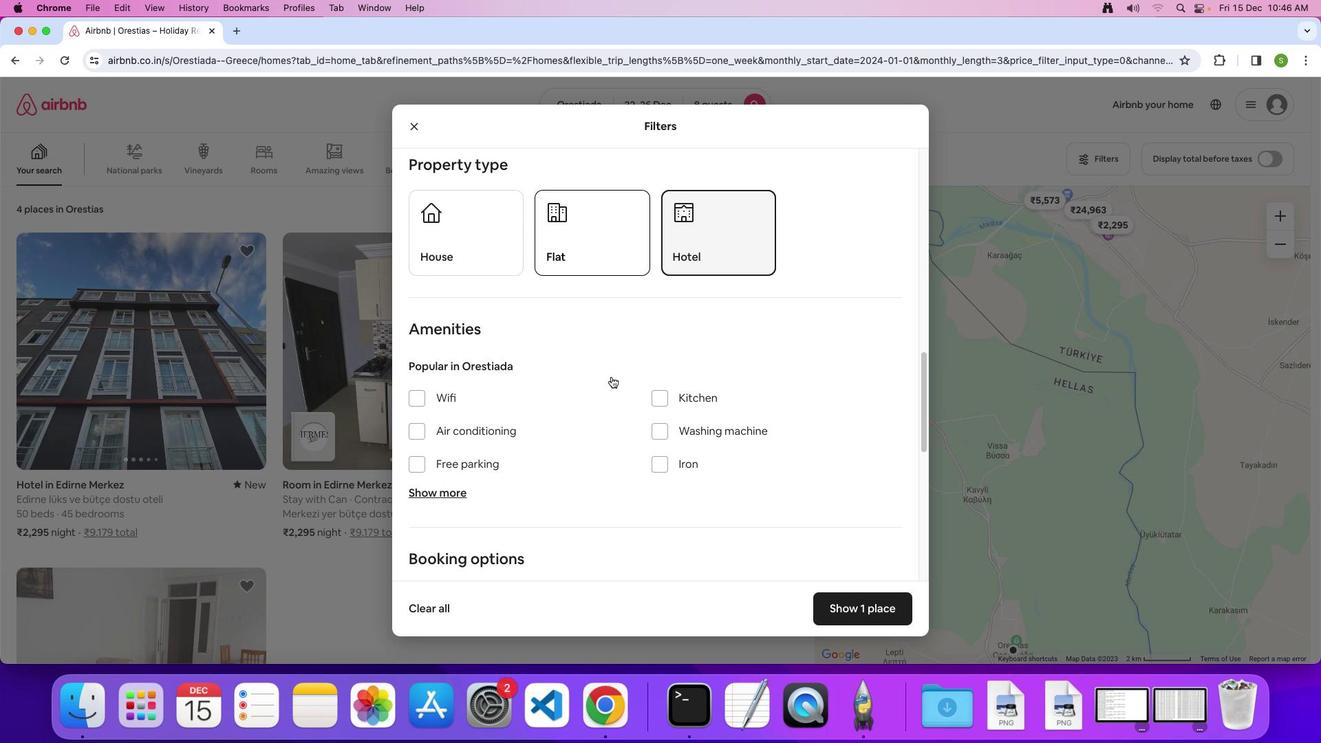 
Action: Mouse scrolled (611, 377) with delta (0, 0)
Screenshot: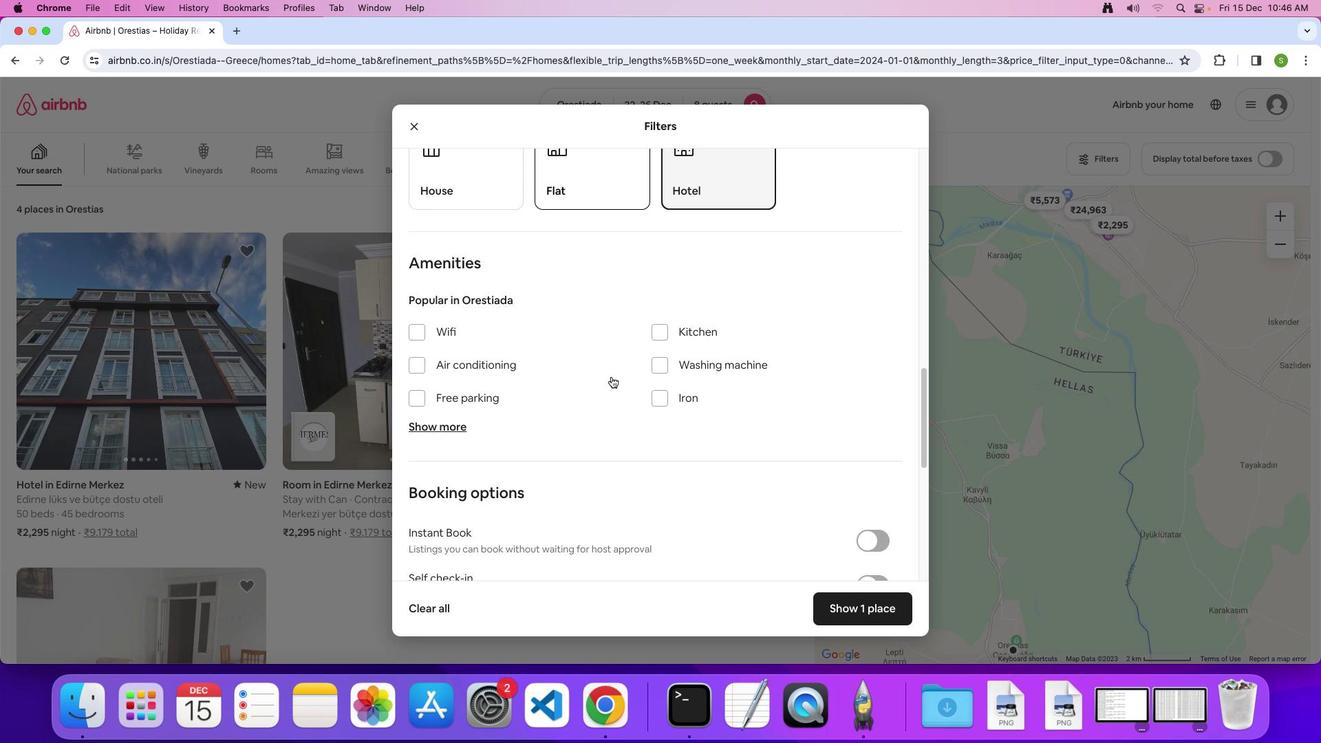 
Action: Mouse moved to (424, 309)
Screenshot: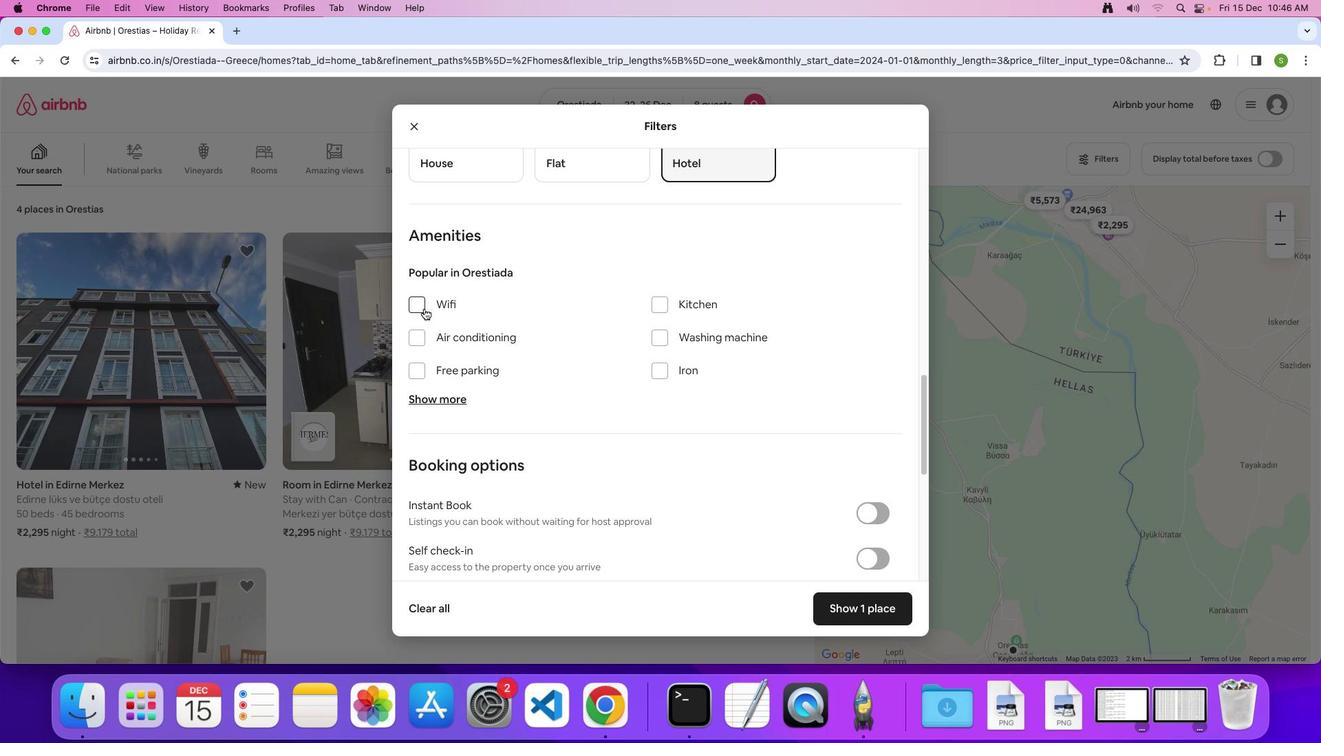 
Action: Mouse pressed left at (424, 309)
Screenshot: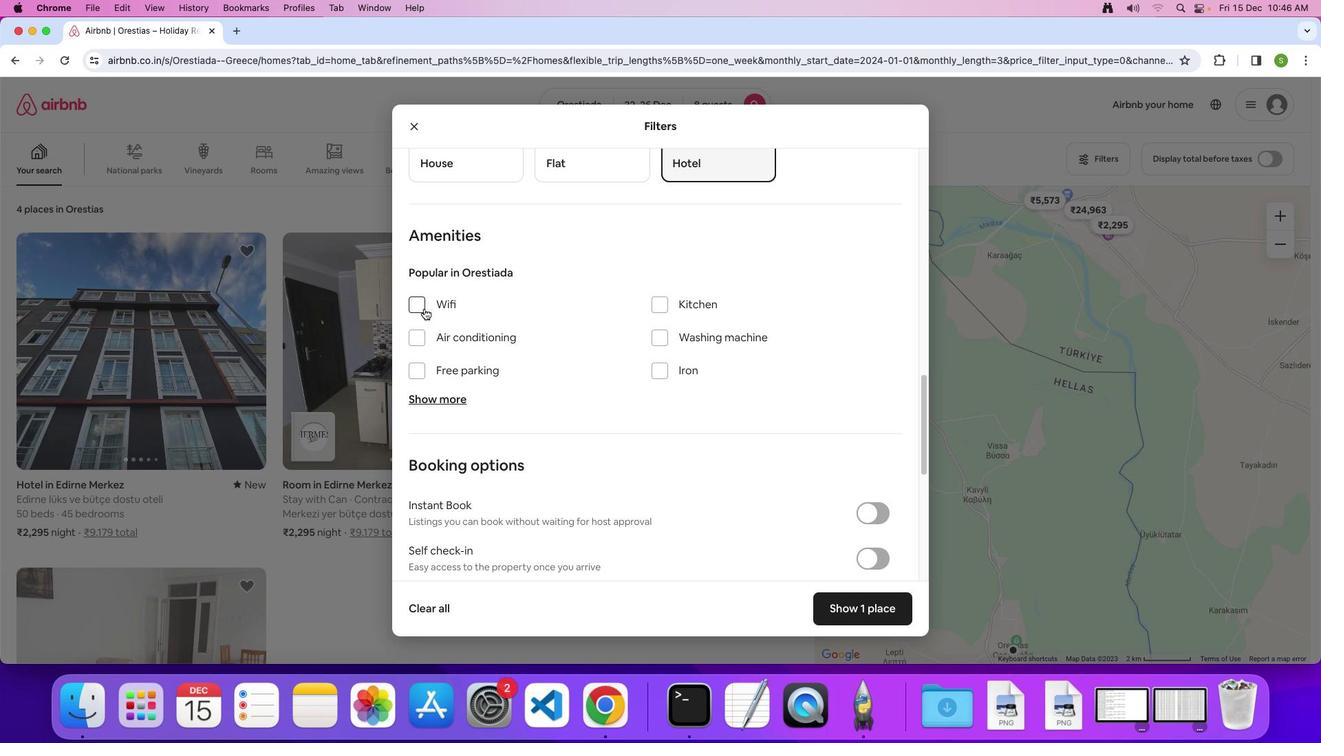 
Action: Mouse moved to (420, 370)
Screenshot: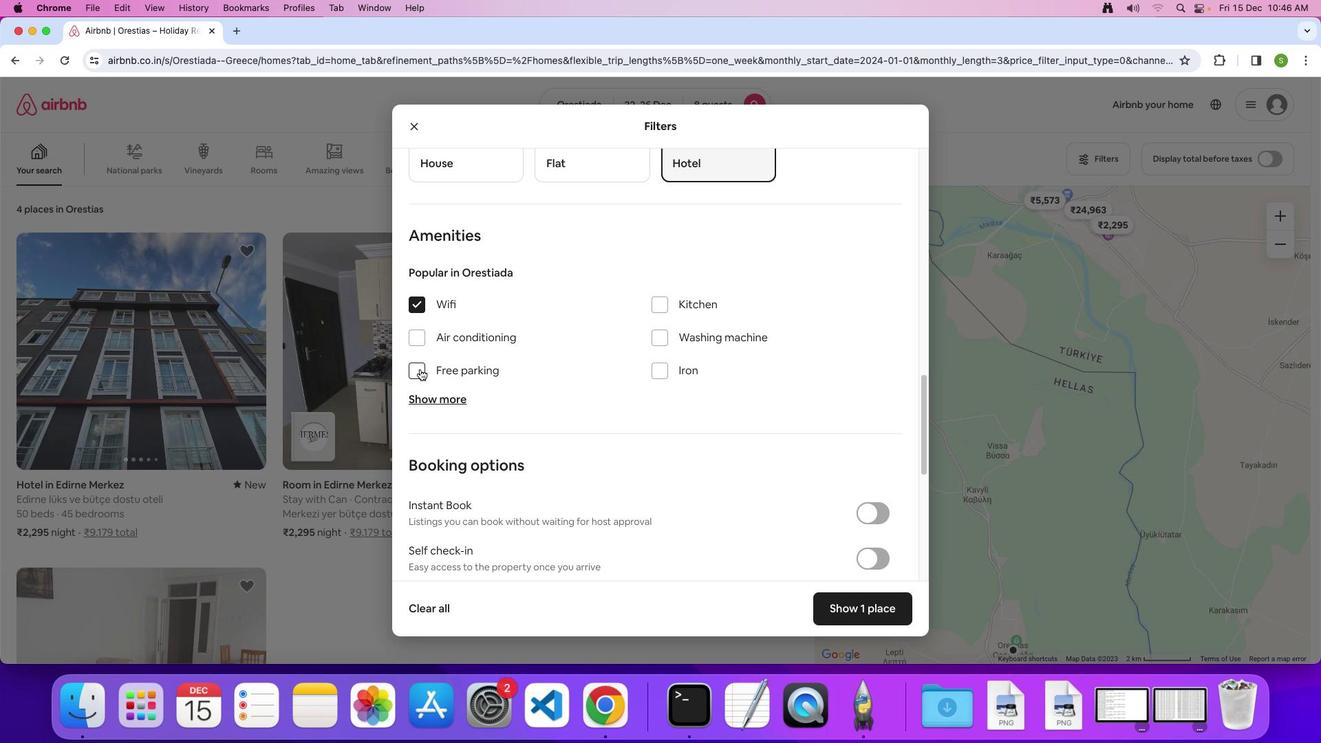 
Action: Mouse pressed left at (420, 370)
Screenshot: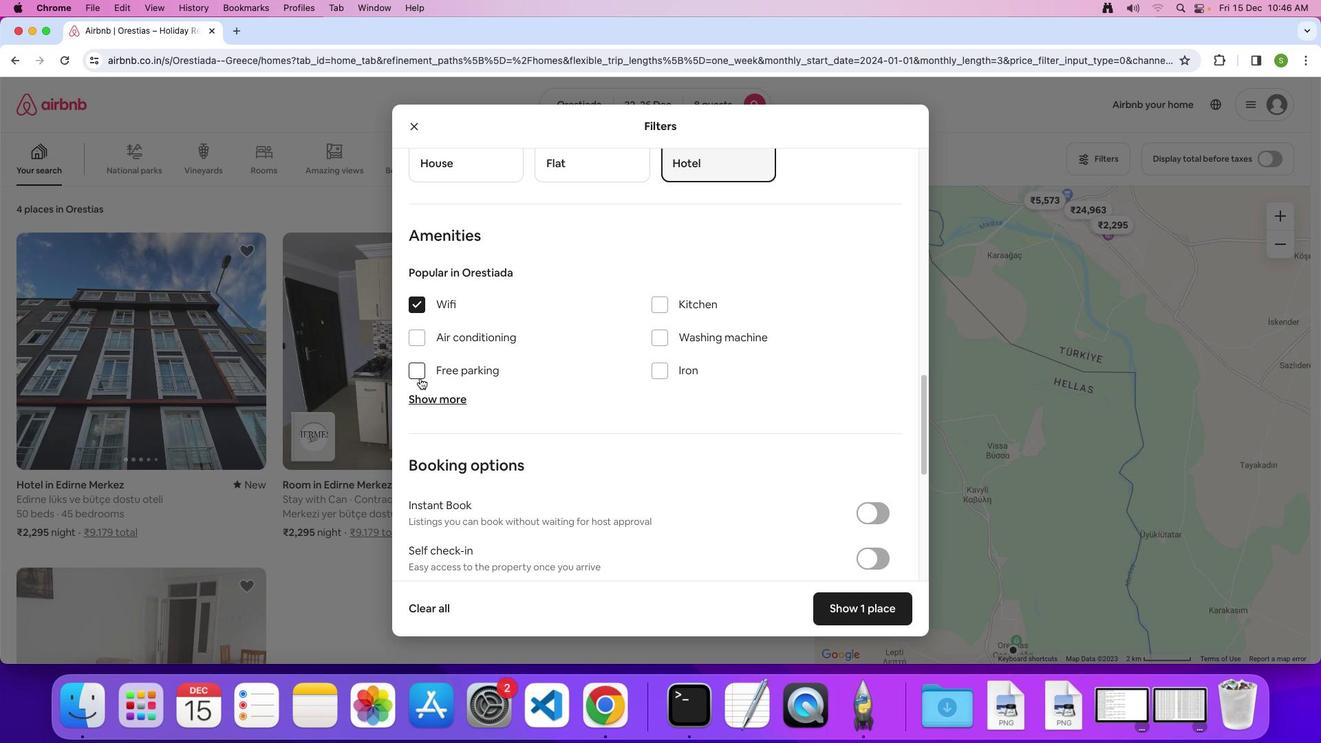 
Action: Mouse moved to (422, 397)
Screenshot: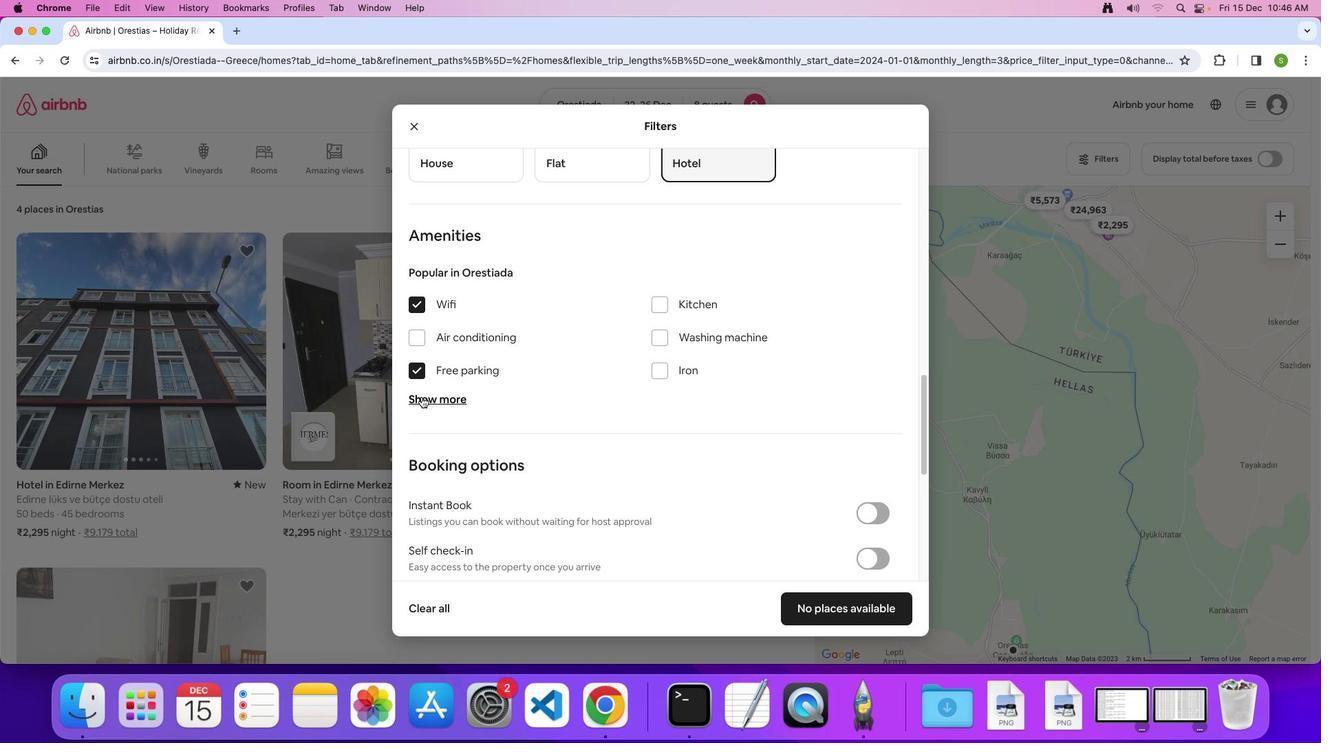 
Action: Mouse pressed left at (422, 397)
Screenshot: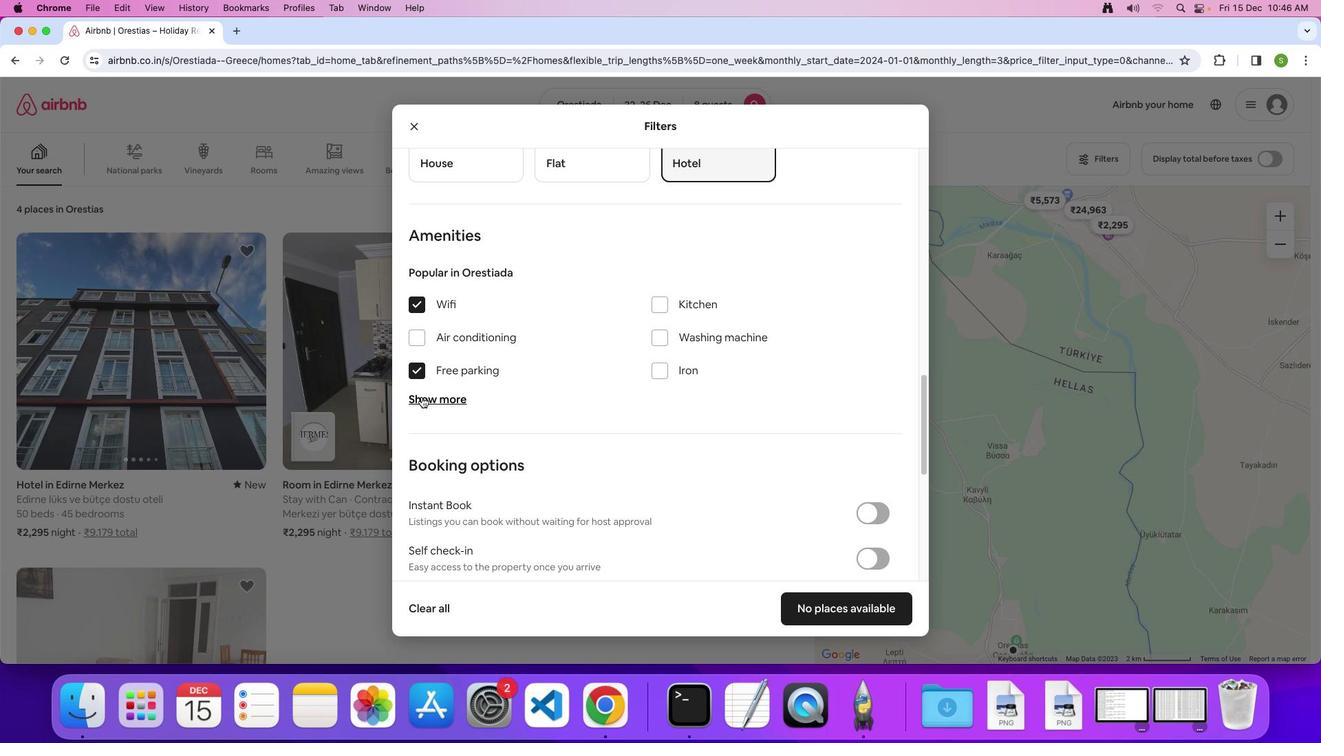 
Action: Mouse moved to (556, 333)
Screenshot: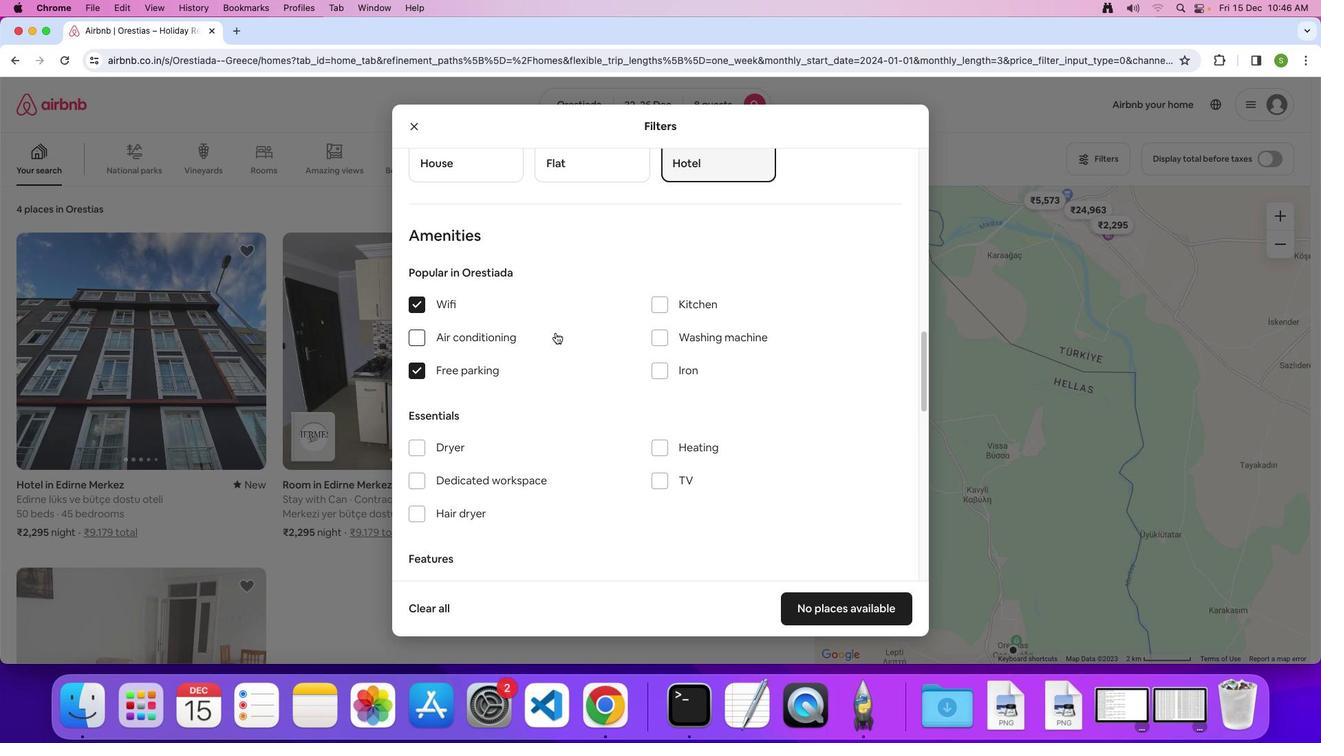 
Action: Mouse scrolled (556, 333) with delta (0, 0)
Screenshot: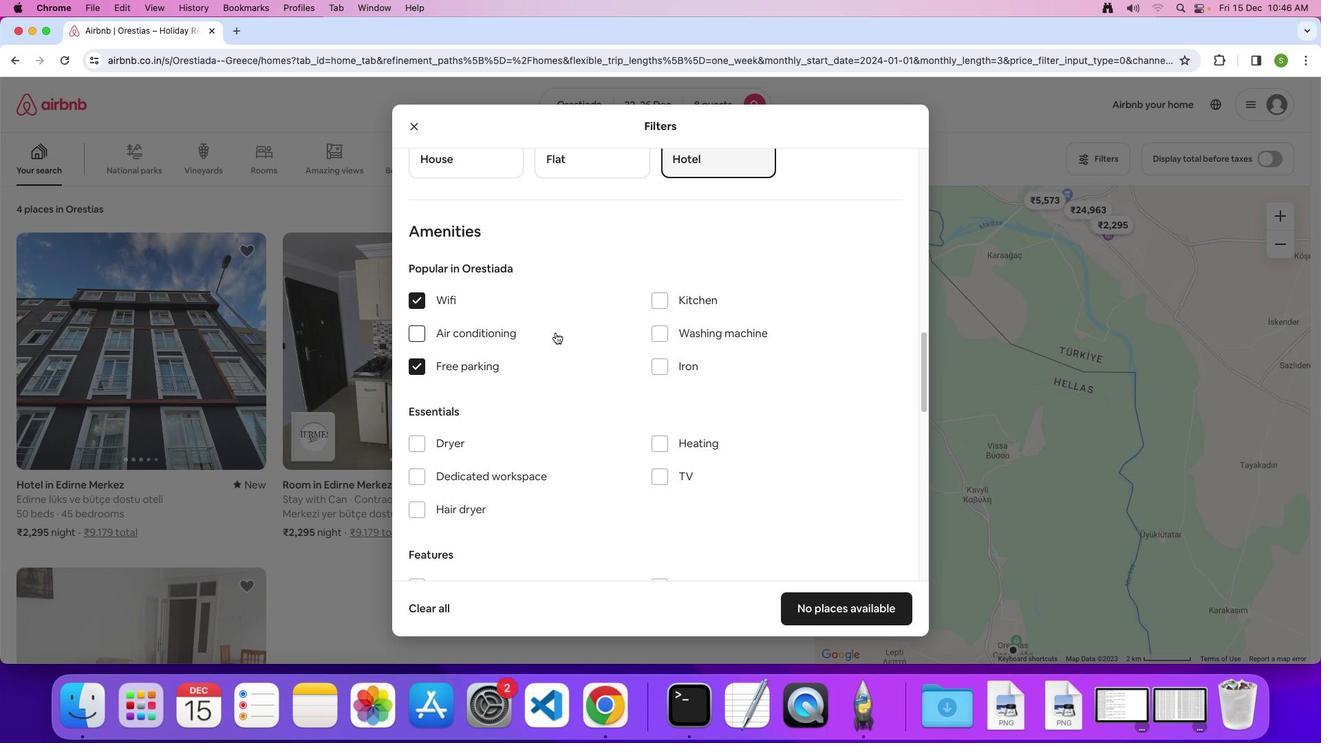 
Action: Mouse scrolled (556, 333) with delta (0, 0)
Screenshot: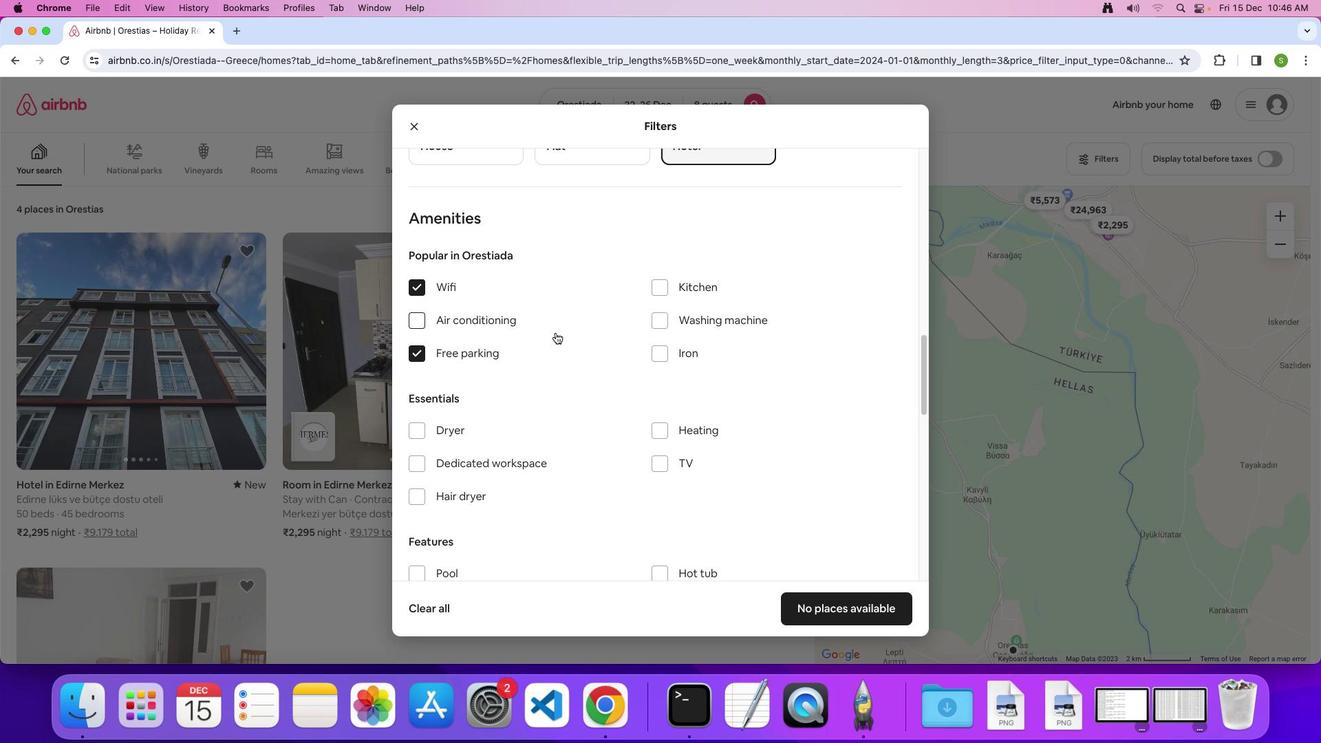 
Action: Mouse scrolled (556, 333) with delta (0, 0)
Screenshot: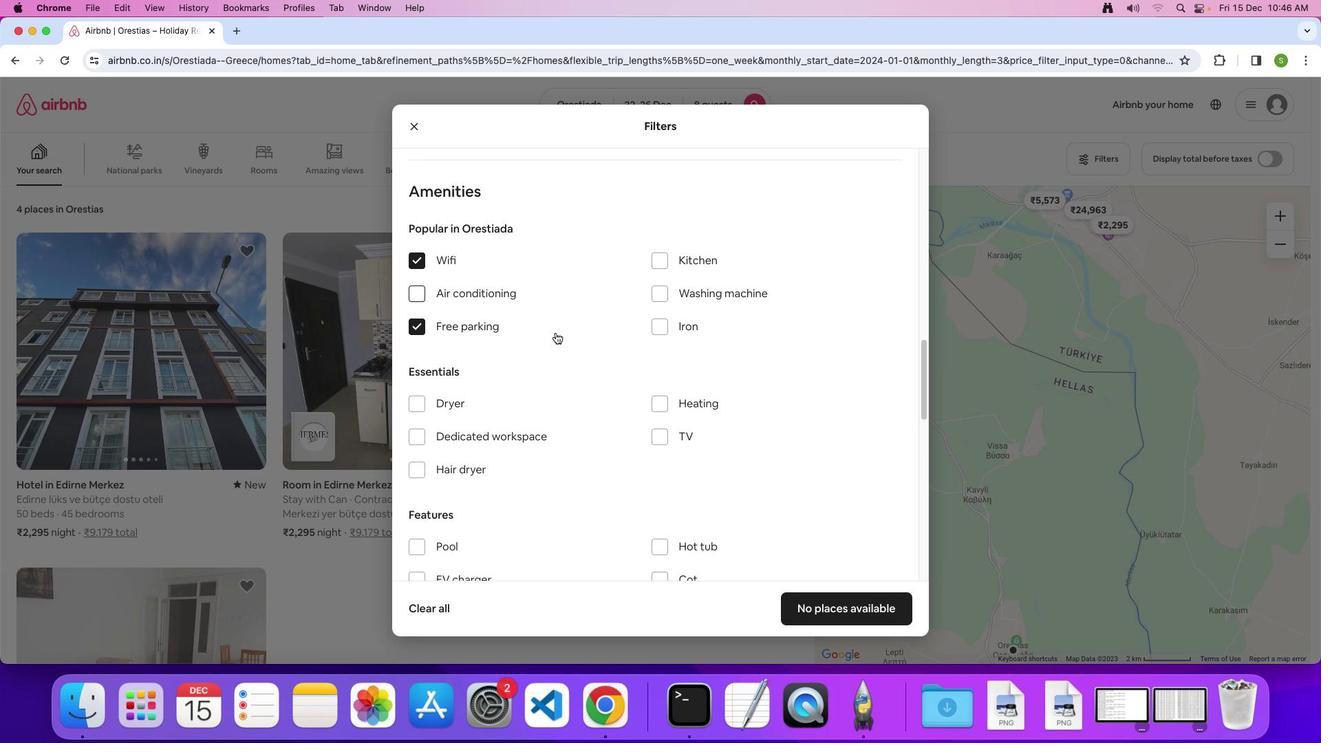 
Action: Mouse scrolled (556, 333) with delta (0, 0)
Screenshot: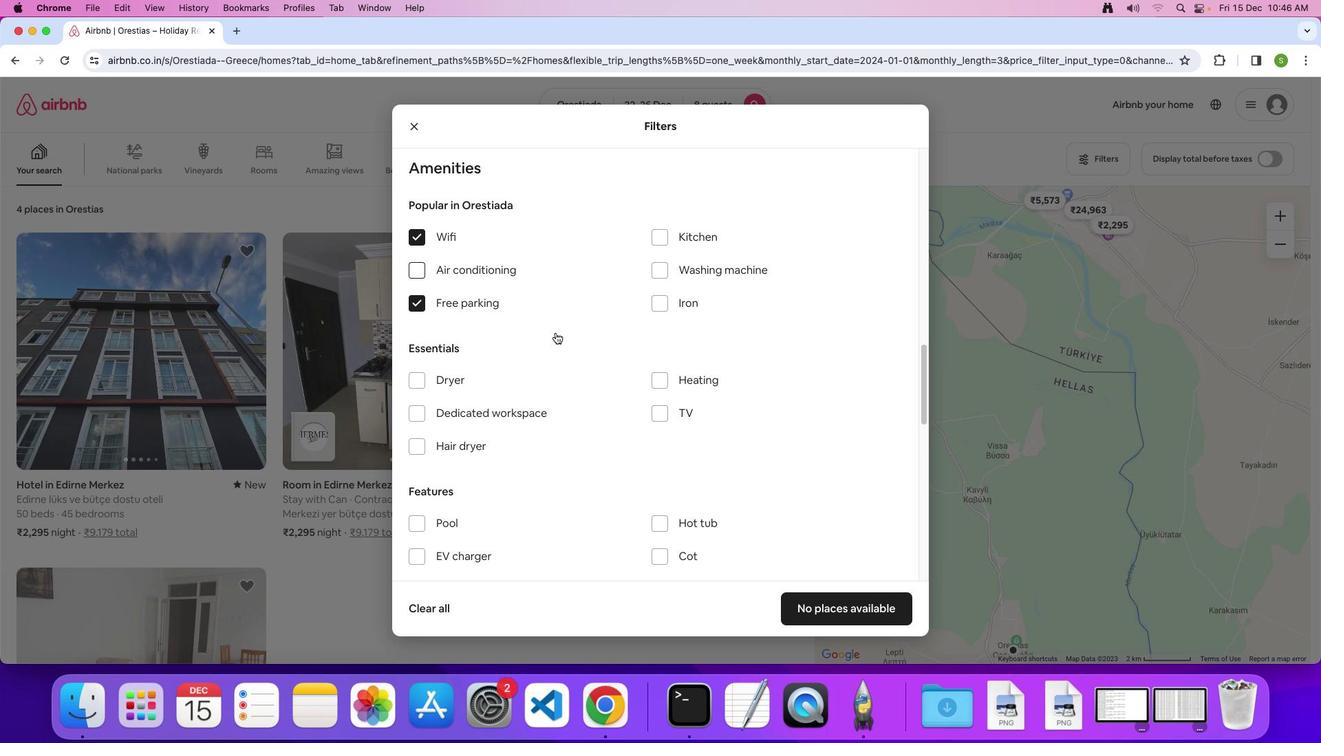
Action: Mouse scrolled (556, 333) with delta (0, 0)
Screenshot: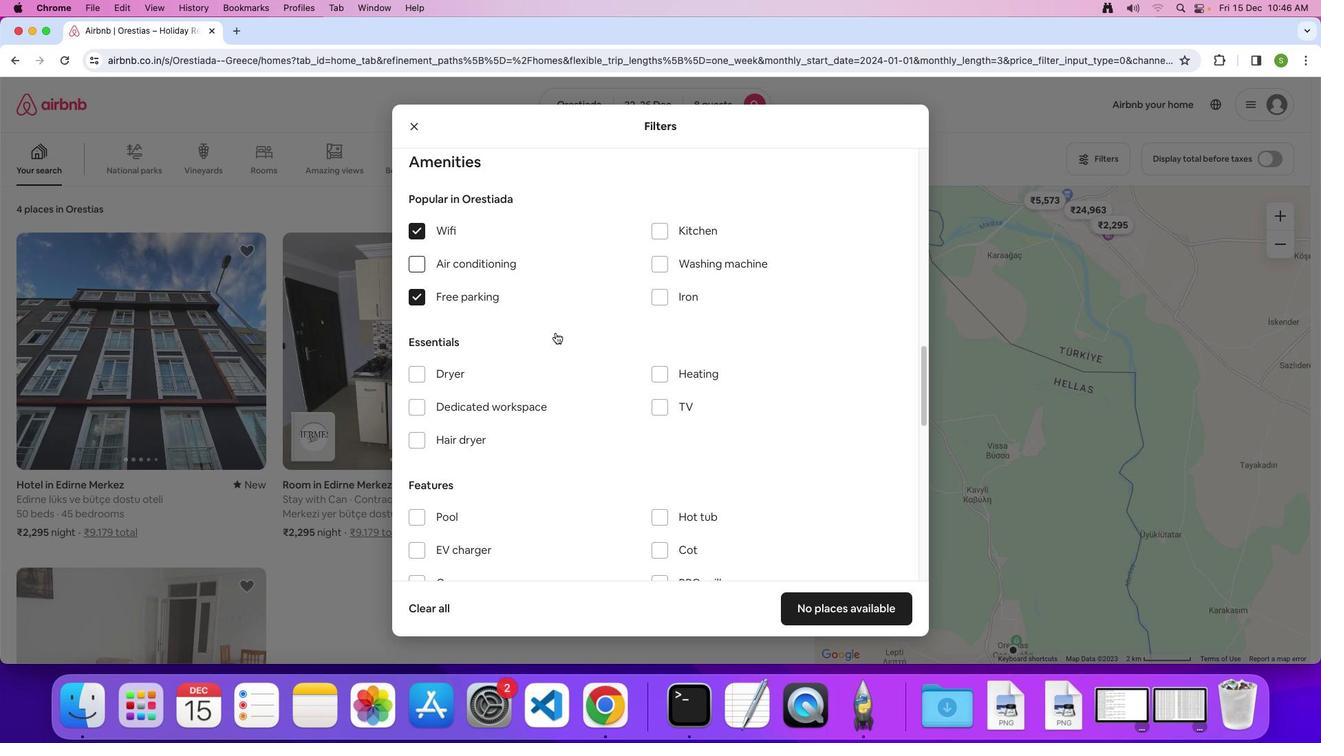 
Action: Mouse scrolled (556, 333) with delta (0, 0)
Screenshot: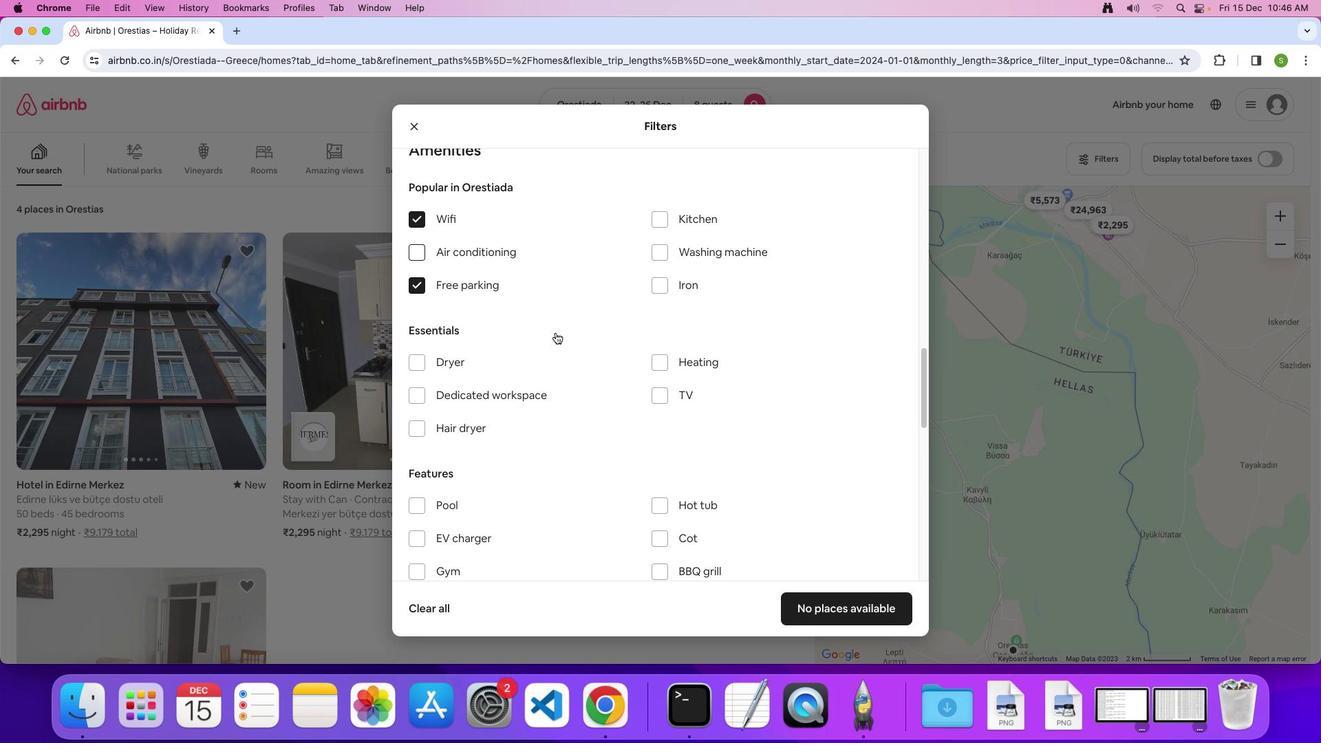 
Action: Mouse scrolled (556, 333) with delta (0, 0)
Screenshot: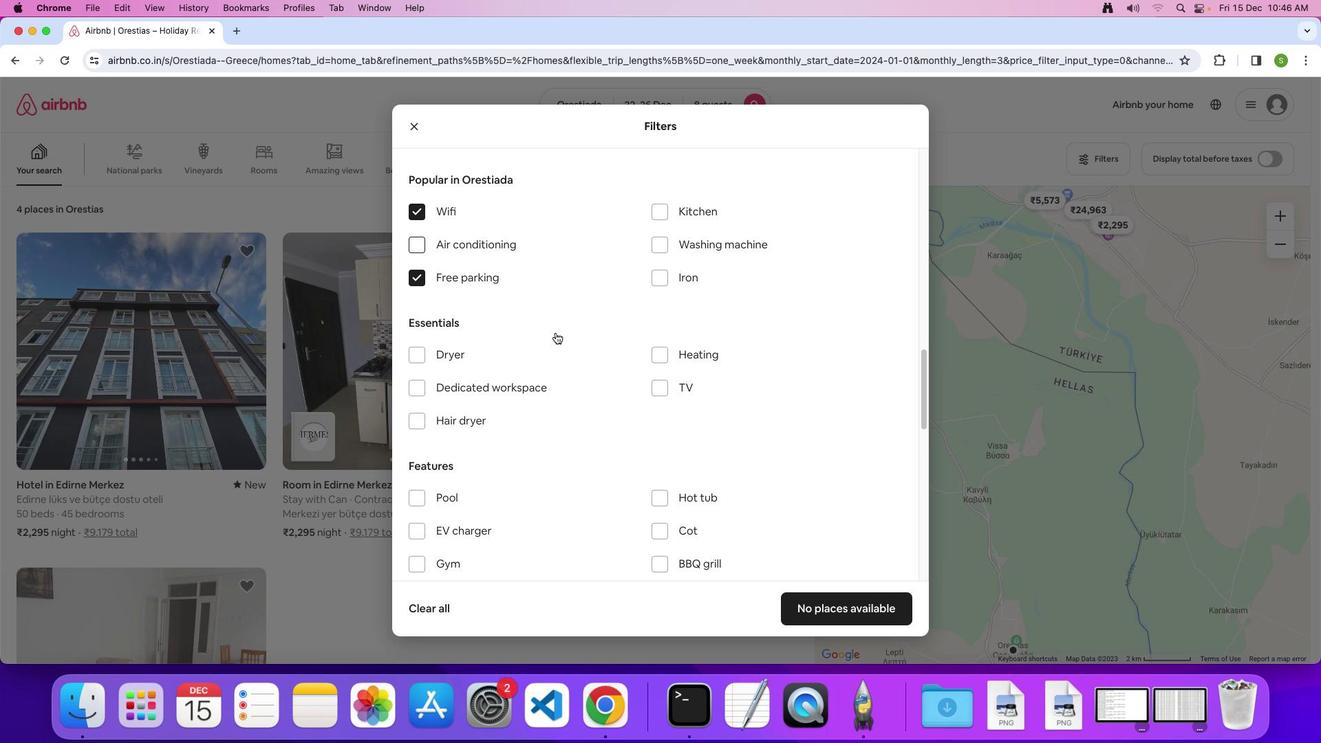 
Action: Mouse scrolled (556, 333) with delta (0, 0)
Screenshot: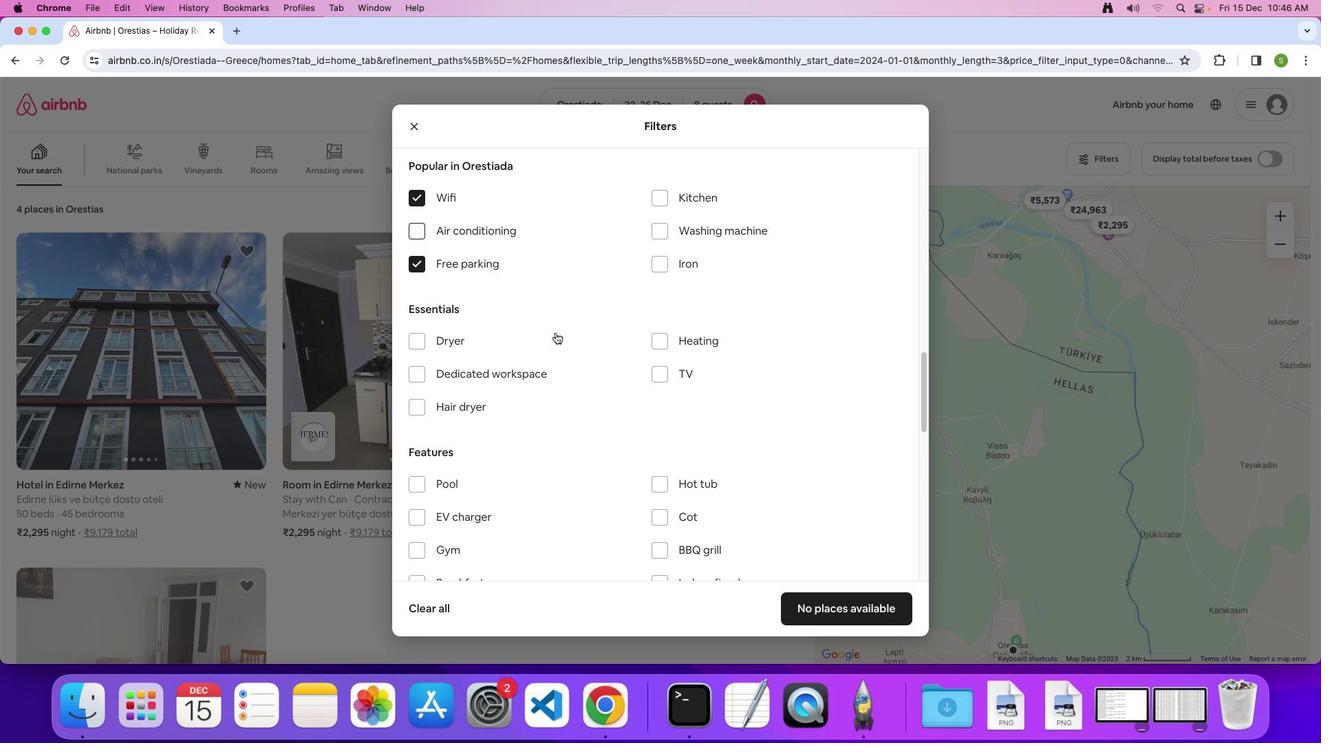 
Action: Mouse scrolled (556, 333) with delta (0, 0)
Screenshot: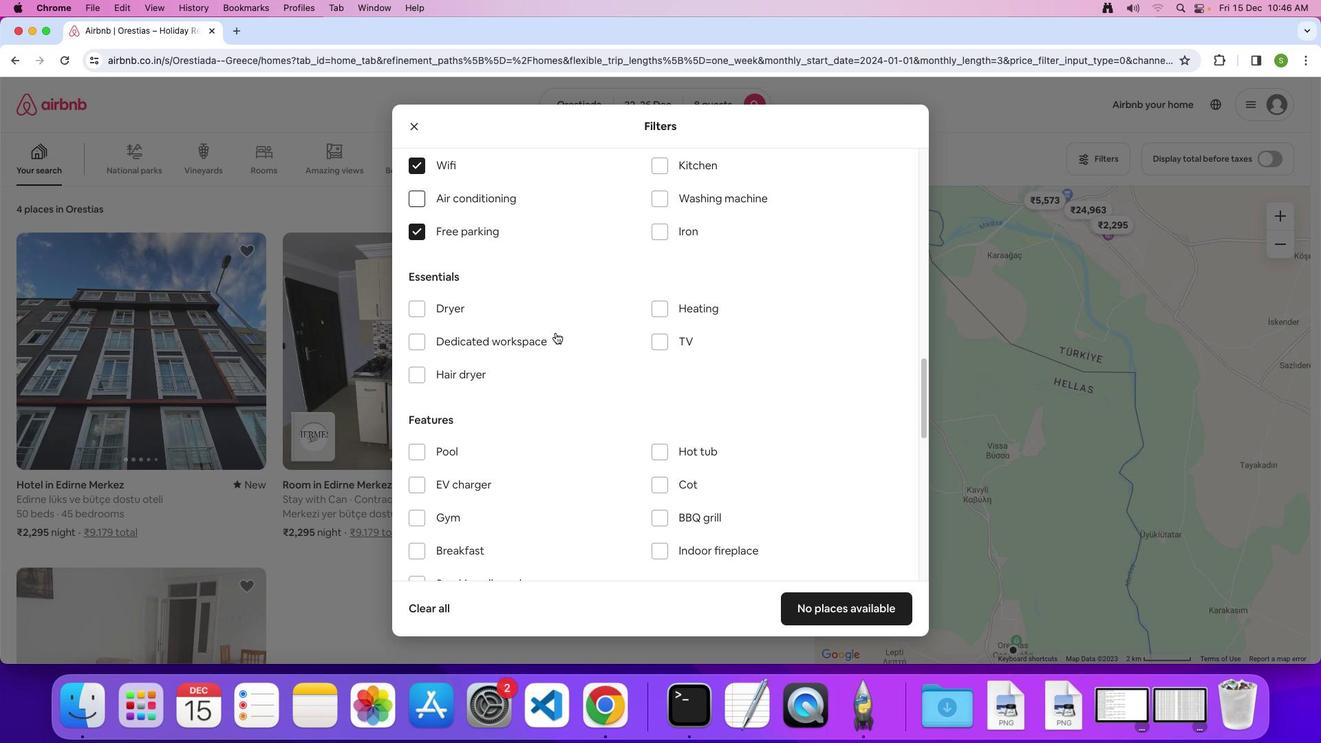 
Action: Mouse moved to (662, 339)
Screenshot: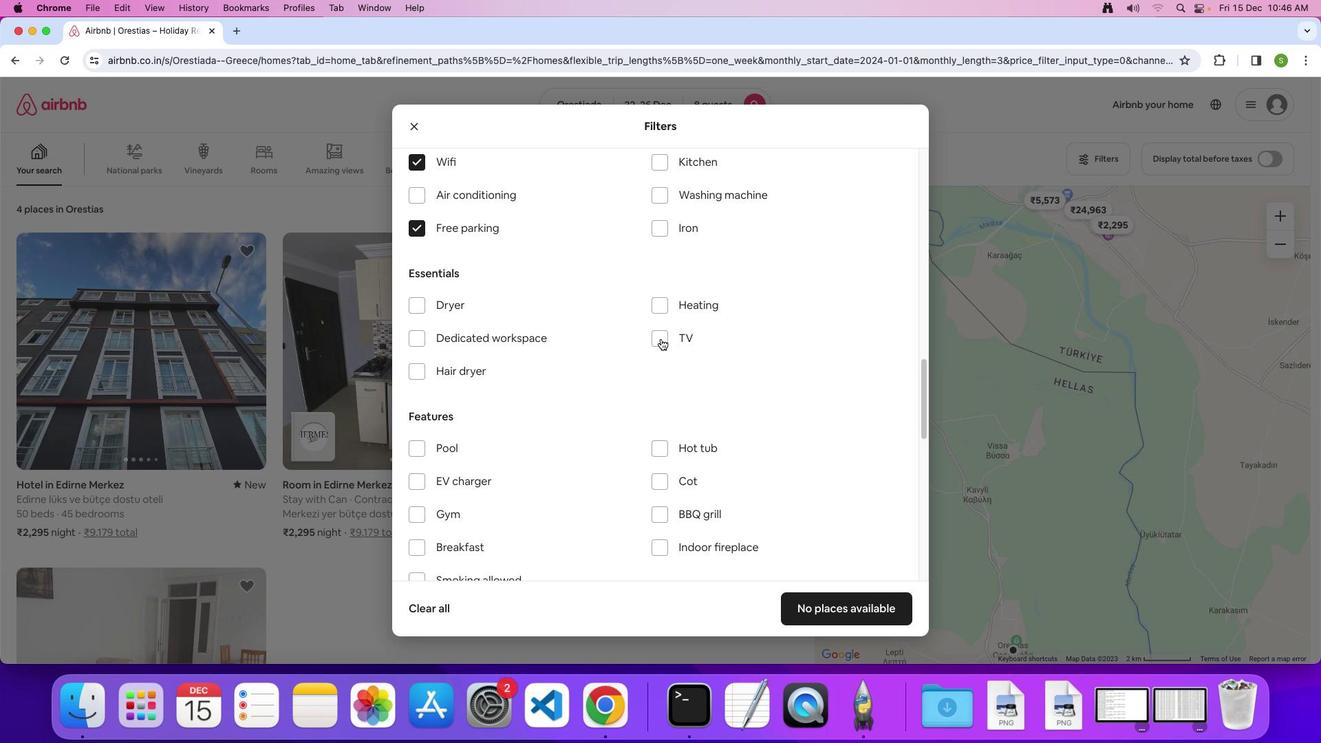 
Action: Mouse pressed left at (662, 339)
Screenshot: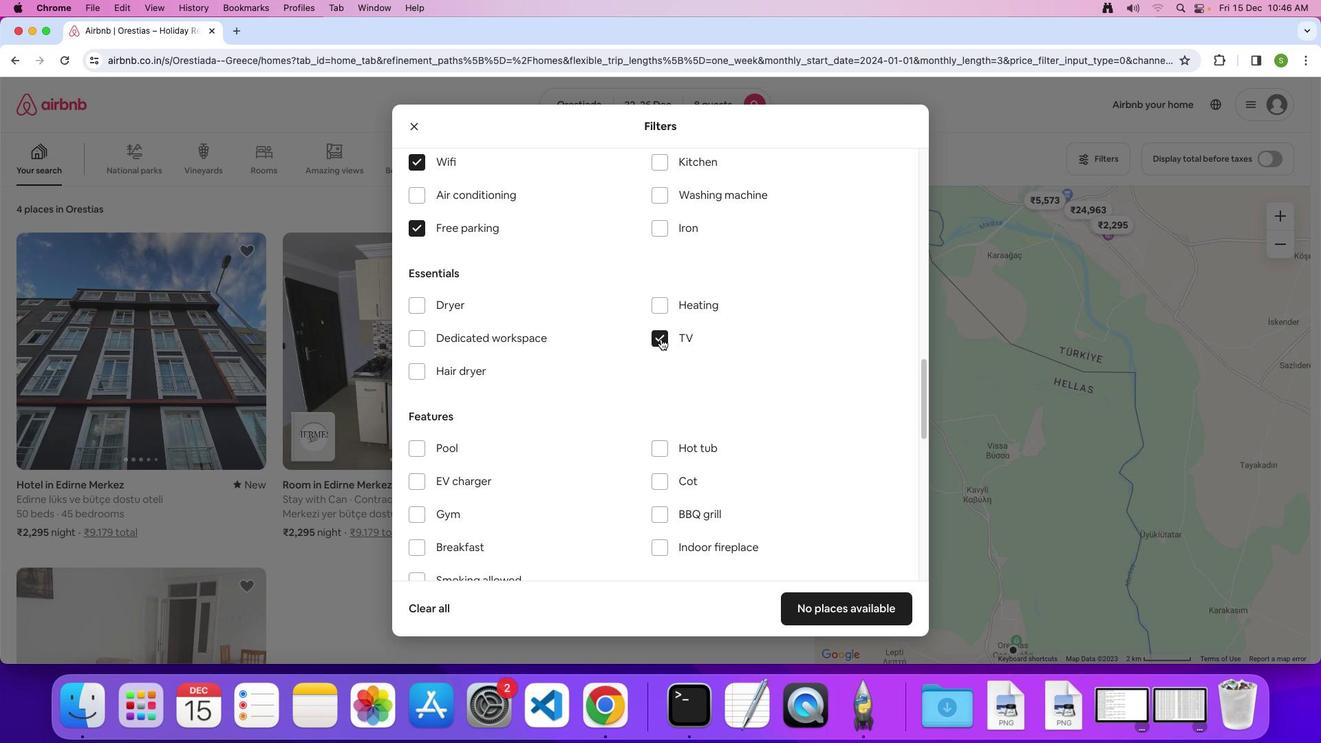 
Action: Mouse moved to (592, 345)
Screenshot: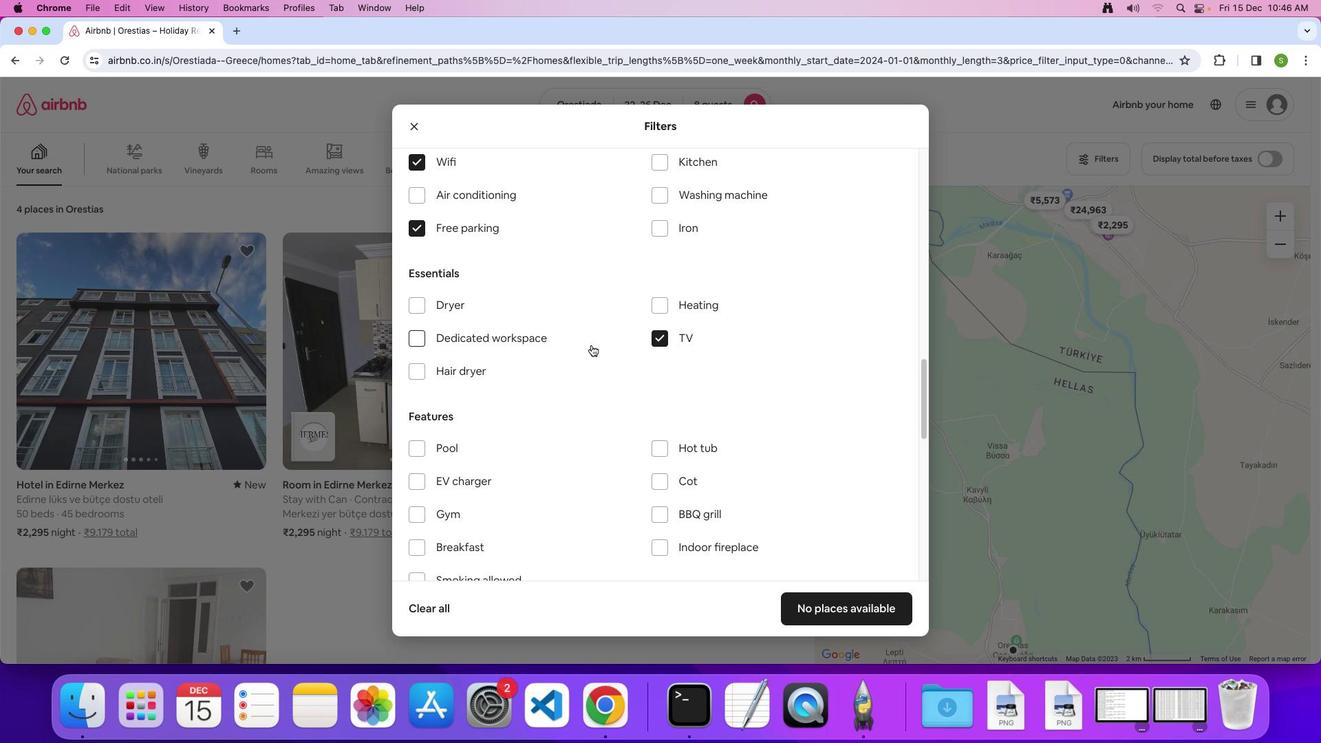 
Action: Mouse scrolled (592, 345) with delta (0, 0)
Screenshot: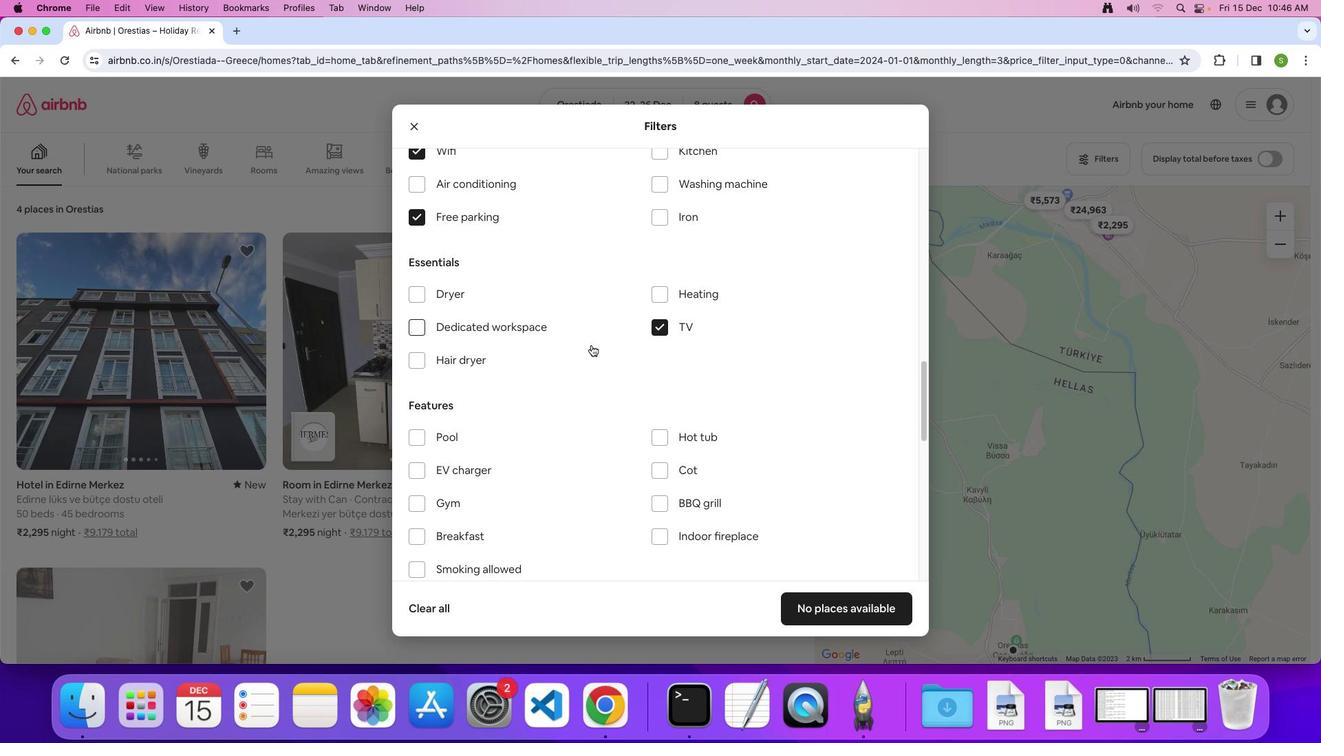 
Action: Mouse scrolled (592, 345) with delta (0, 0)
Screenshot: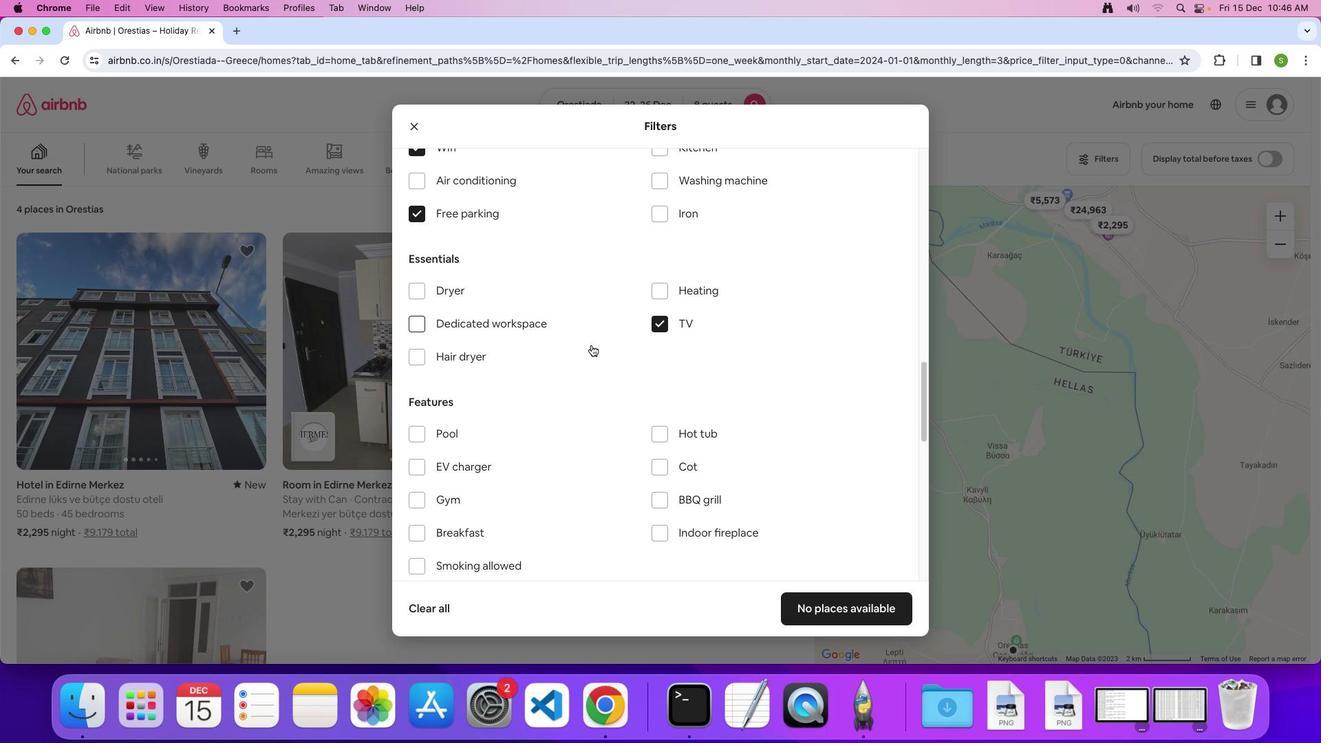 
Action: Mouse scrolled (592, 345) with delta (0, 0)
Screenshot: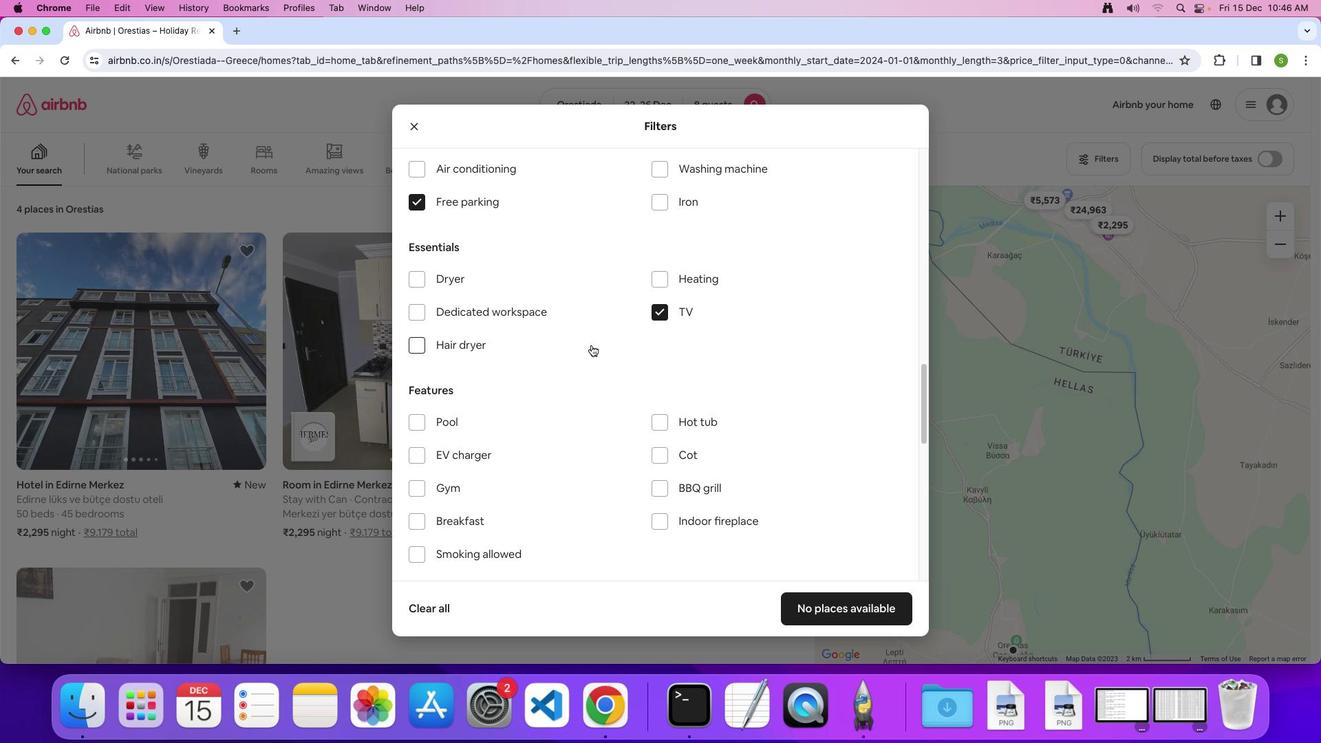 
Action: Mouse scrolled (592, 345) with delta (0, 1)
Screenshot: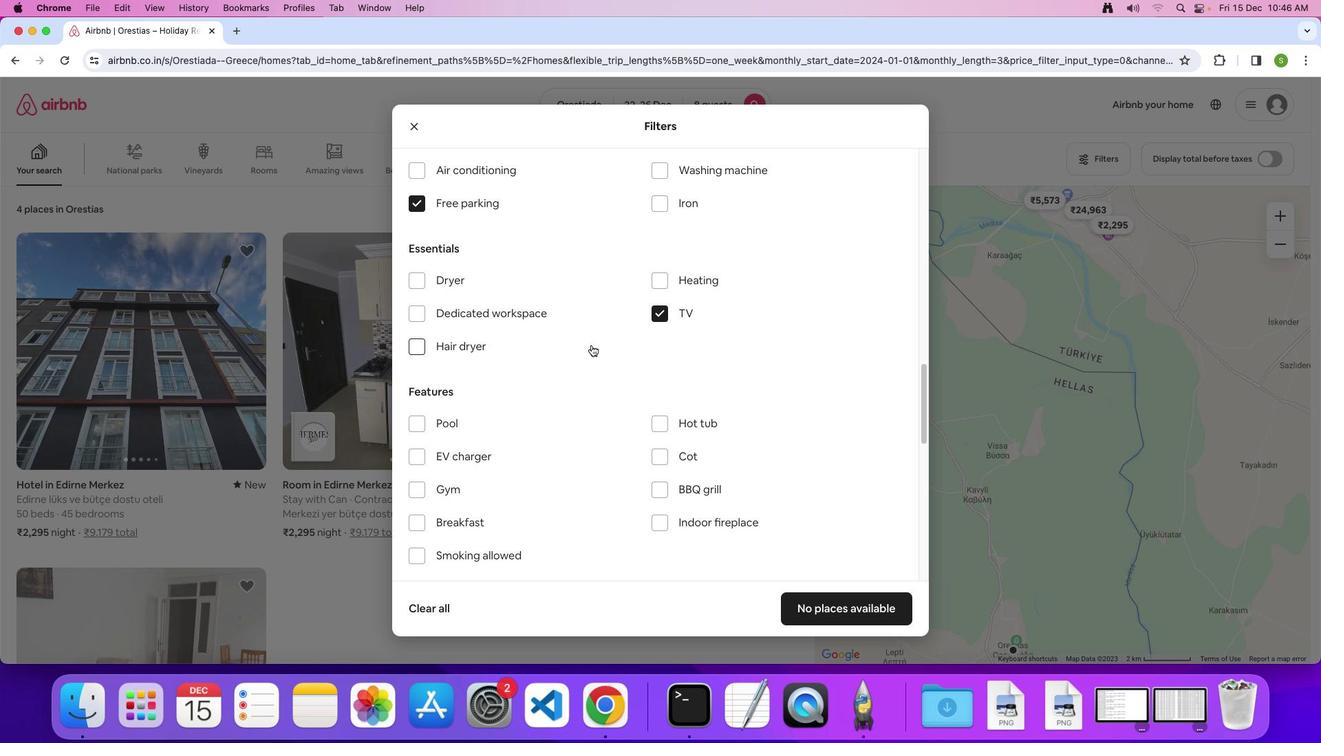 
Action: Mouse scrolled (592, 345) with delta (0, 1)
Screenshot: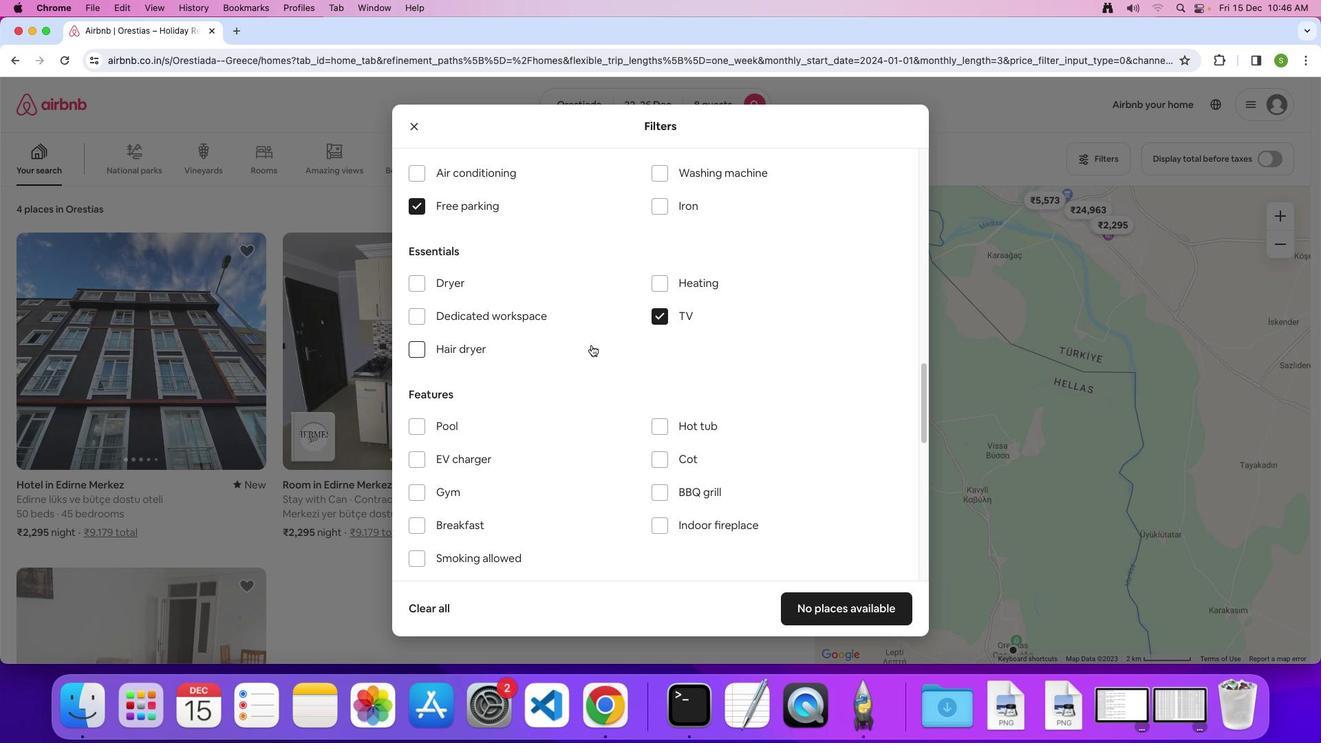 
Action: Mouse scrolled (592, 345) with delta (0, 1)
Screenshot: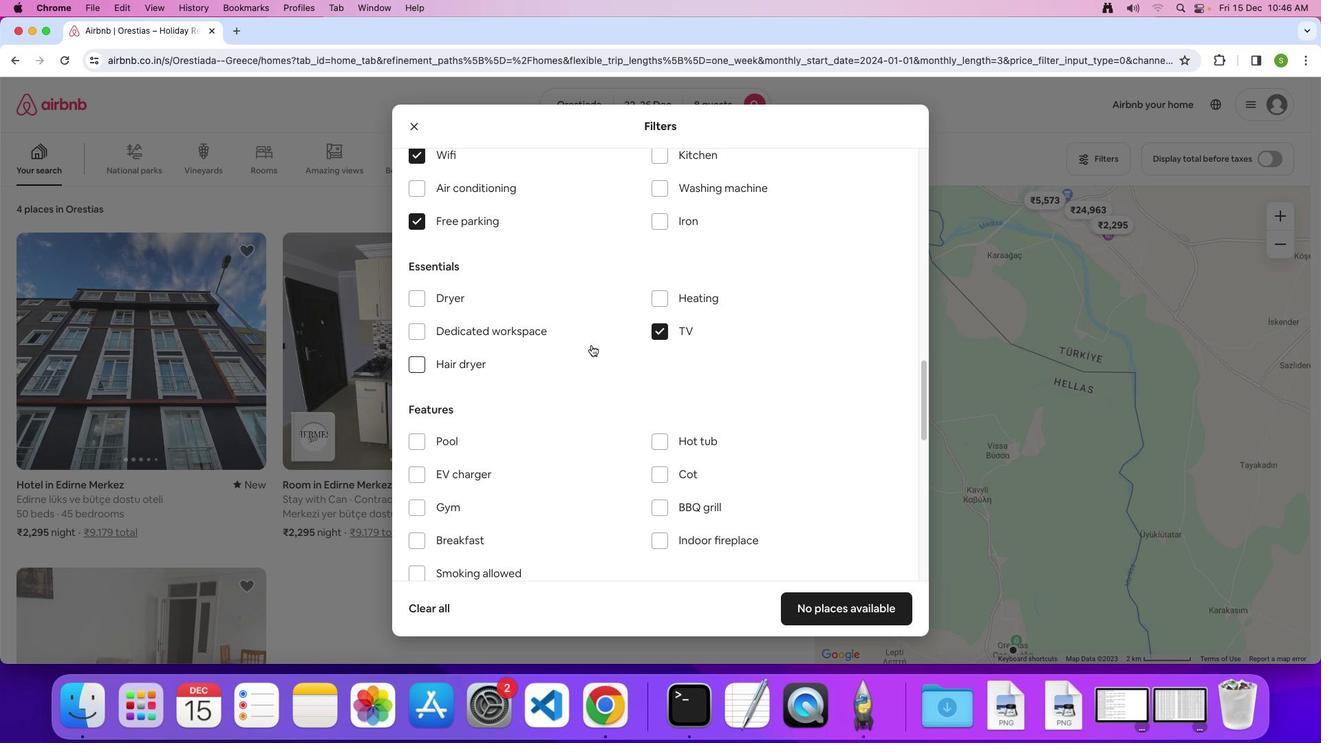 
Action: Mouse scrolled (592, 345) with delta (0, 1)
Screenshot: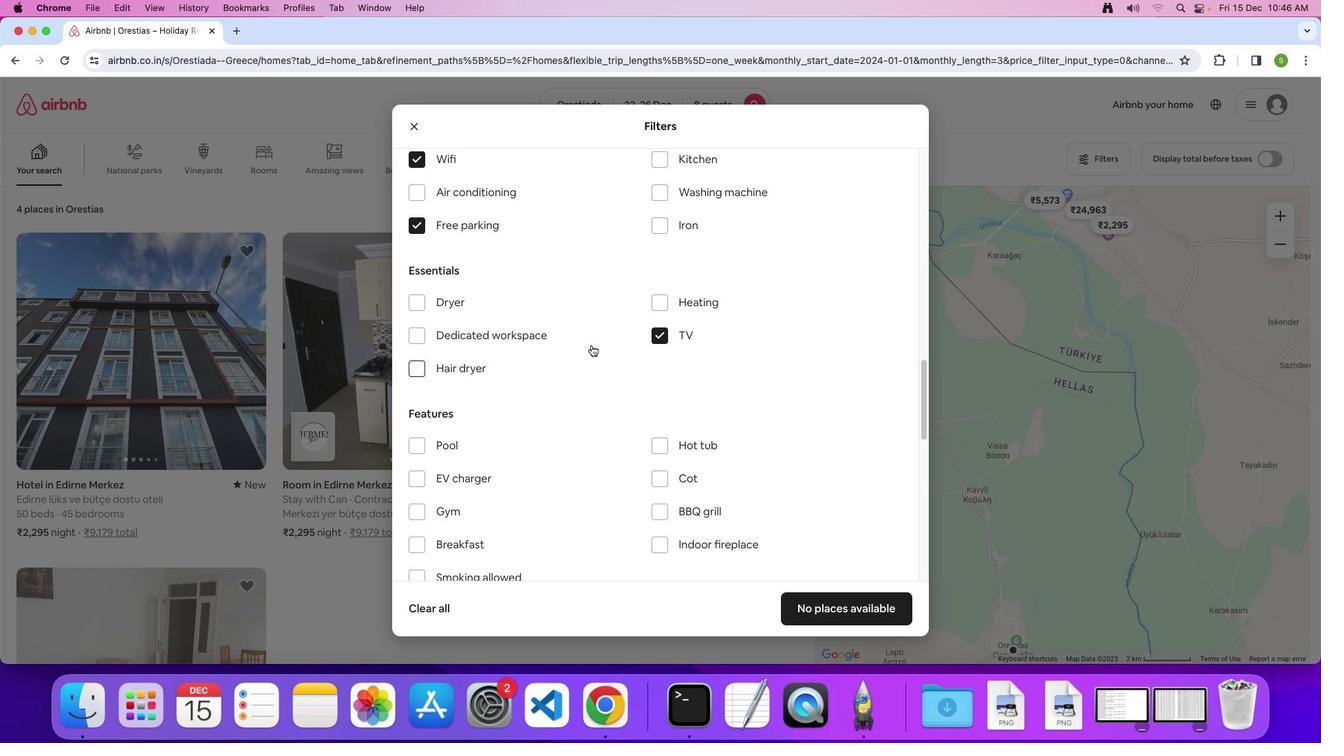 
Action: Mouse scrolled (592, 345) with delta (0, 1)
Screenshot: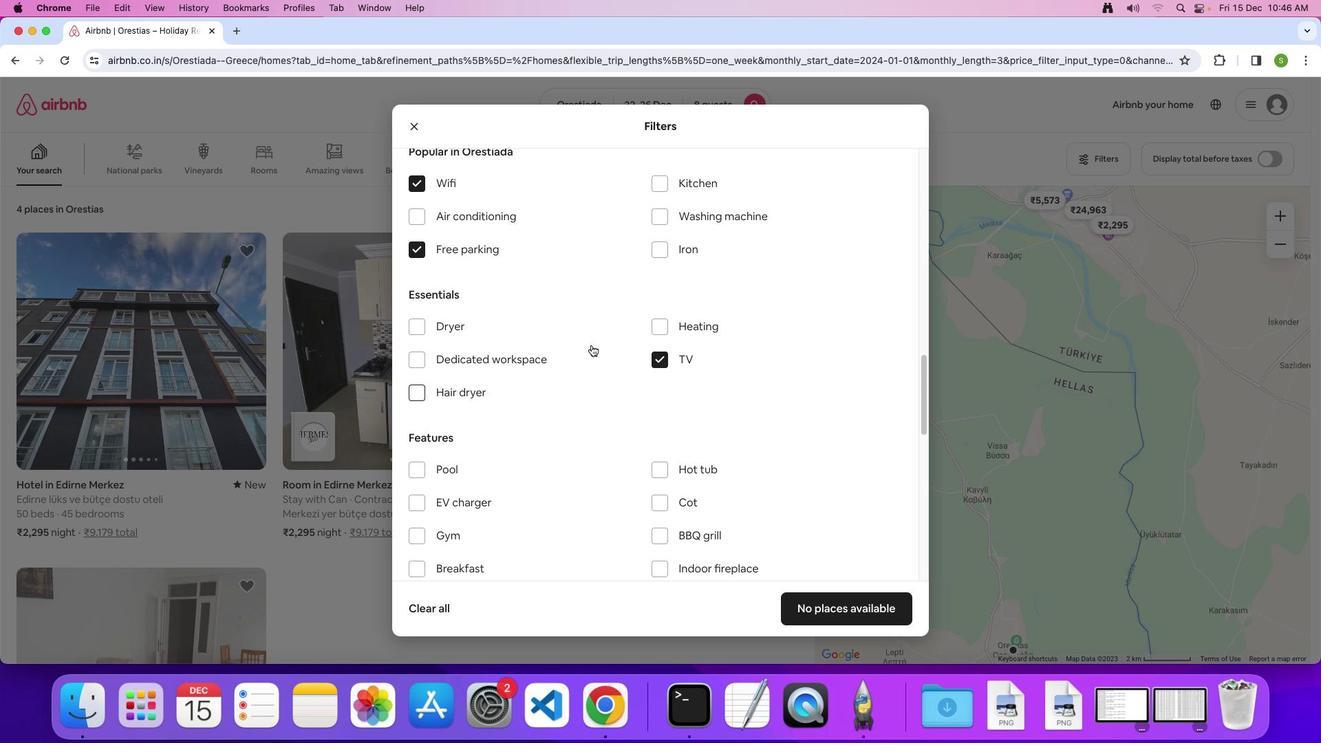 
Action: Mouse scrolled (592, 345) with delta (0, 1)
Screenshot: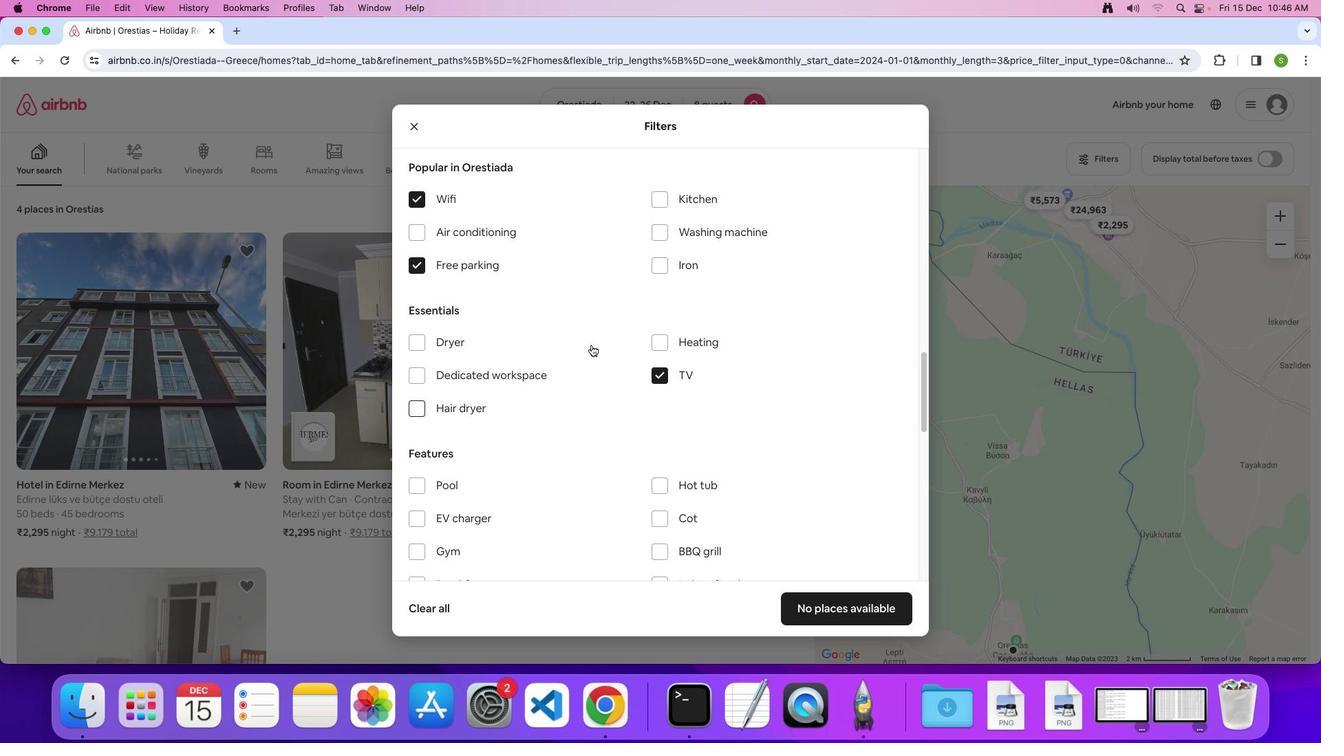 
Action: Mouse scrolled (592, 345) with delta (0, 1)
Screenshot: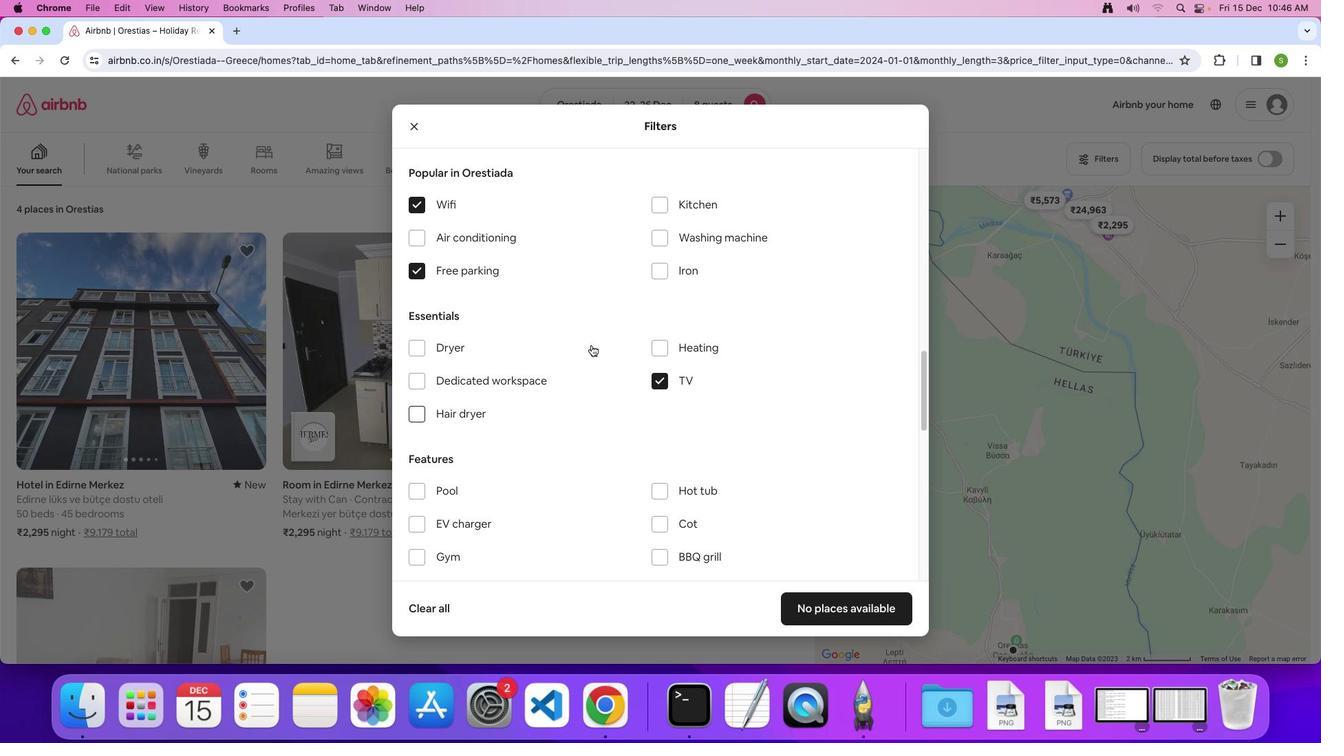 
Action: Mouse scrolled (592, 345) with delta (0, 1)
Screenshot: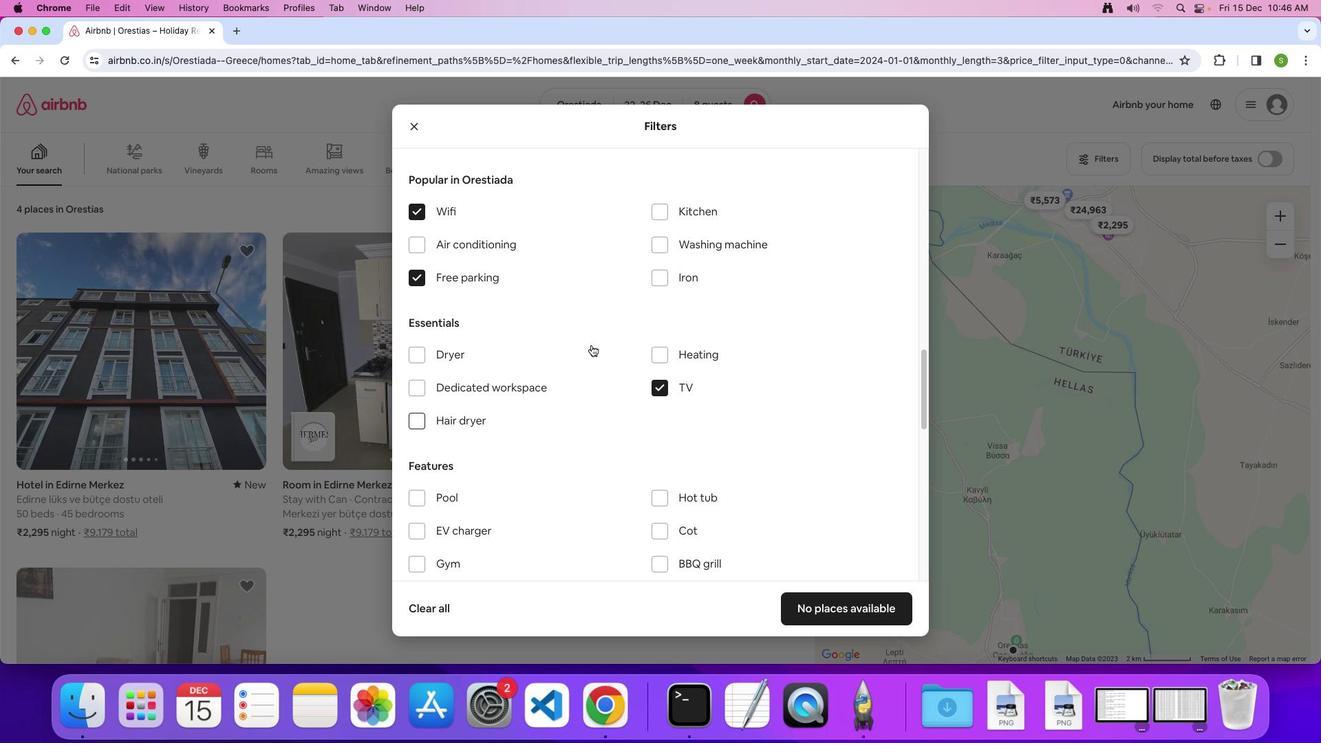 
Action: Mouse scrolled (592, 345) with delta (0, 1)
Screenshot: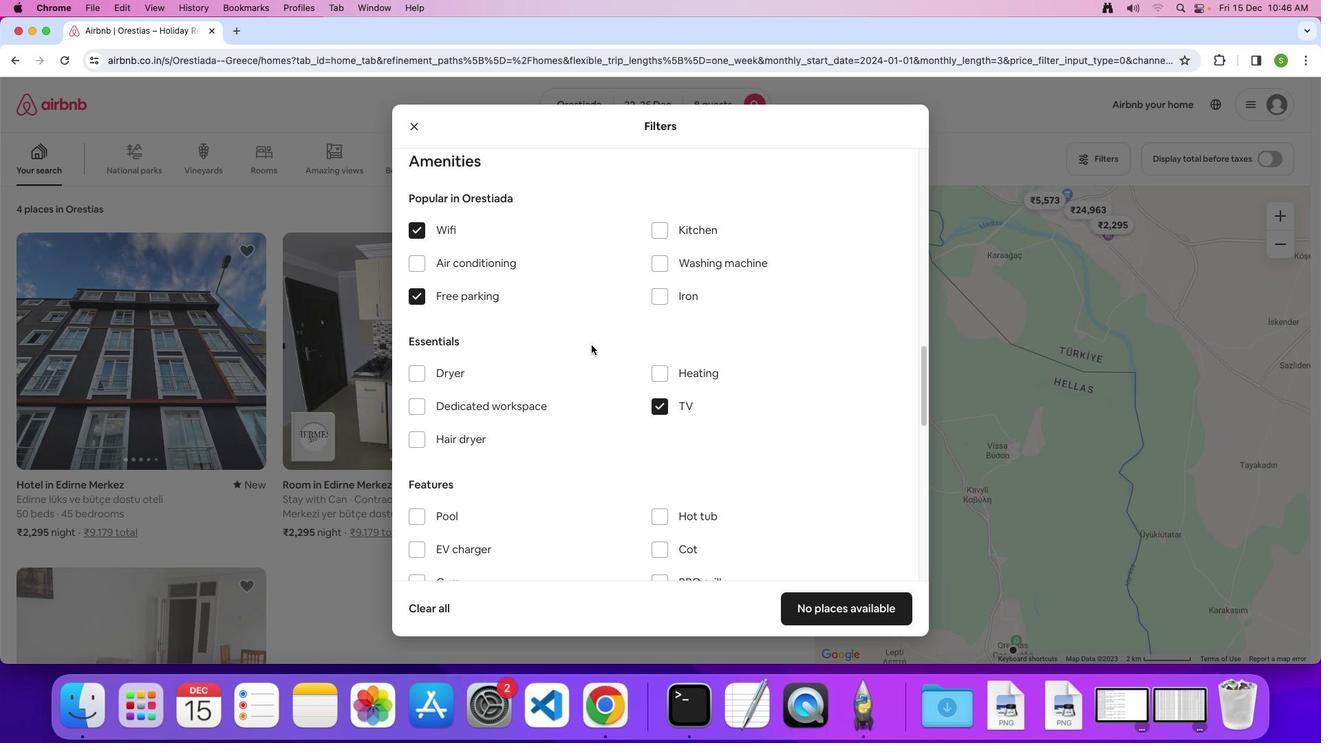 
Action: Mouse scrolled (592, 345) with delta (0, 1)
Screenshot: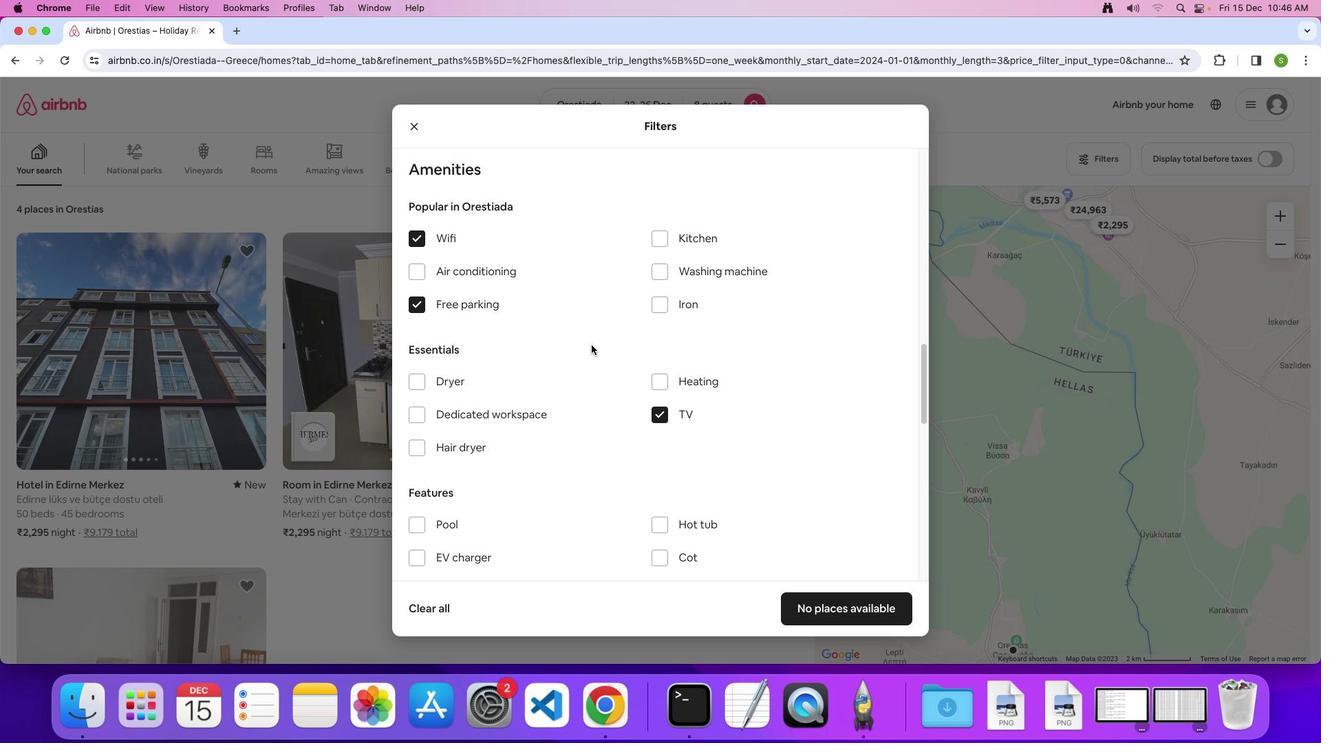 
Action: Mouse moved to (569, 343)
Screenshot: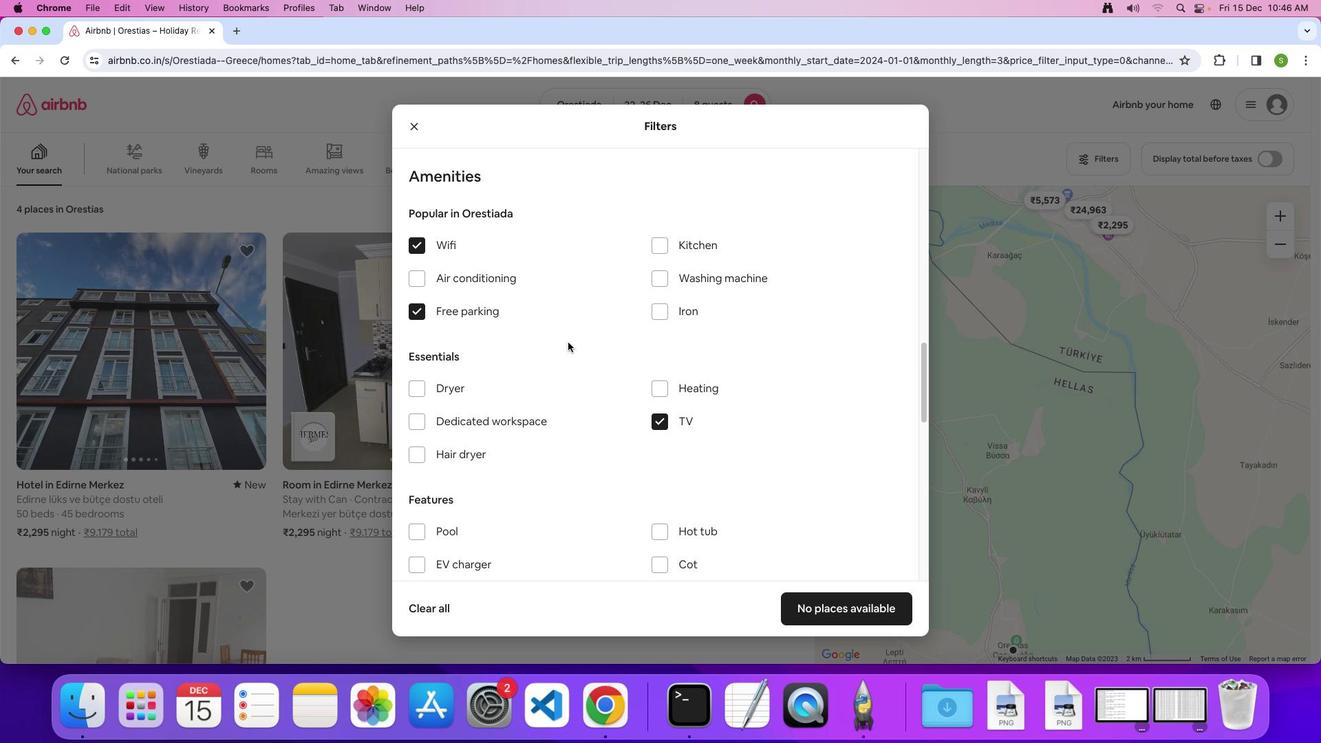 
Action: Mouse scrolled (569, 343) with delta (0, 0)
Screenshot: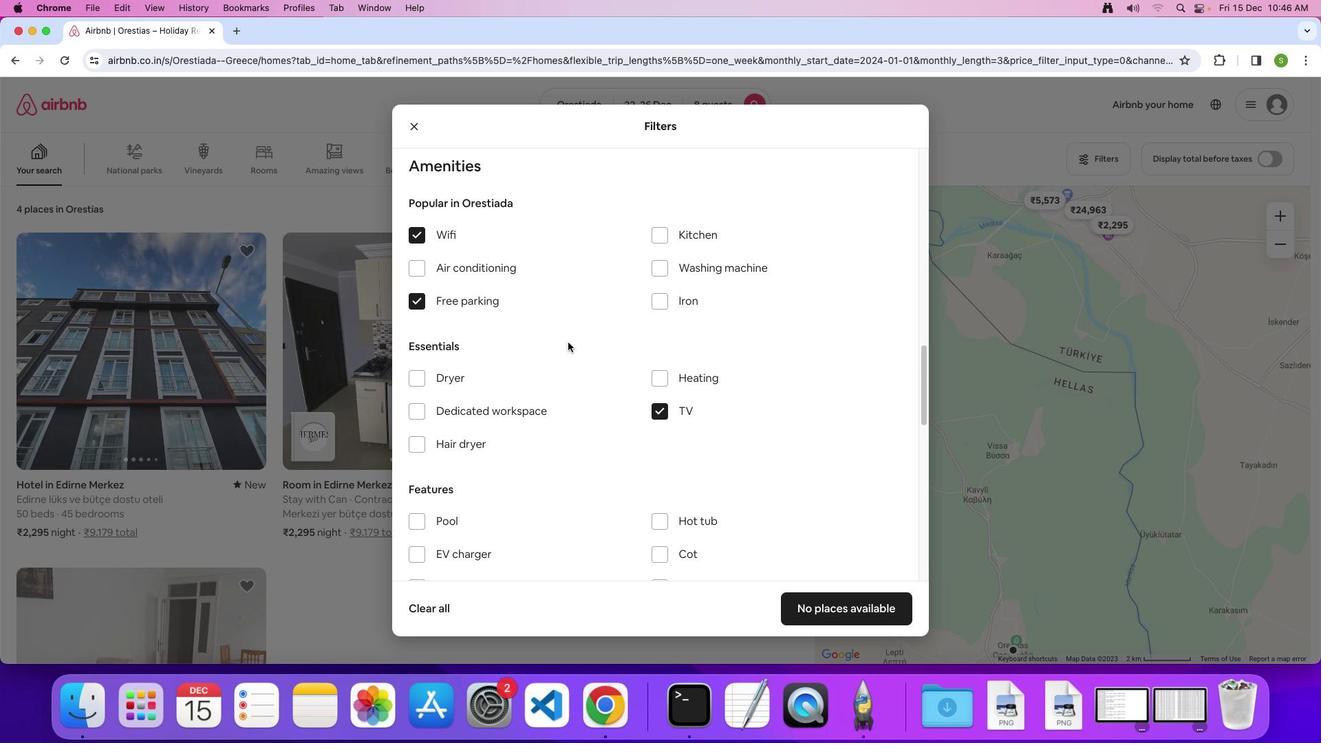 
Action: Mouse scrolled (569, 343) with delta (0, 0)
Screenshot: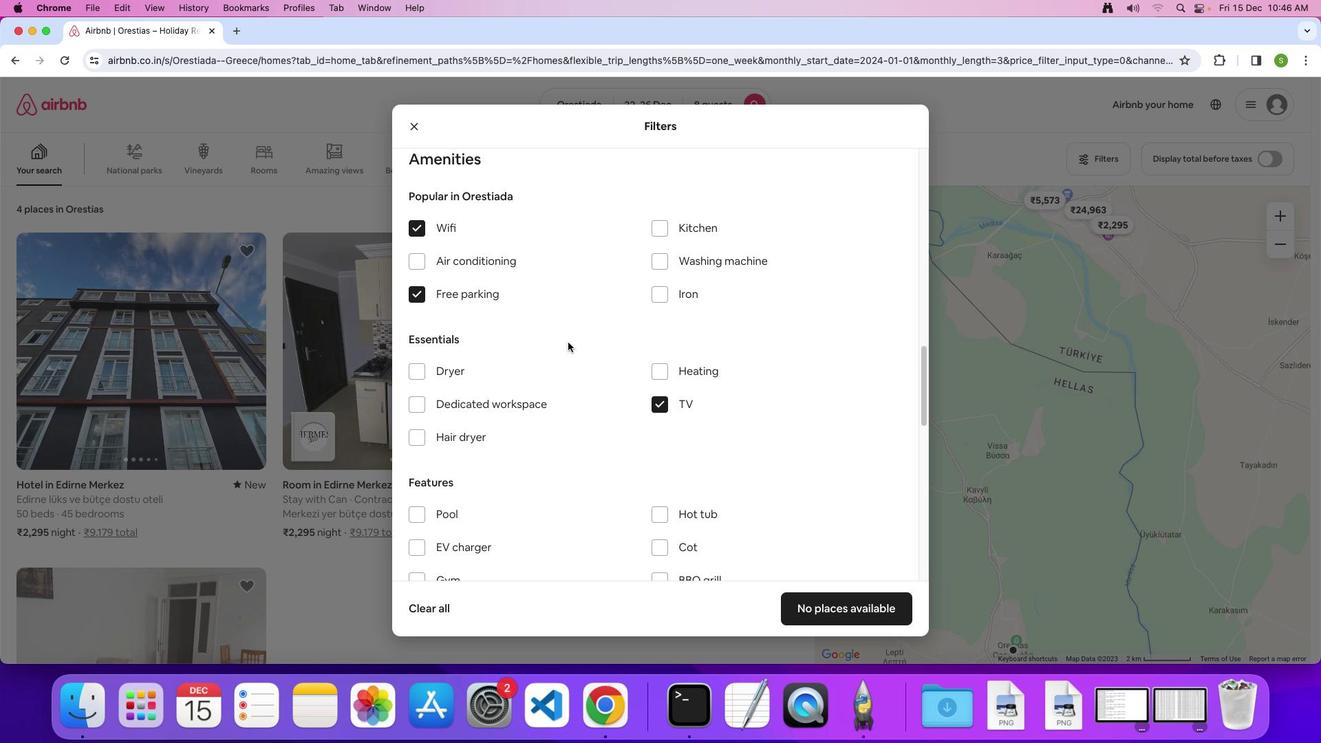 
Action: Mouse scrolled (569, 343) with delta (0, 0)
Screenshot: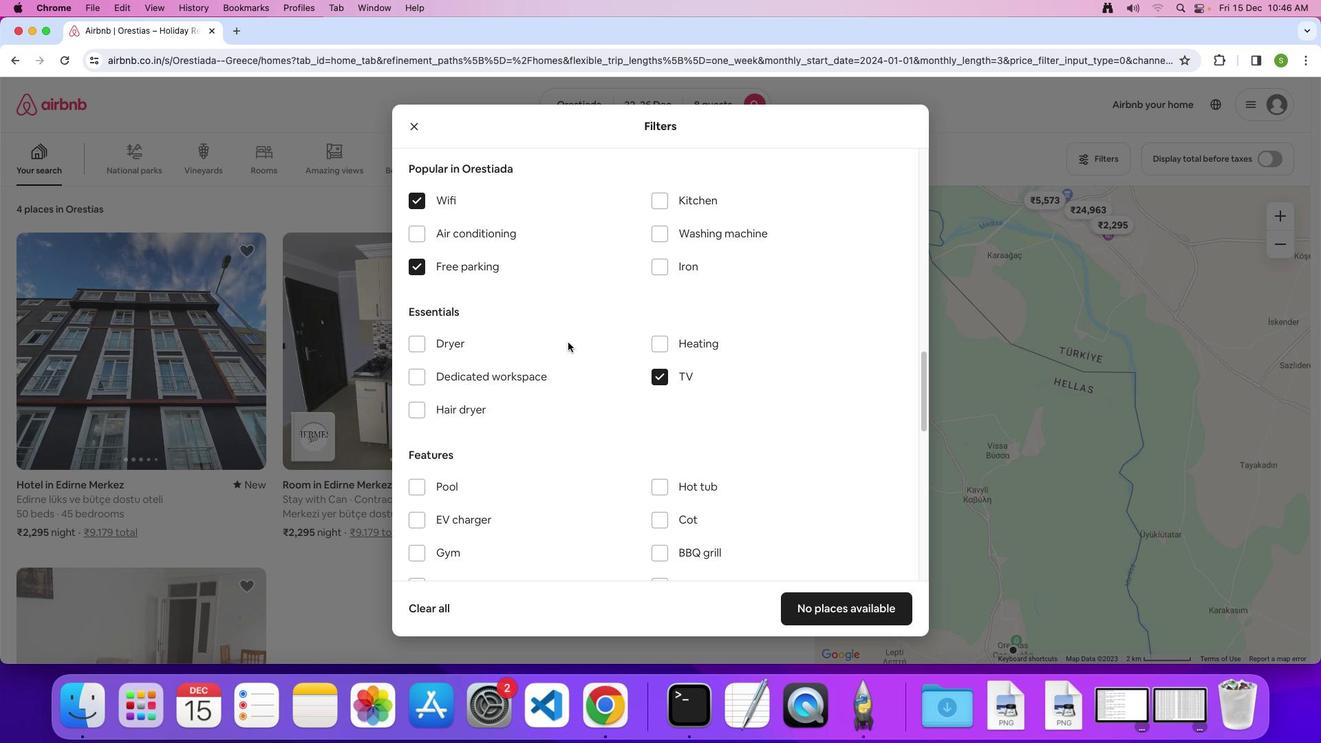 
Action: Mouse scrolled (569, 343) with delta (0, 0)
Screenshot: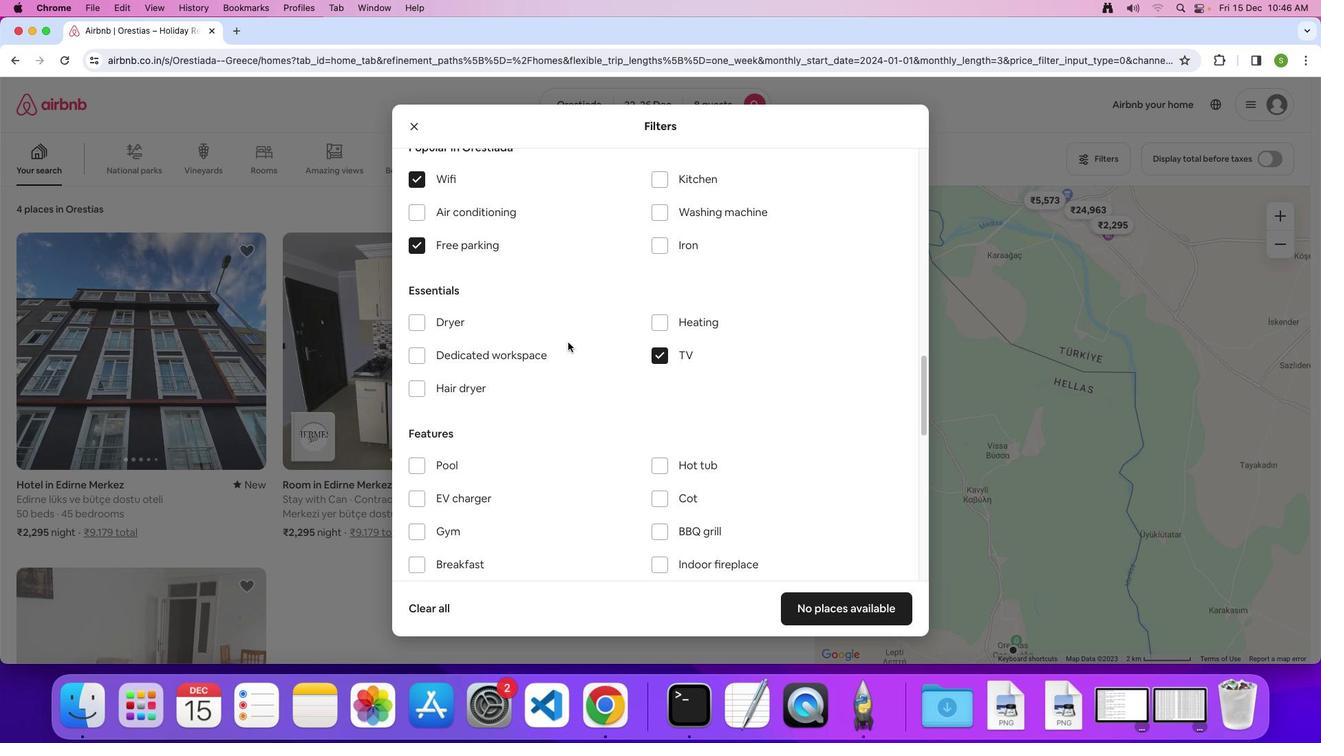 
Action: Mouse scrolled (569, 343) with delta (0, 0)
Screenshot: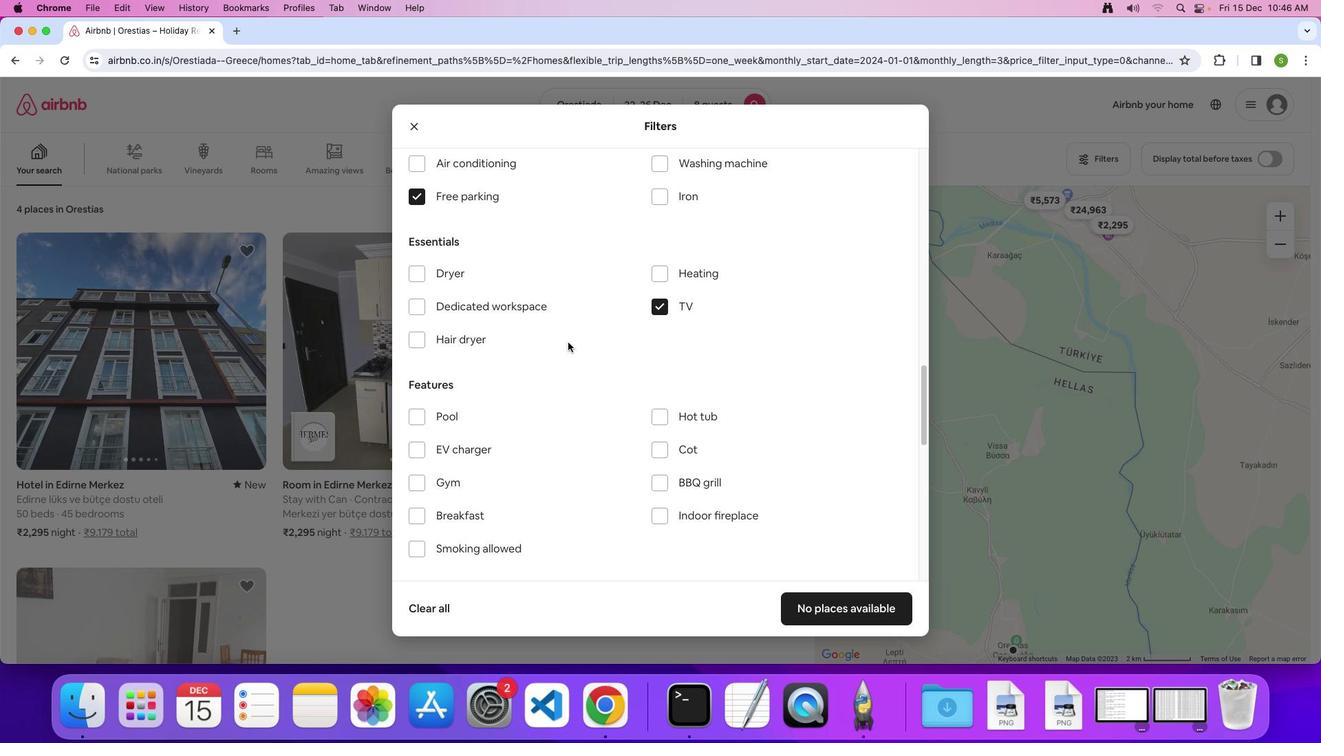 
Action: Mouse scrolled (569, 343) with delta (0, 0)
Screenshot: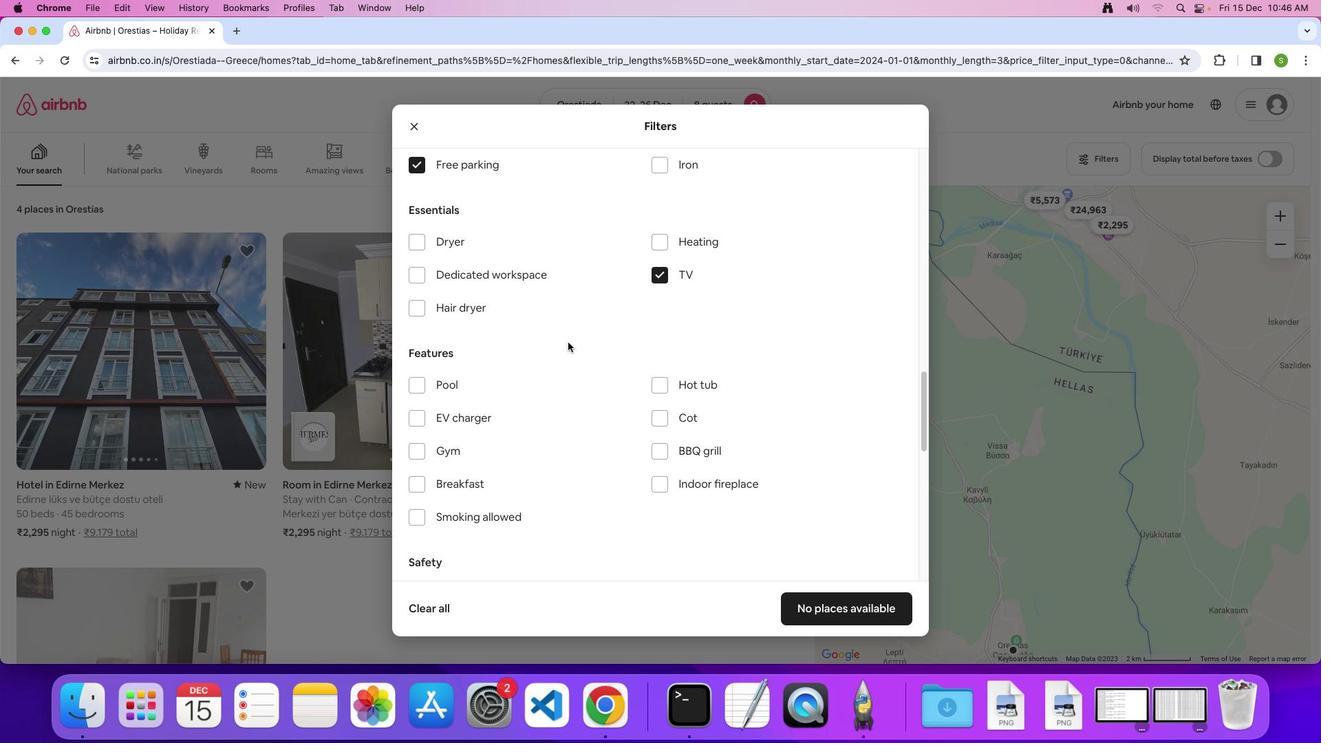 
Action: Mouse scrolled (569, 343) with delta (0, 0)
Screenshot: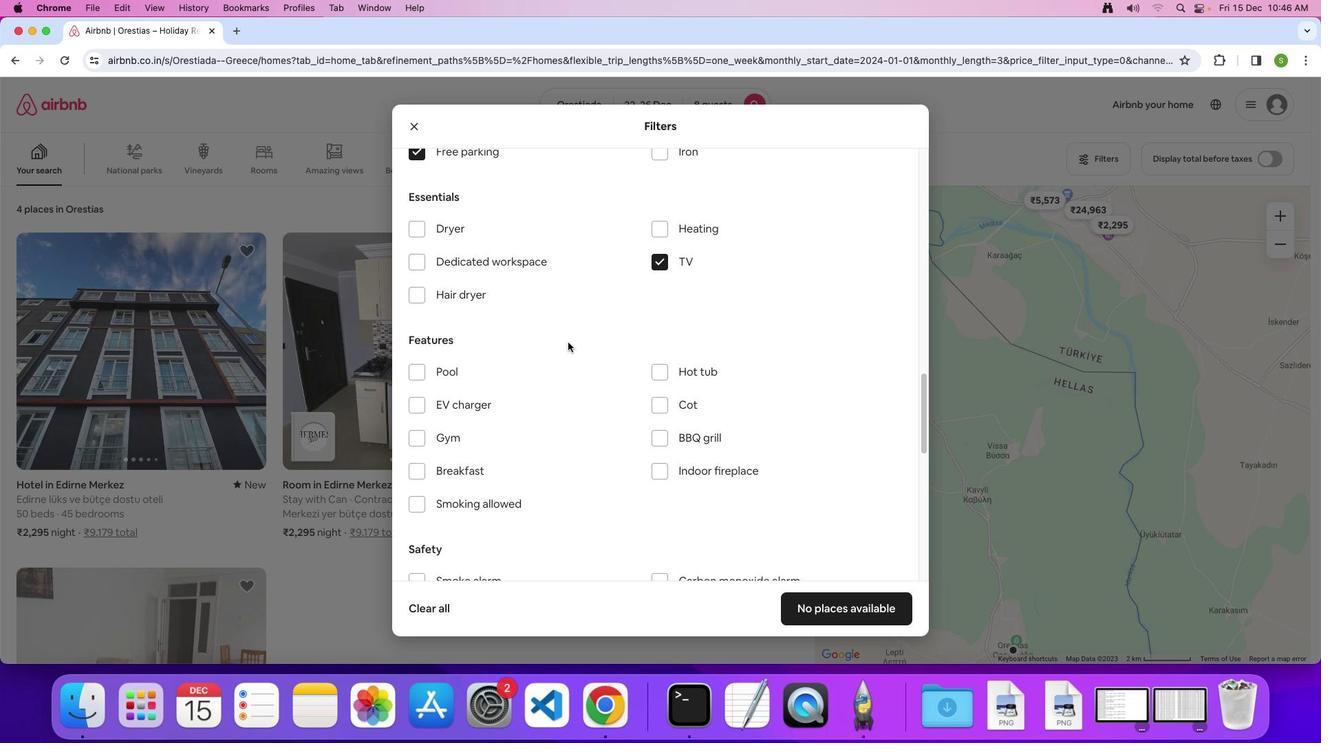 
Action: Mouse scrolled (569, 343) with delta (0, 0)
Screenshot: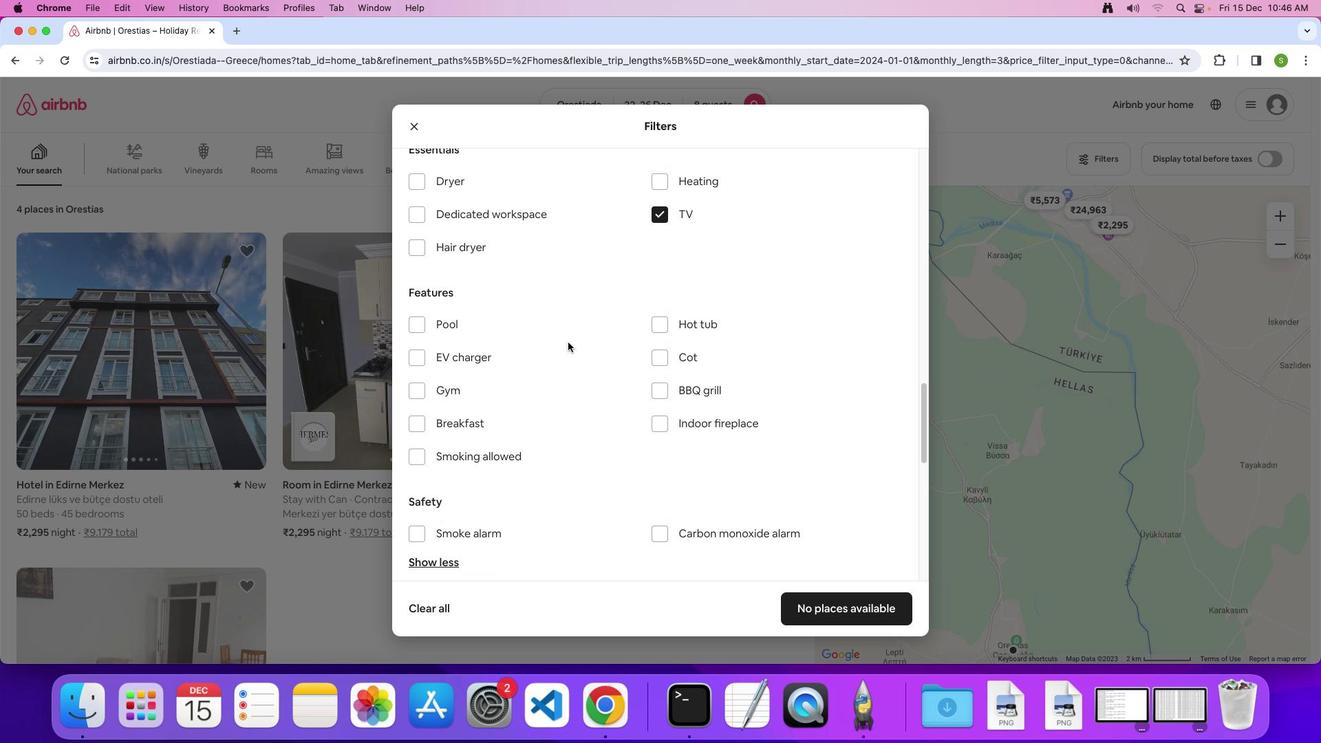 
Action: Mouse scrolled (569, 343) with delta (0, 0)
Screenshot: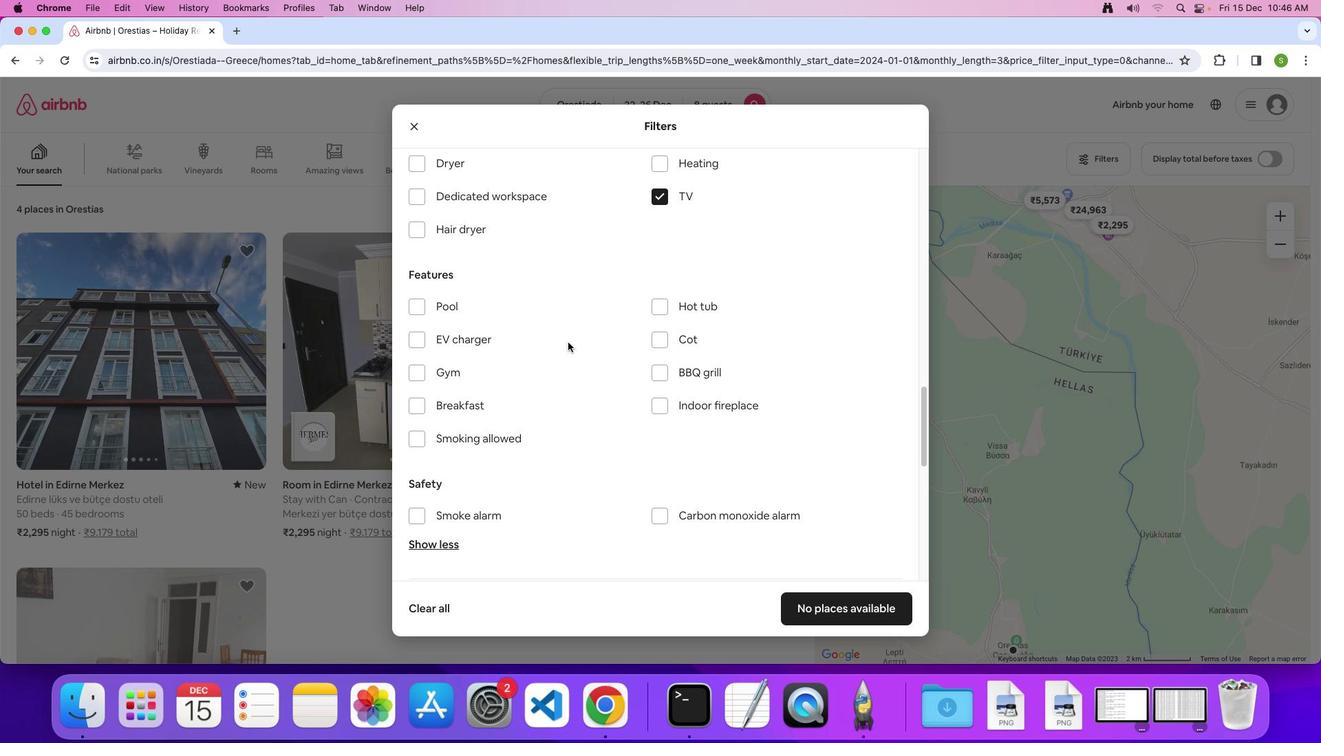 
Action: Mouse scrolled (569, 343) with delta (0, 0)
Screenshot: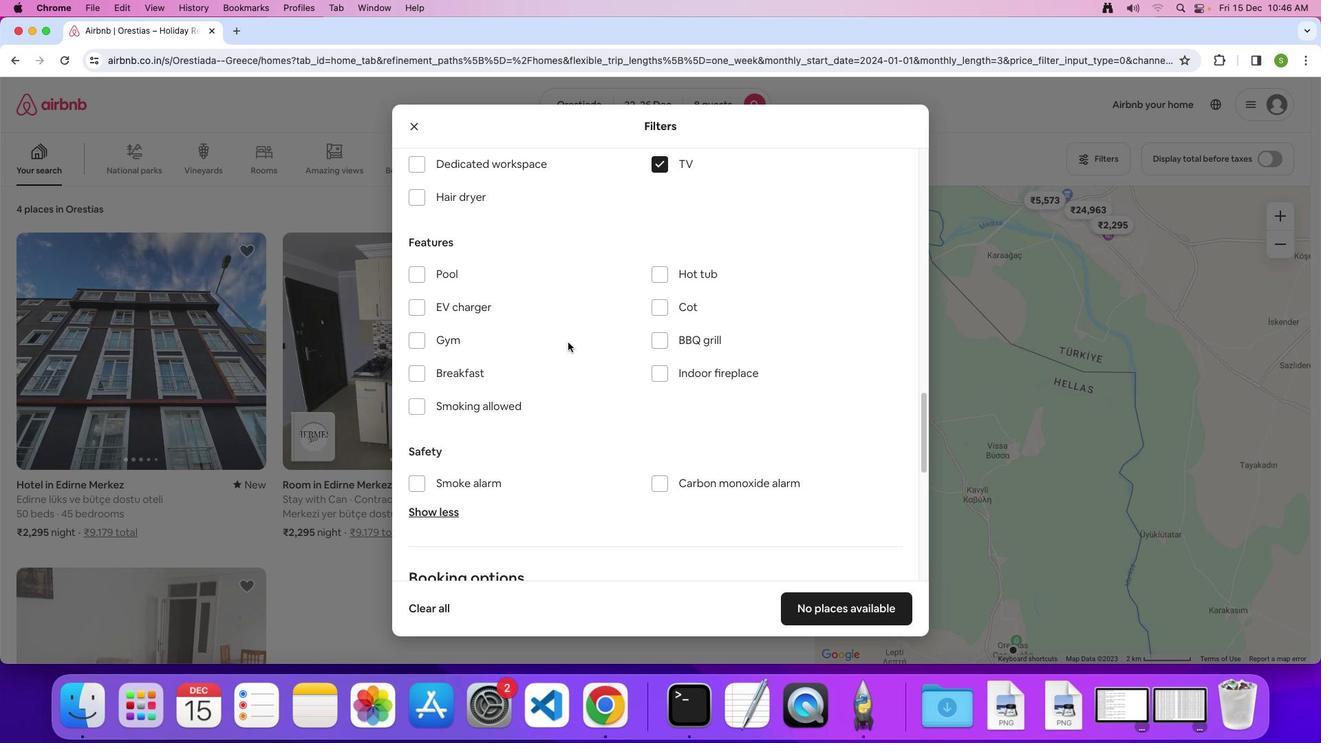 
Action: Mouse scrolled (569, 343) with delta (0, 0)
Screenshot: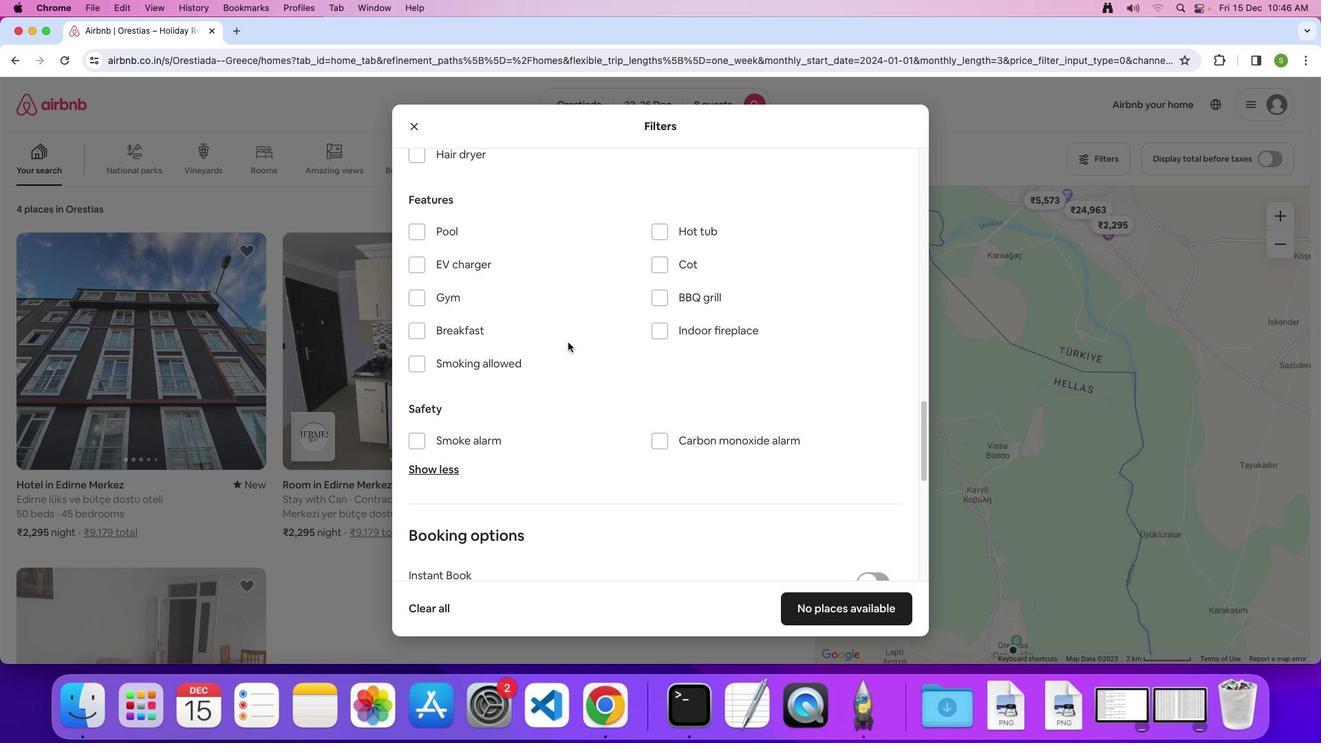 
Action: Mouse moved to (413, 283)
Screenshot: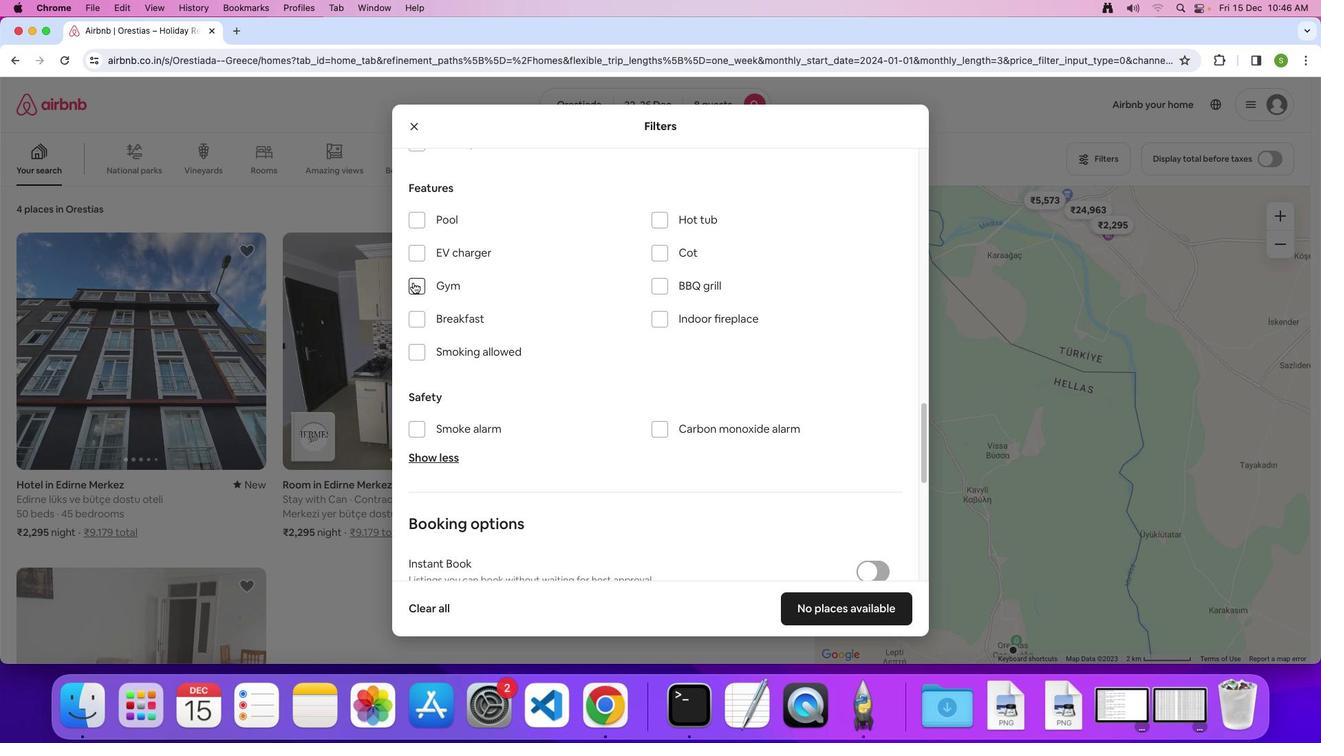 
Action: Mouse pressed left at (413, 283)
Screenshot: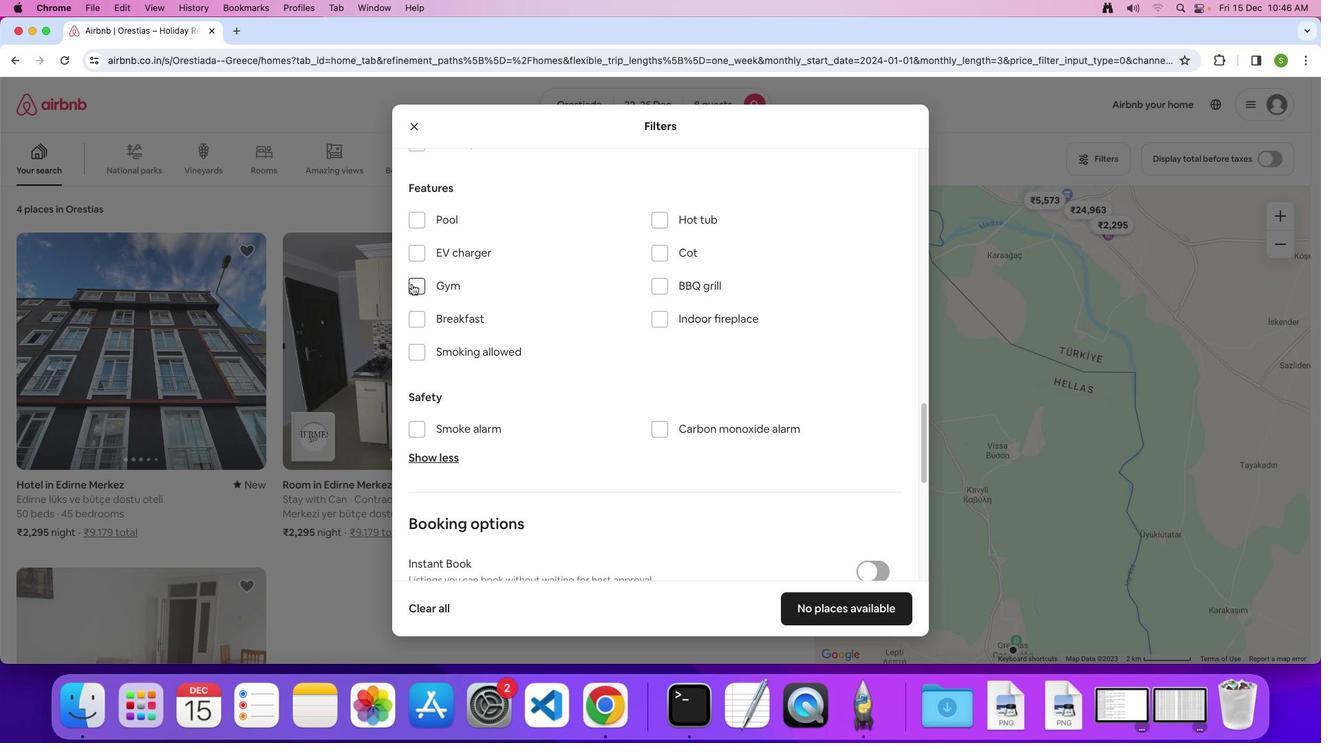 
Action: Mouse moved to (416, 320)
Screenshot: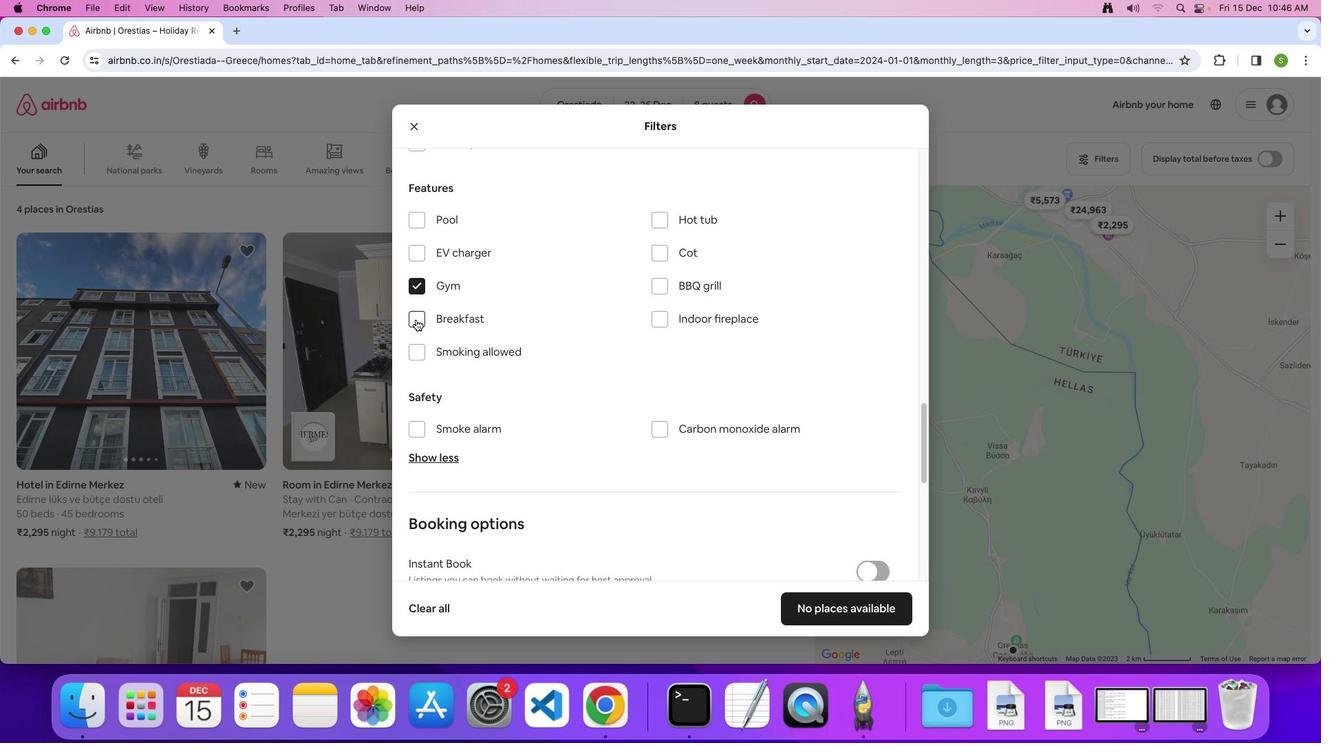 
Action: Mouse pressed left at (416, 320)
Screenshot: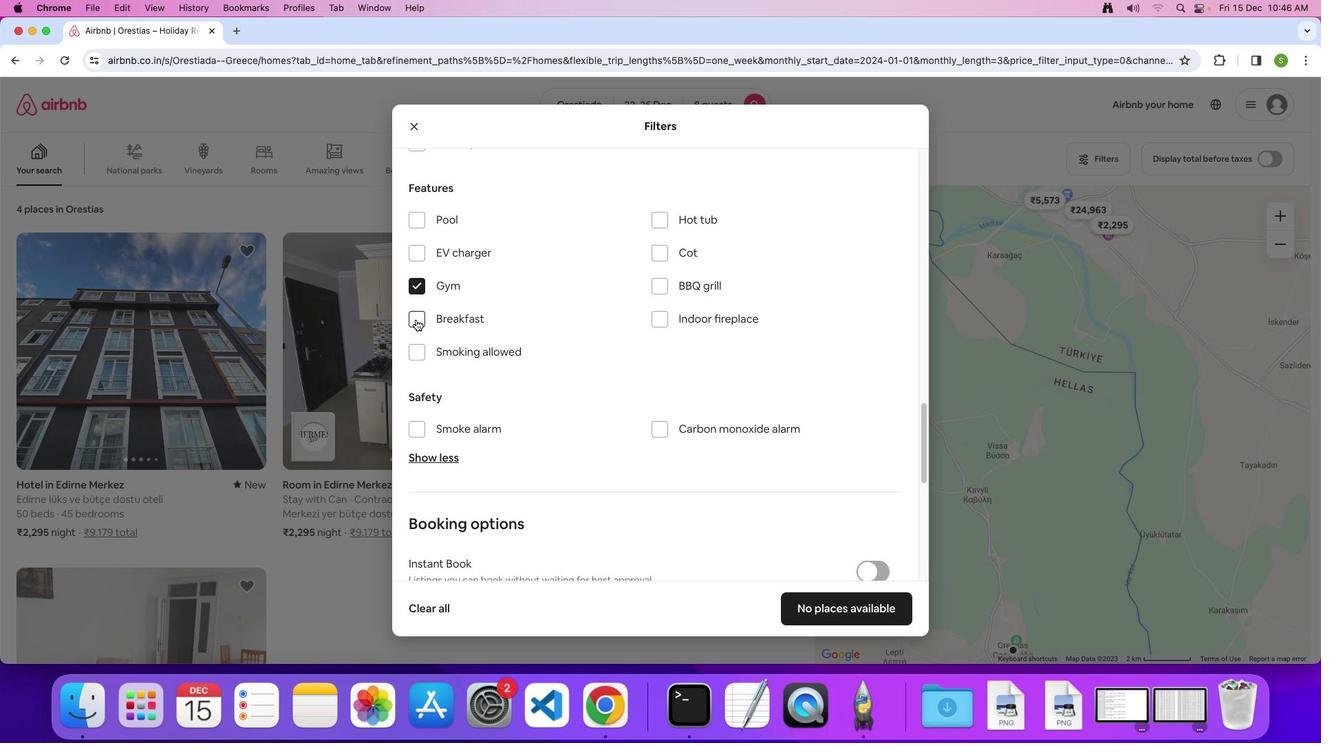 
Action: Mouse moved to (562, 309)
Screenshot: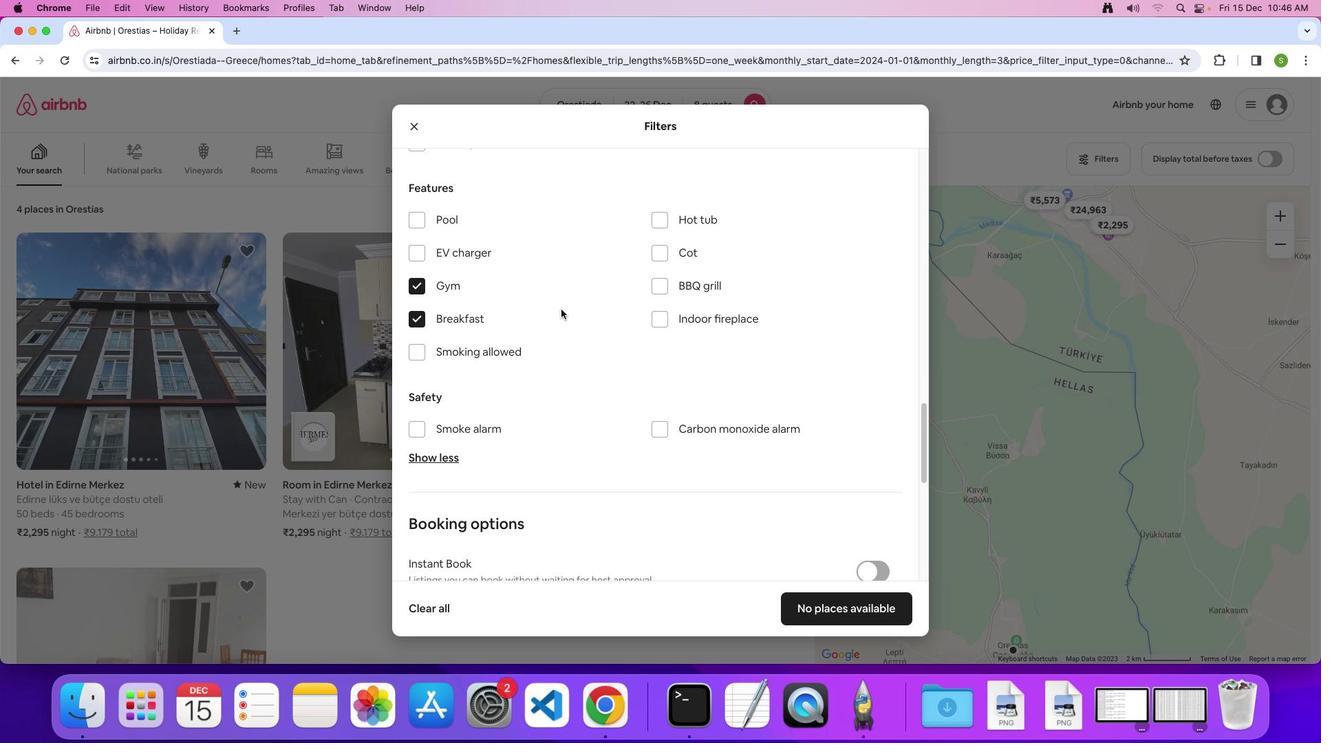 
Action: Mouse scrolled (562, 309) with delta (0, 0)
Screenshot: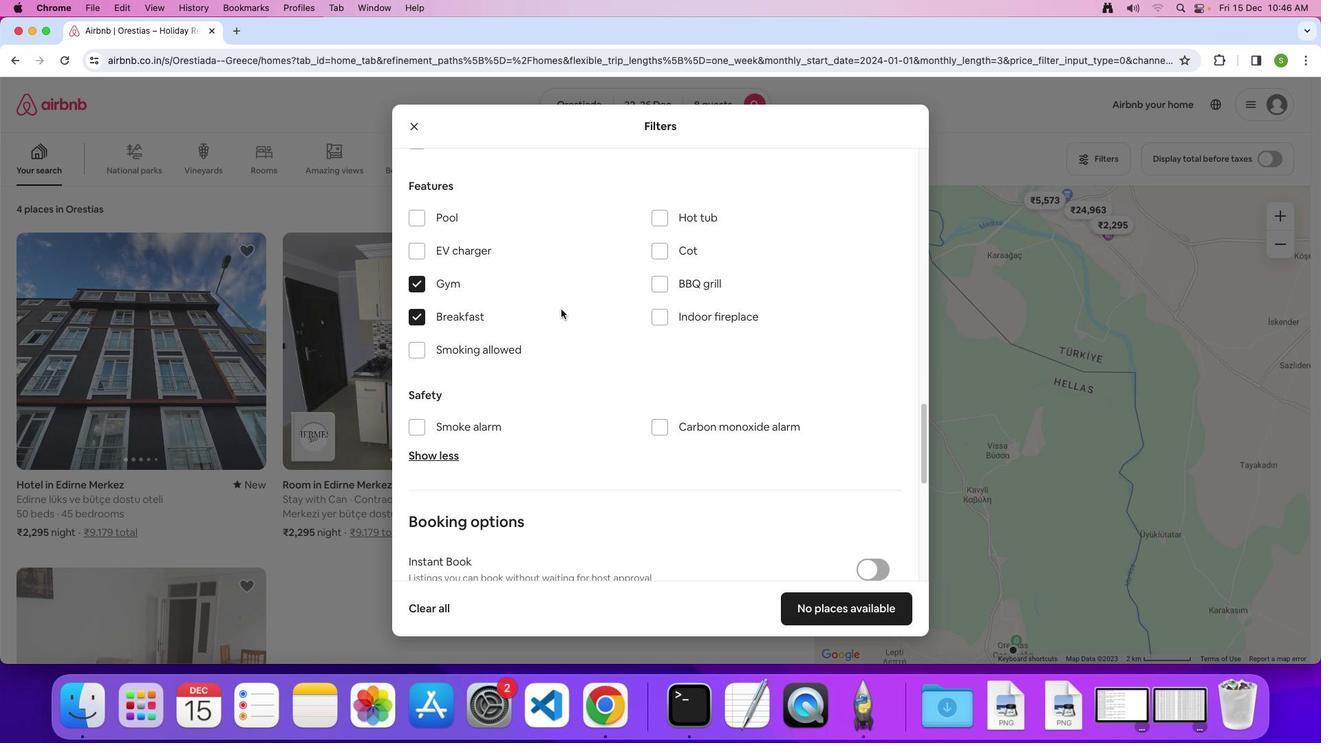 
Action: Mouse scrolled (562, 309) with delta (0, 0)
Screenshot: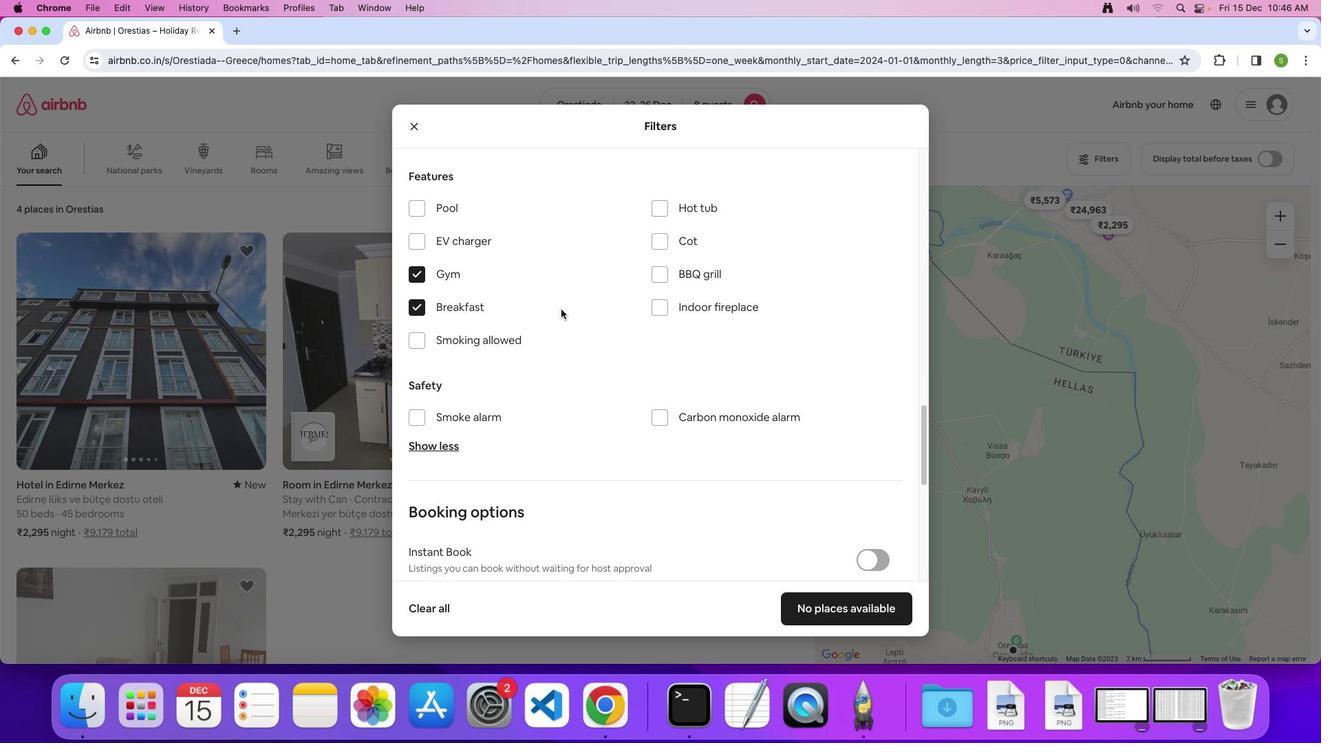 
Action: Mouse scrolled (562, 309) with delta (0, 0)
Screenshot: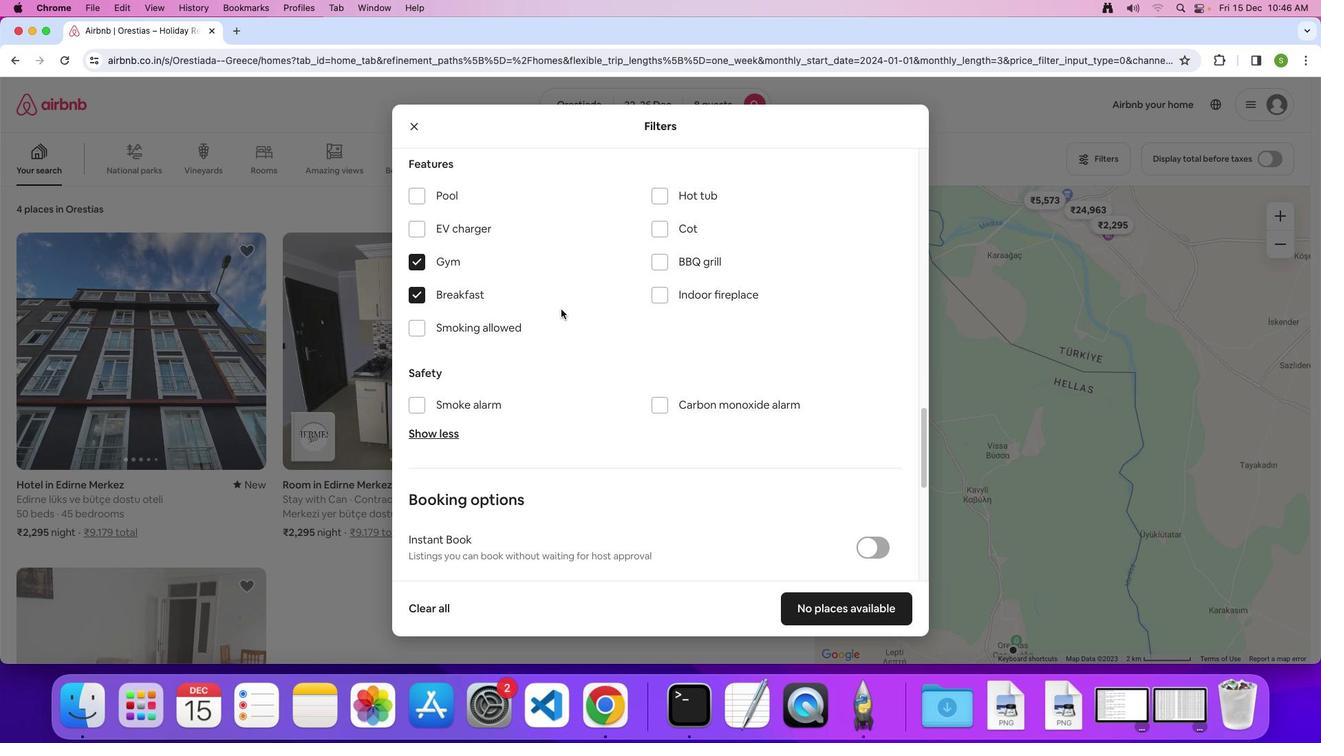 
Action: Mouse scrolled (562, 309) with delta (0, 0)
Screenshot: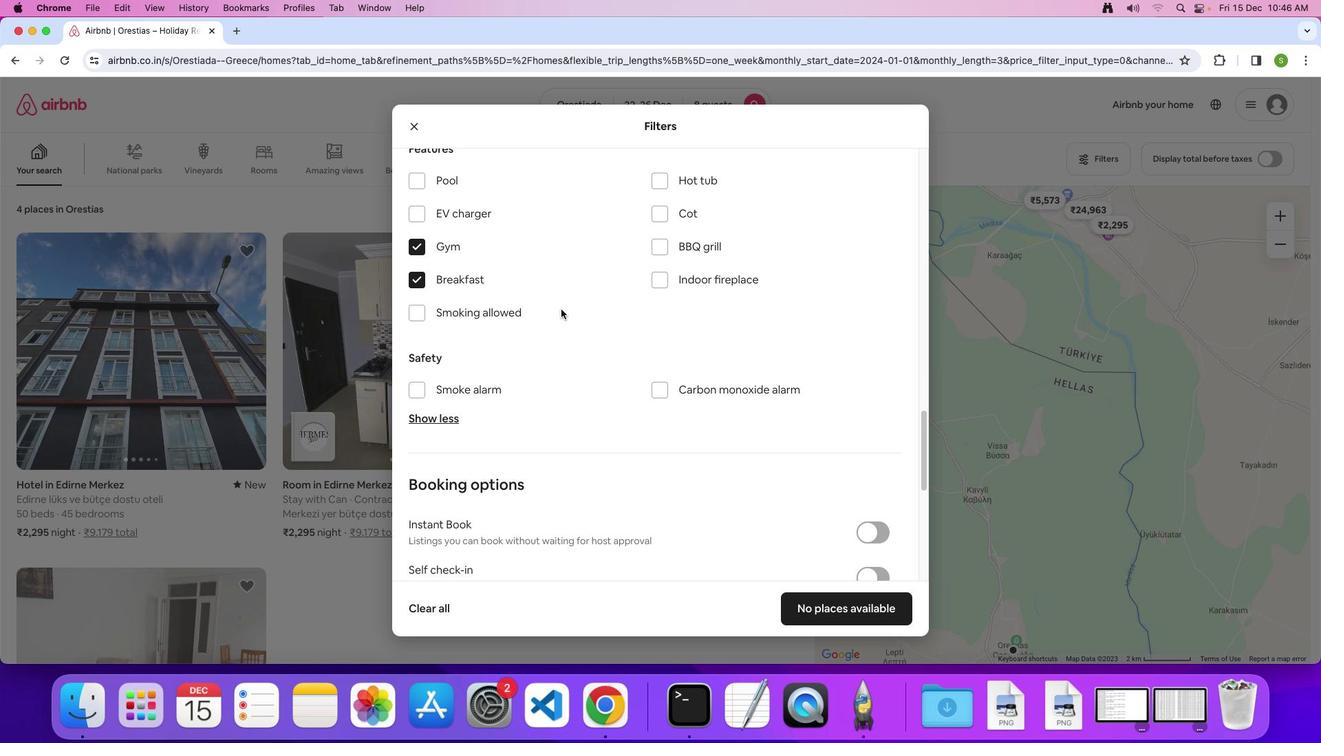 
Action: Mouse scrolled (562, 309) with delta (0, 0)
Screenshot: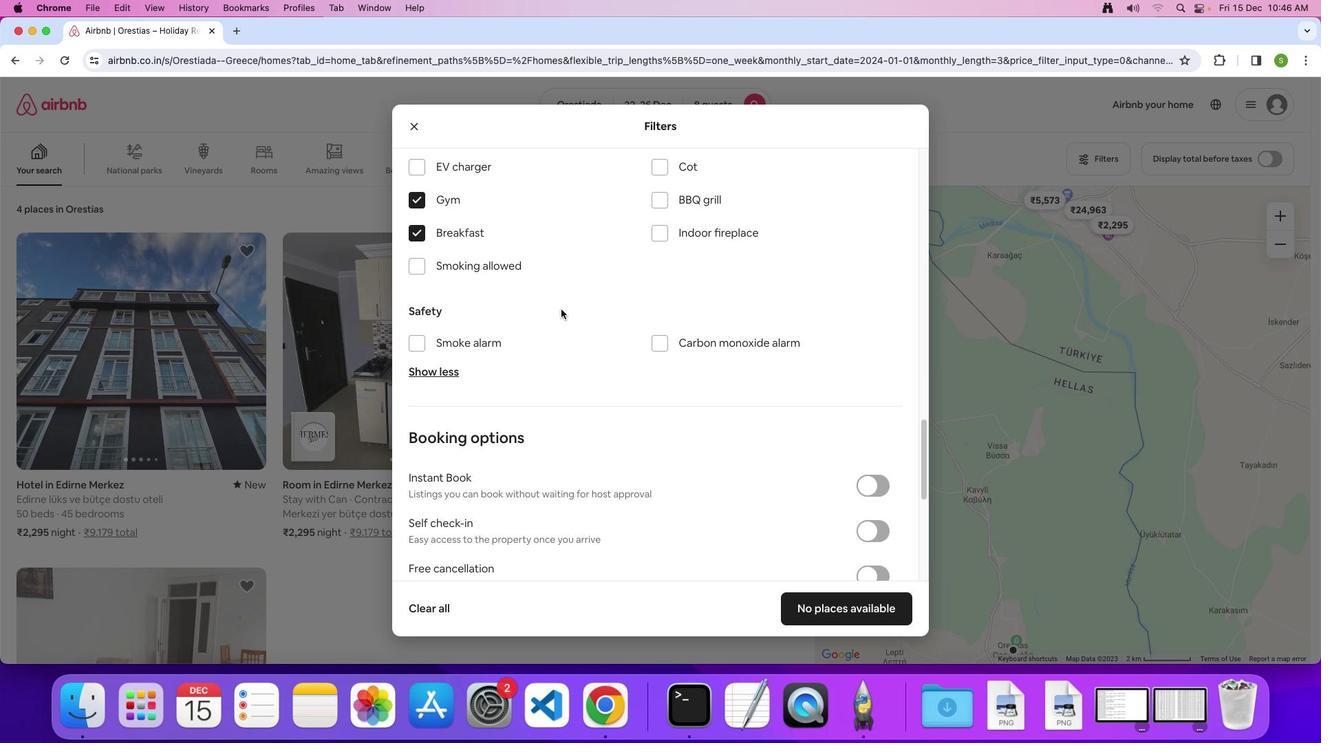 
Action: Mouse scrolled (562, 309) with delta (0, 0)
Screenshot: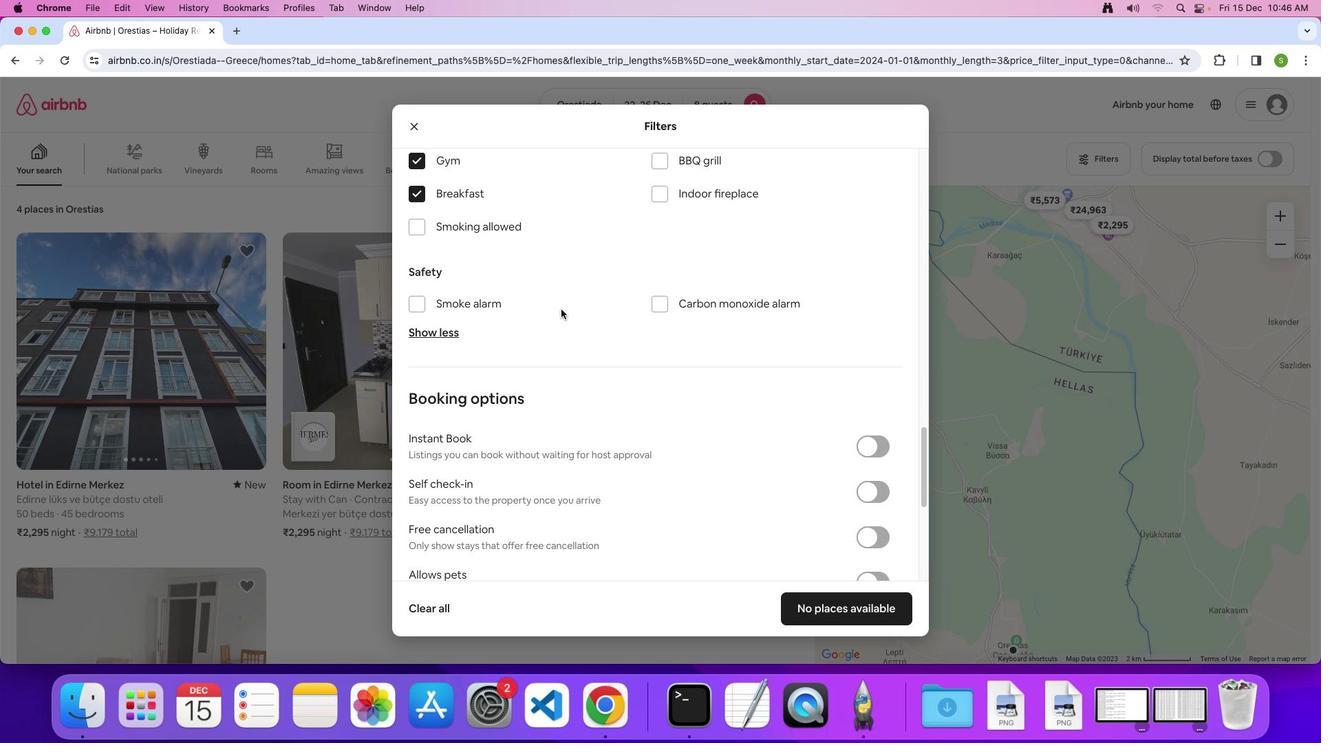 
Action: Mouse scrolled (562, 309) with delta (0, 0)
Screenshot: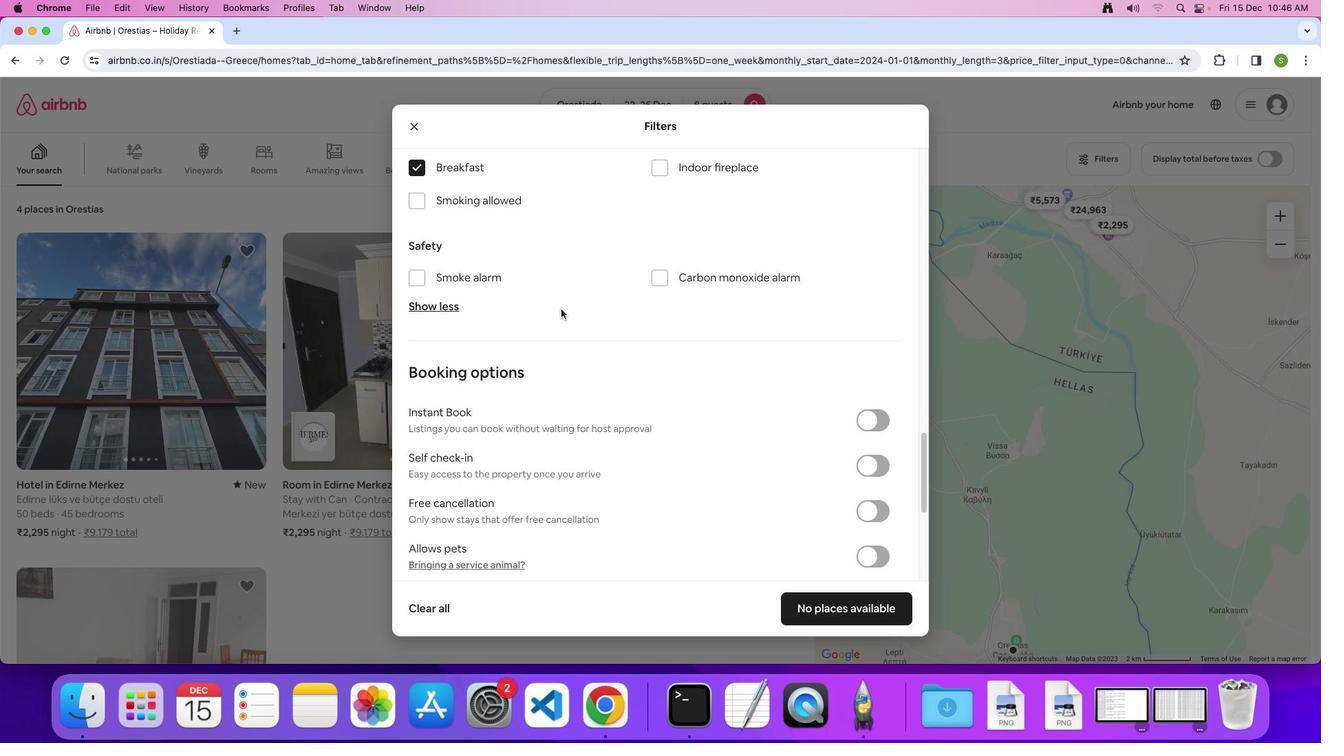 
Action: Mouse scrolled (562, 309) with delta (0, 0)
Screenshot: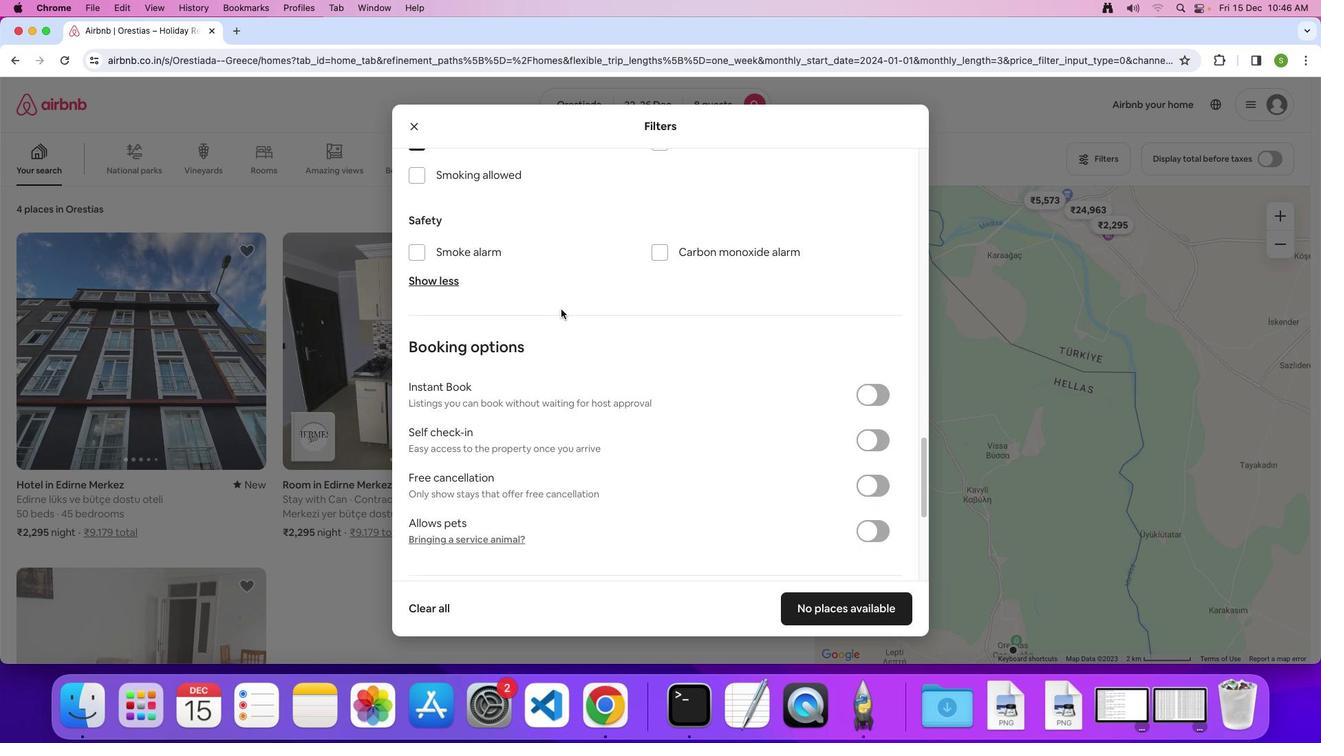 
Action: Mouse scrolled (562, 309) with delta (0, 0)
Screenshot: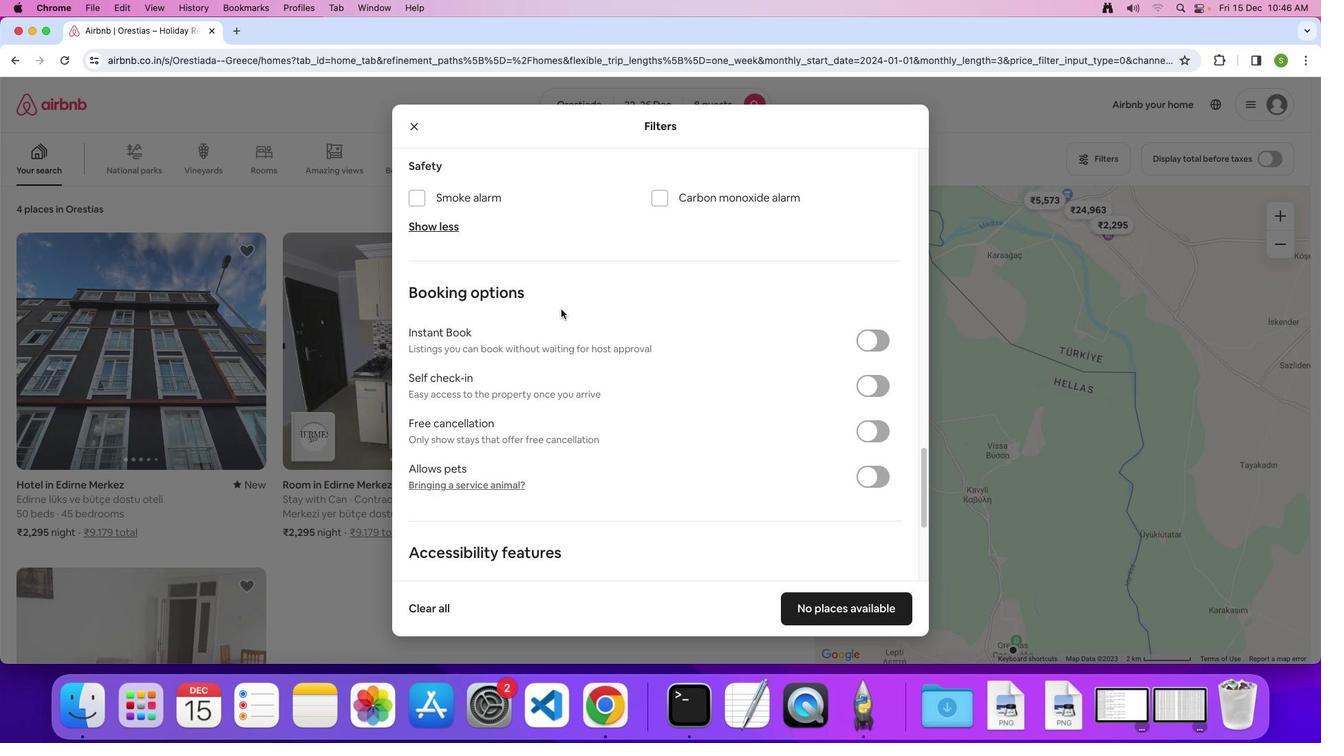 
Action: Mouse scrolled (562, 309) with delta (0, 0)
Screenshot: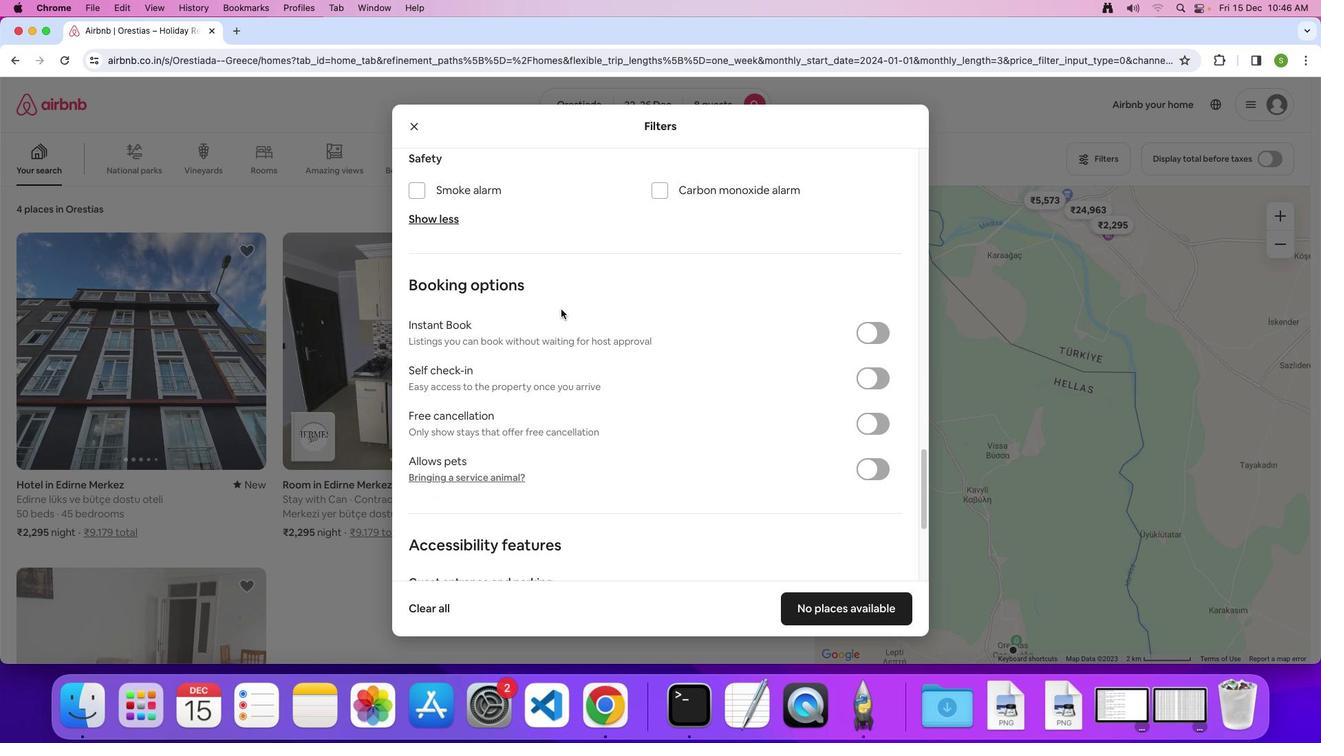 
Action: Mouse scrolled (562, 309) with delta (0, 0)
Screenshot: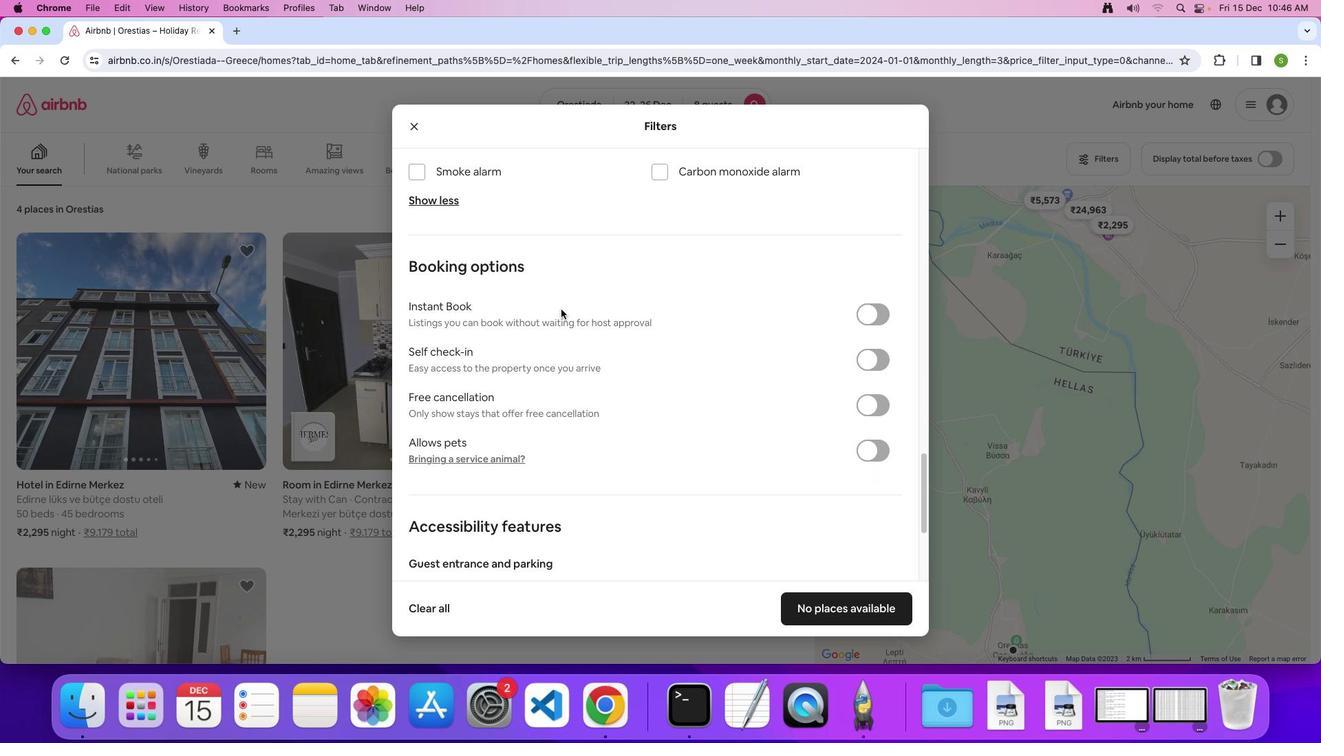 
Action: Mouse scrolled (562, 309) with delta (0, 0)
Screenshot: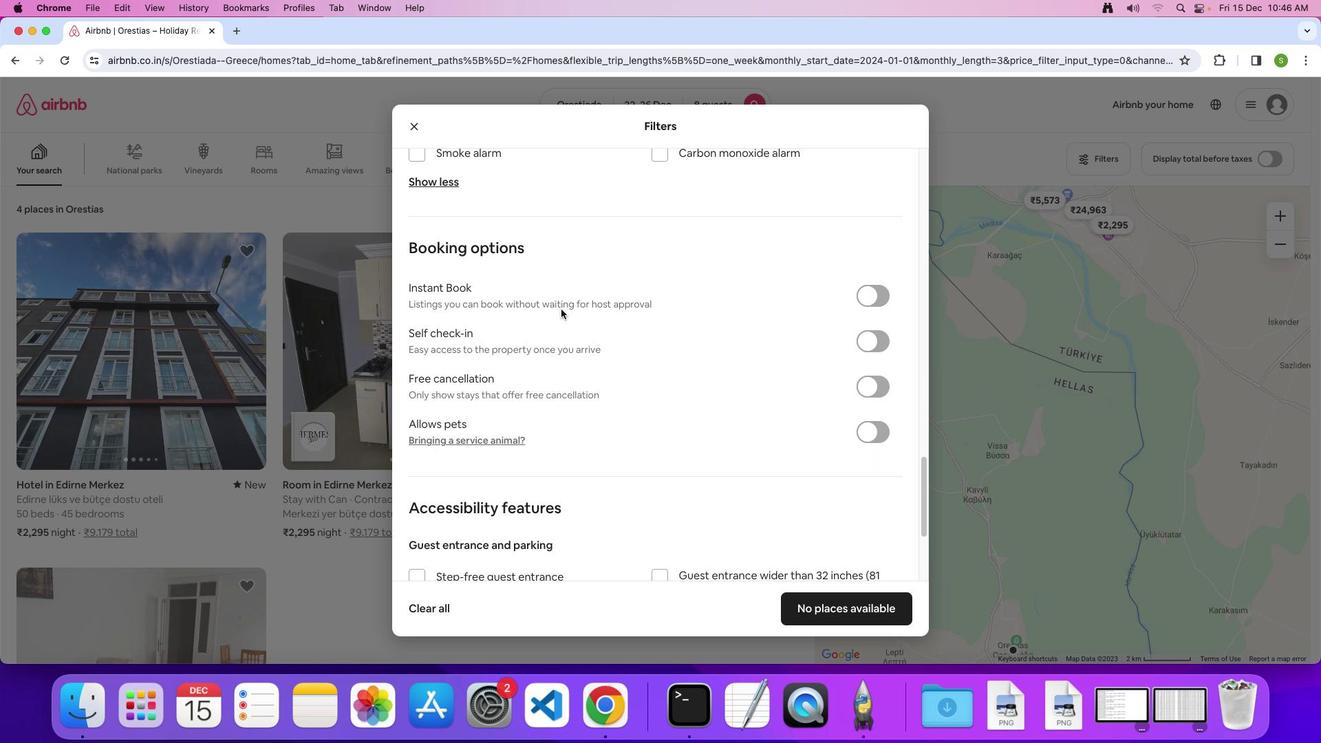
Action: Mouse scrolled (562, 309) with delta (0, 0)
Screenshot: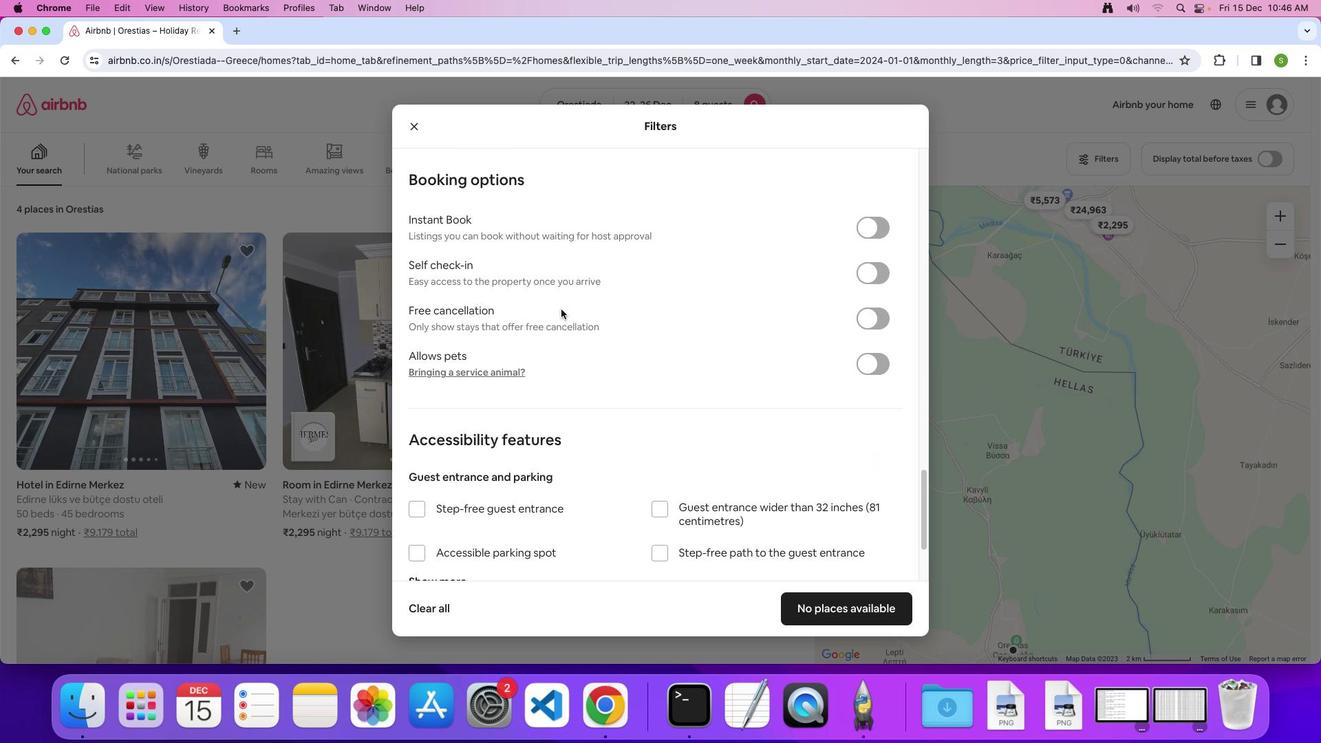 
Action: Mouse scrolled (562, 309) with delta (0, 0)
Screenshot: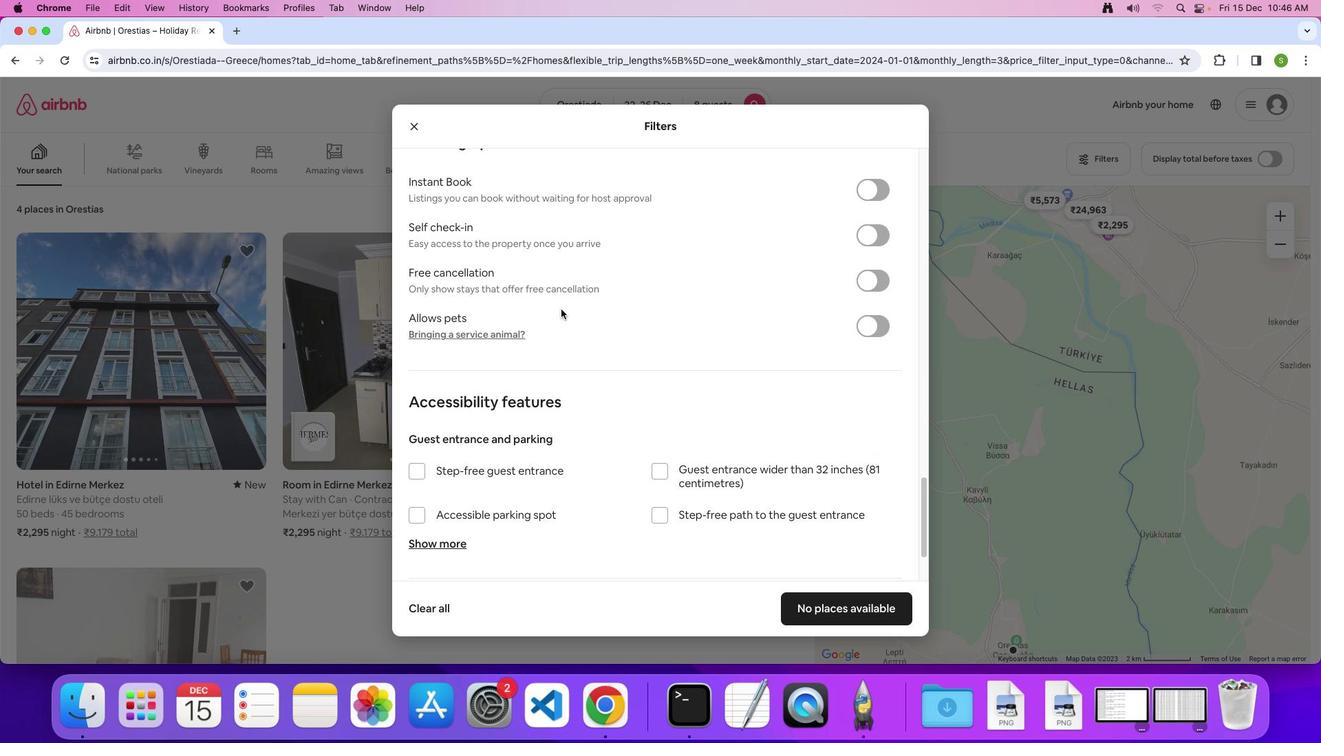 
Action: Mouse scrolled (562, 309) with delta (0, 0)
Screenshot: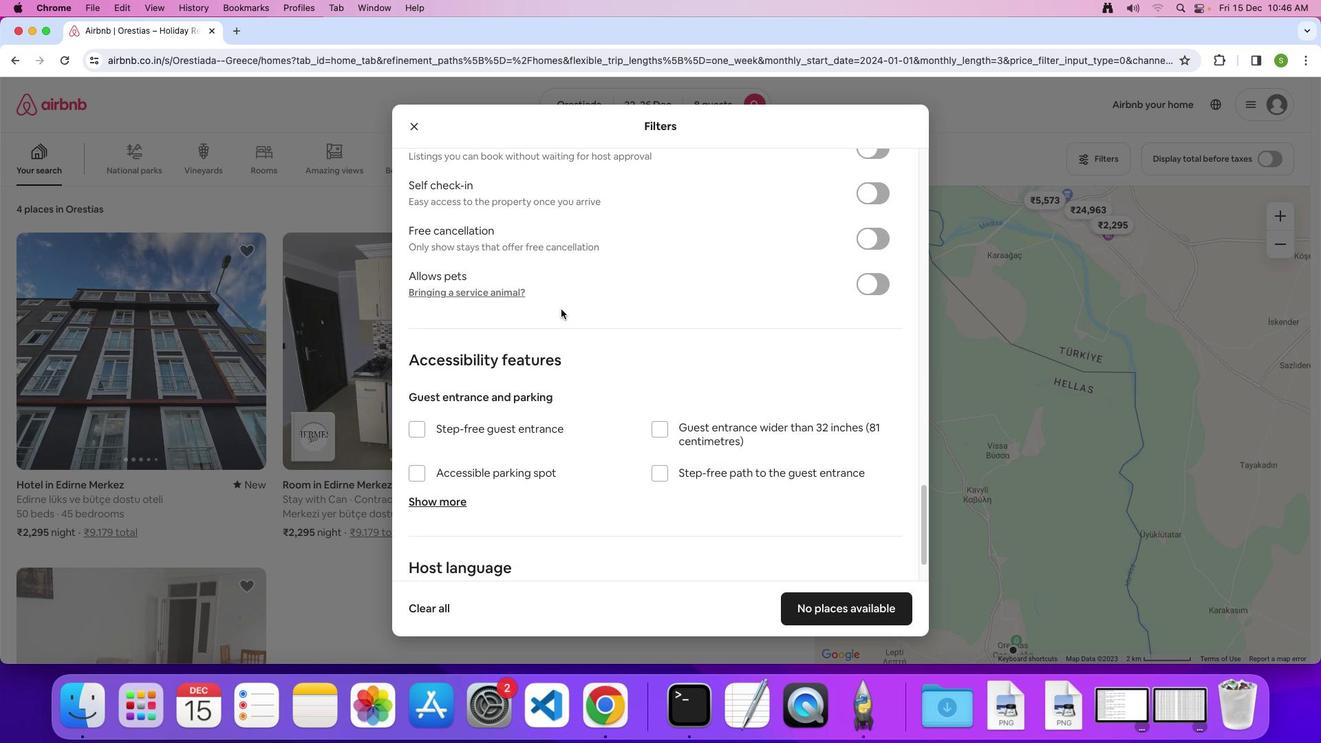 
Action: Mouse scrolled (562, 309) with delta (0, 0)
Screenshot: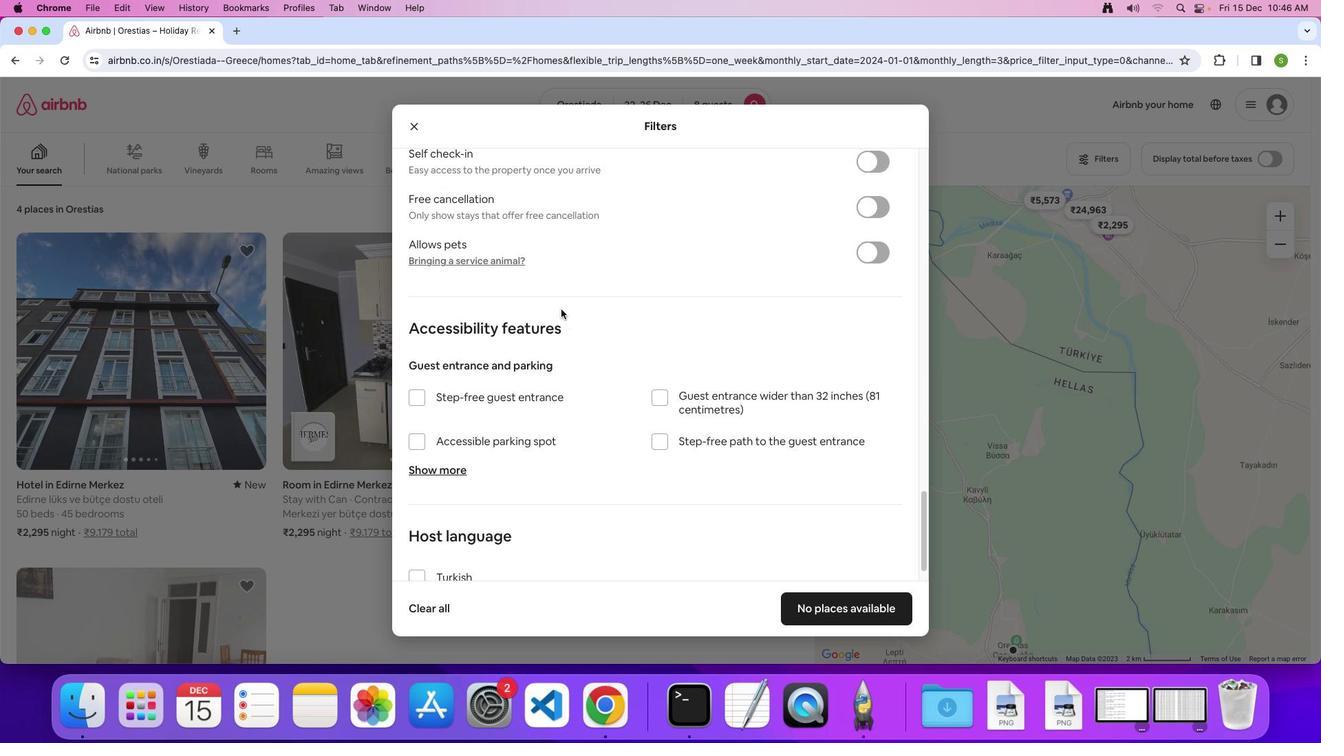 
Action: Mouse scrolled (562, 309) with delta (0, 0)
Screenshot: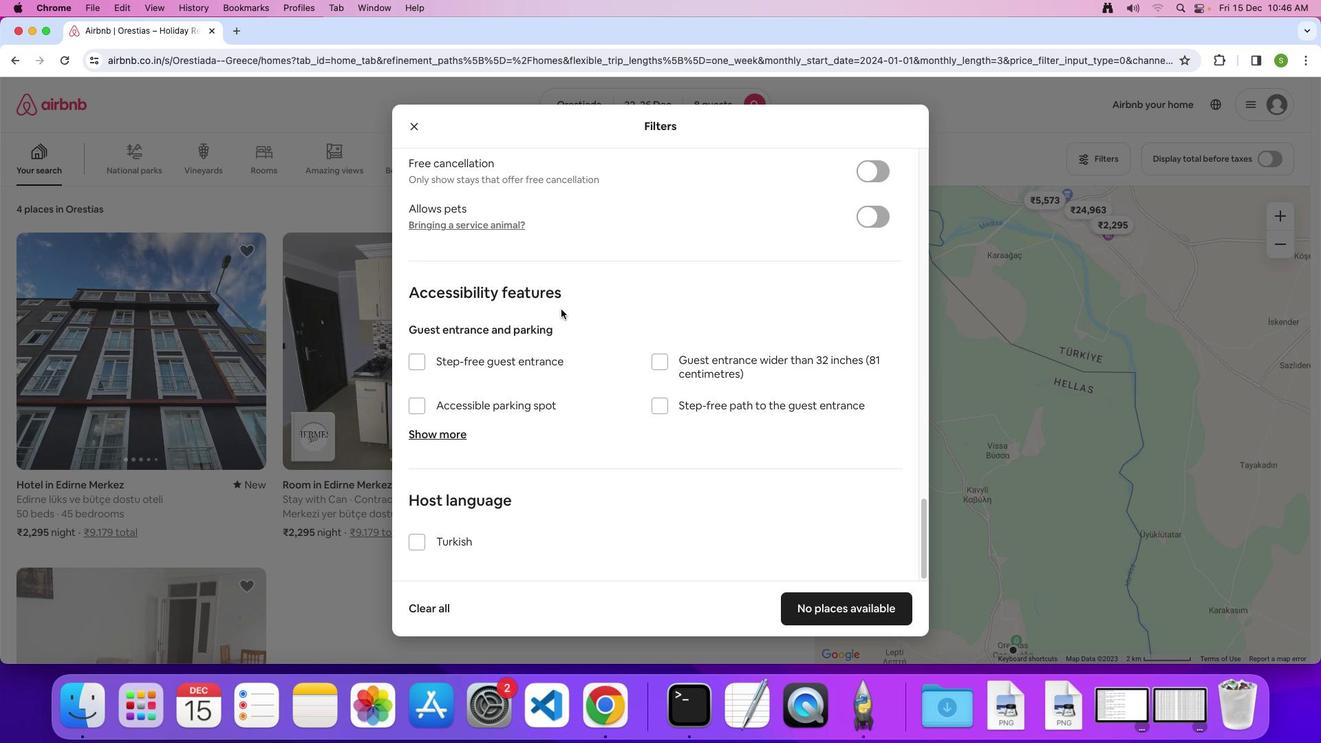
Action: Mouse scrolled (562, 309) with delta (0, 0)
Screenshot: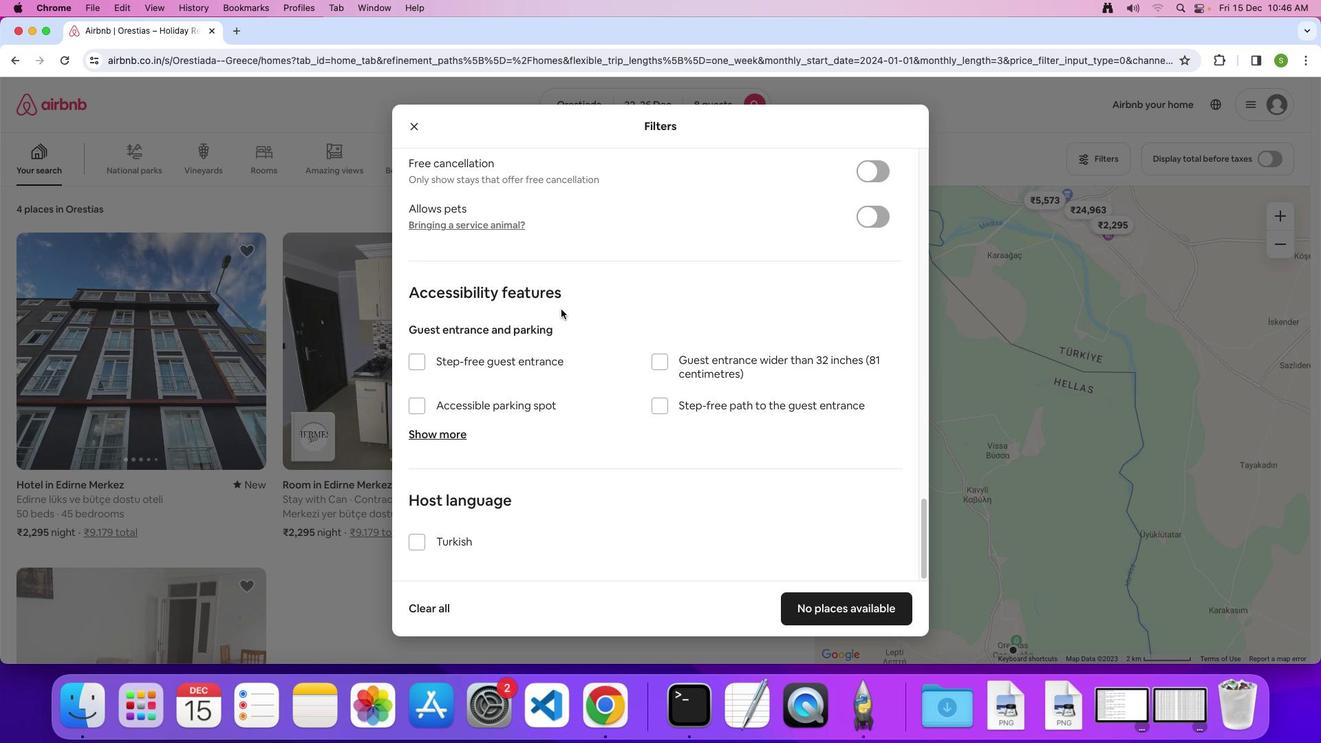 
Action: Mouse scrolled (562, 309) with delta (0, 0)
Screenshot: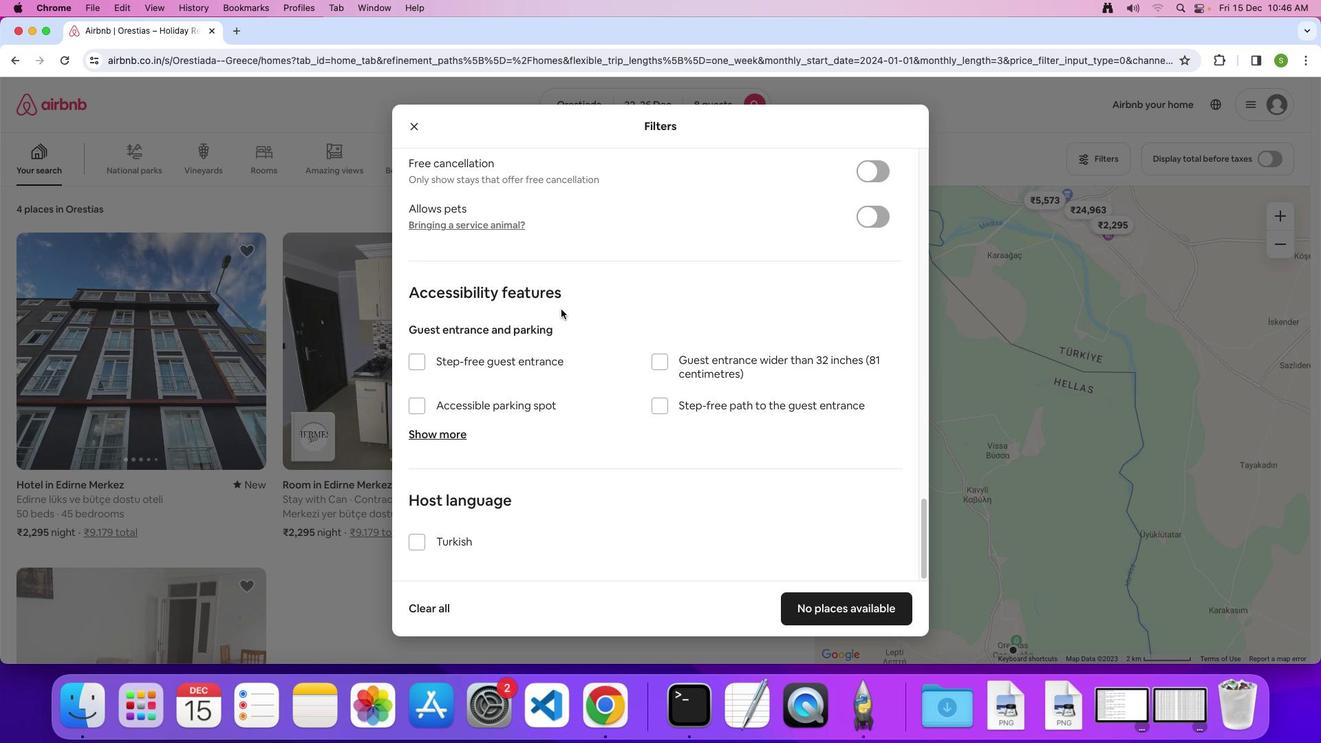 
Action: Mouse scrolled (562, 309) with delta (0, -1)
Screenshot: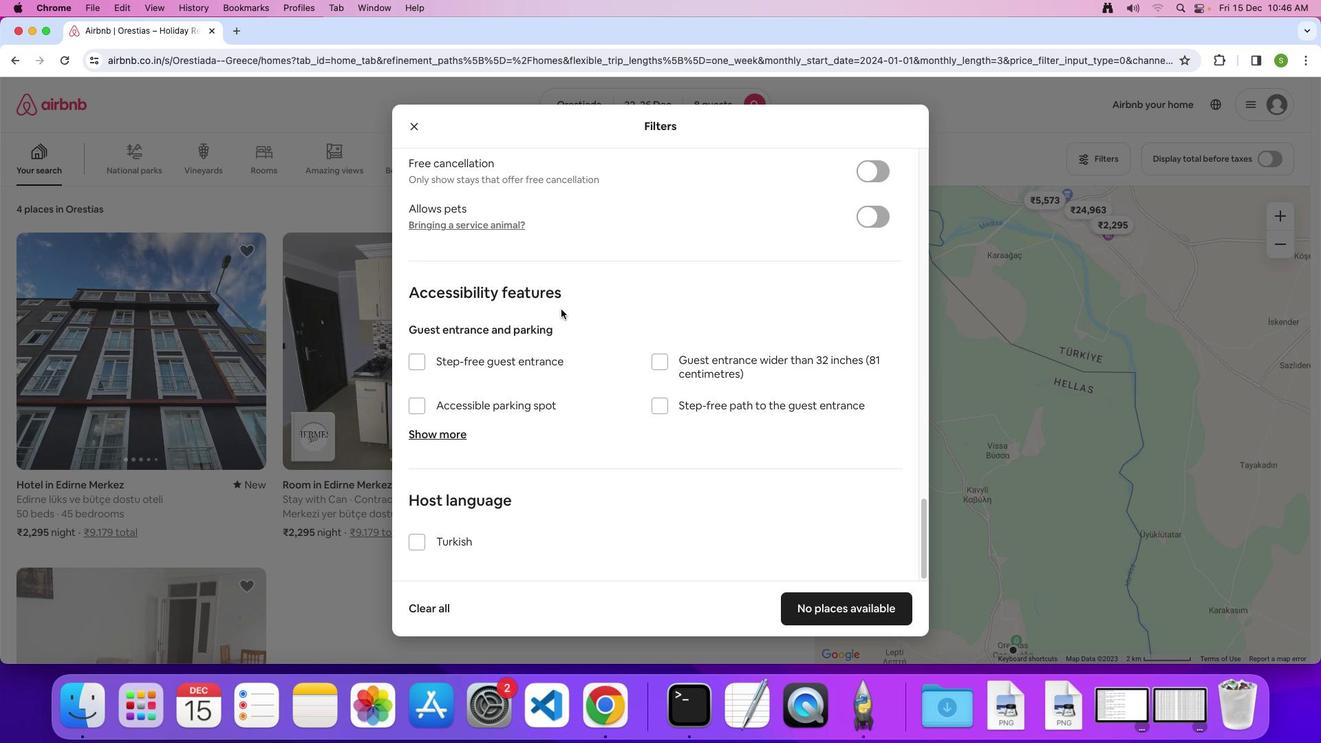 
Action: Mouse moved to (826, 610)
Screenshot: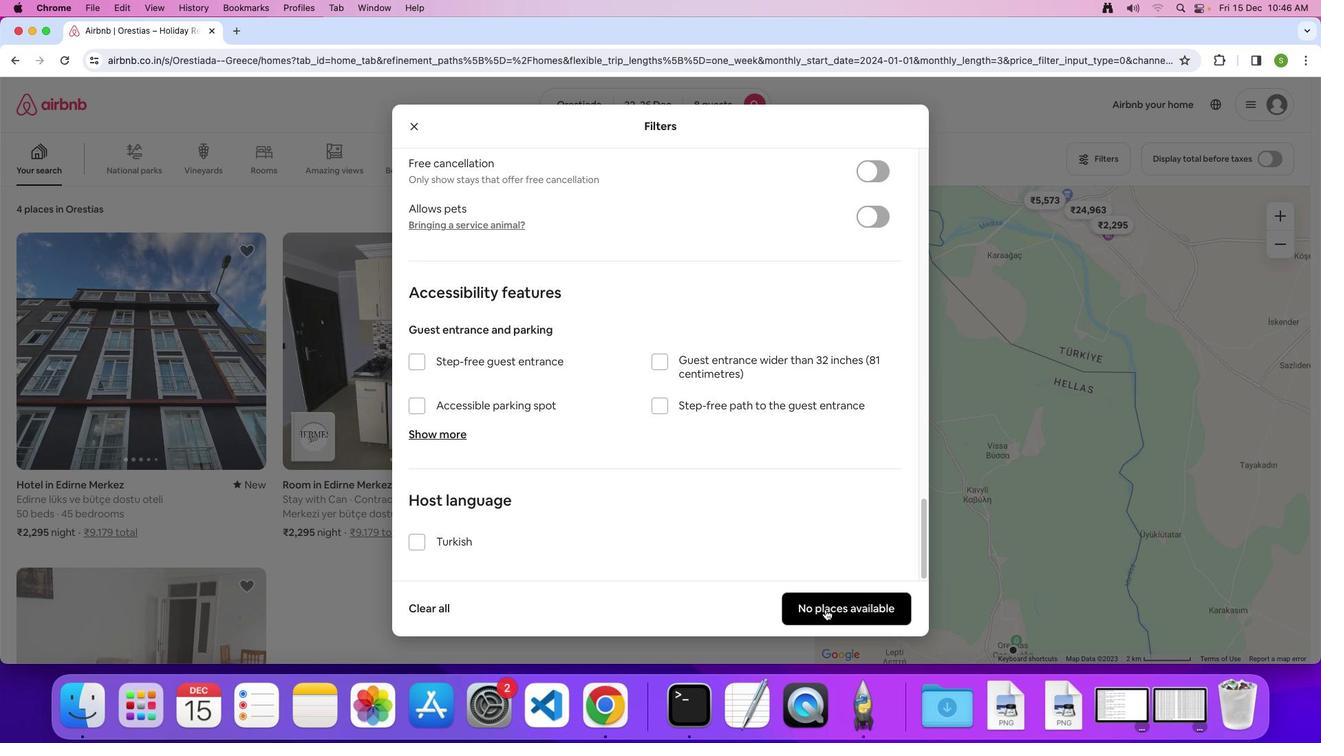 
Action: Mouse pressed left at (826, 610)
Screenshot: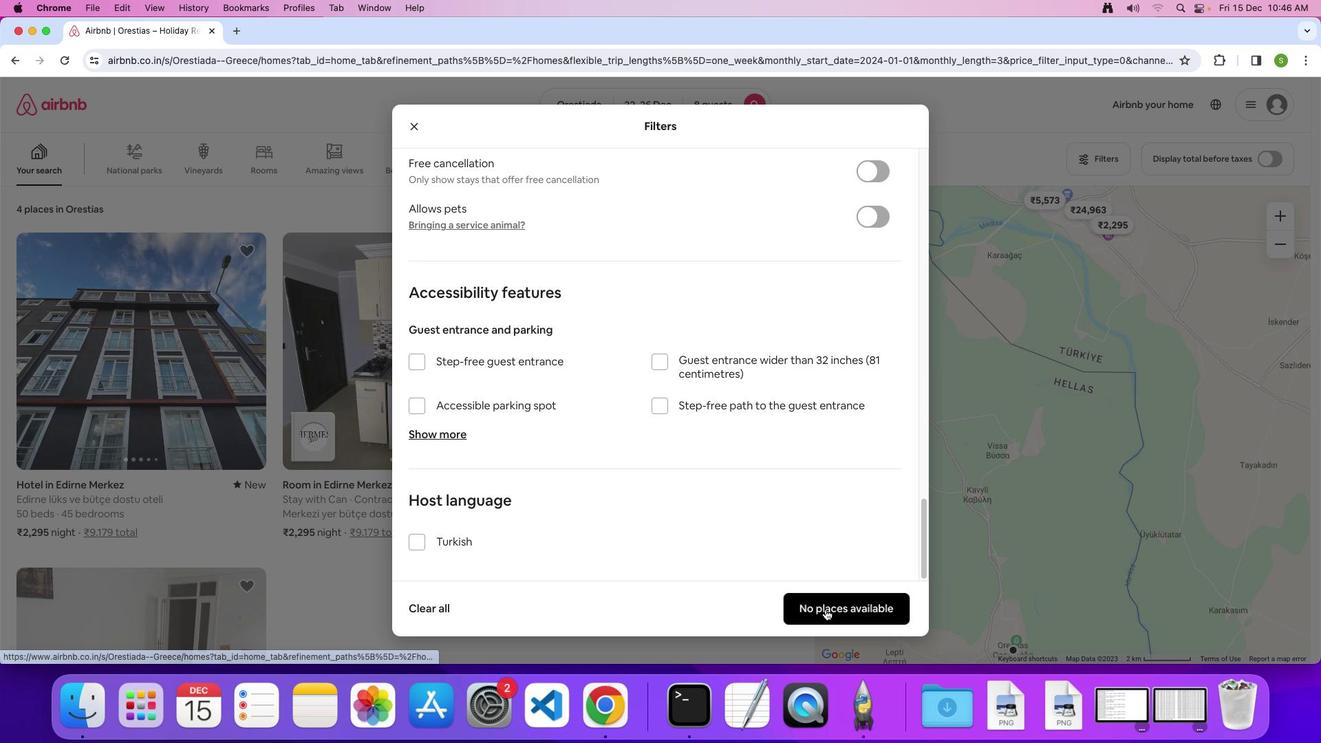 
Action: Mouse moved to (532, 346)
Screenshot: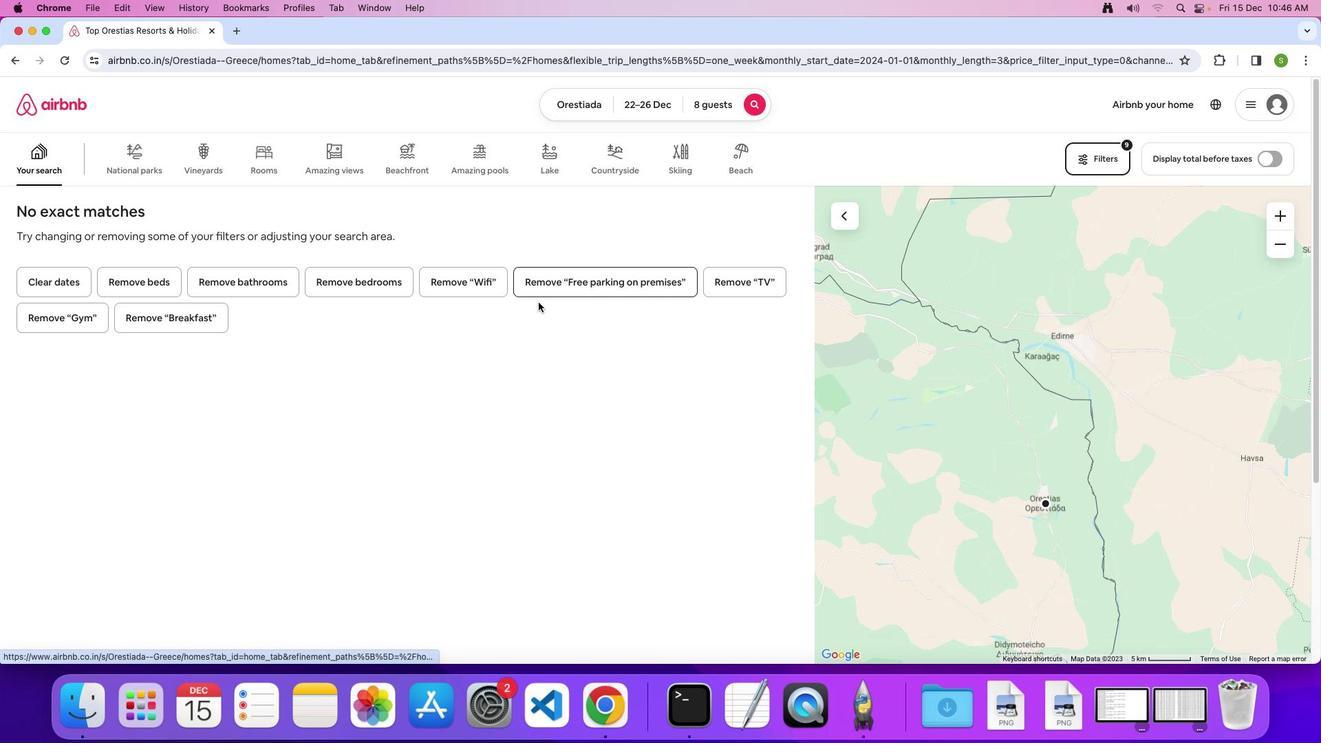 
